 Task: Send an email with the signature Mara Rodriguez with the subject Request for feedback on a demographic survey and the message Could you please provide me with the agenda for the upcoming meeting? from softage.3@softage.net to softage.8@softage.net with an attached audio file Audio_drama.mp3 and move the email from Sent Items to the folder Non-disclosure agreements
Action: Mouse moved to (104, 123)
Screenshot: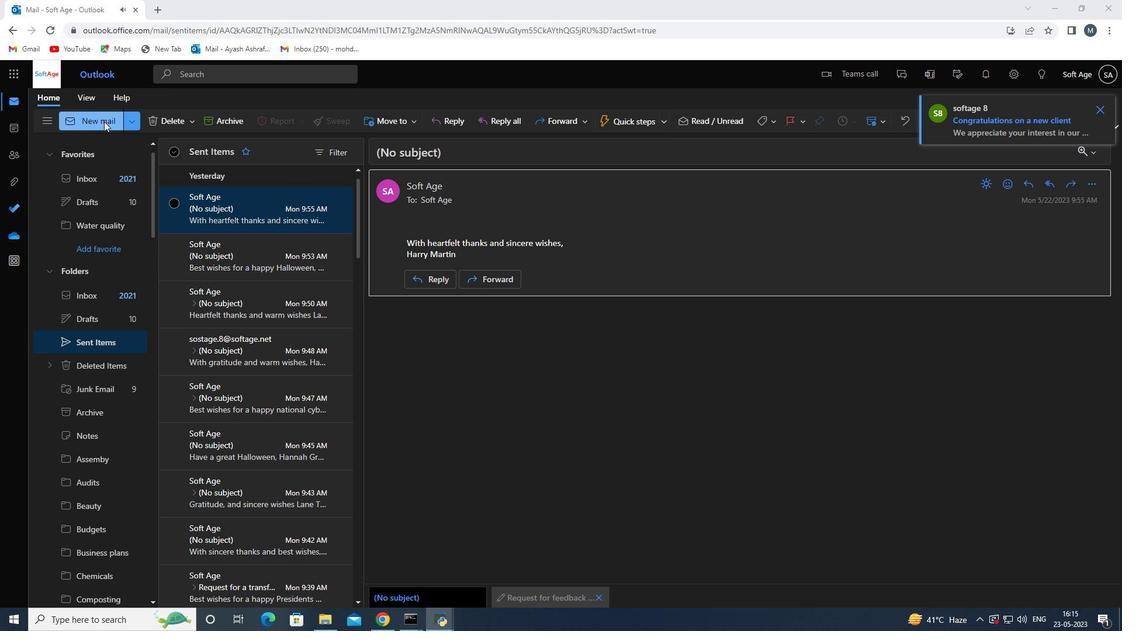 
Action: Mouse pressed left at (104, 123)
Screenshot: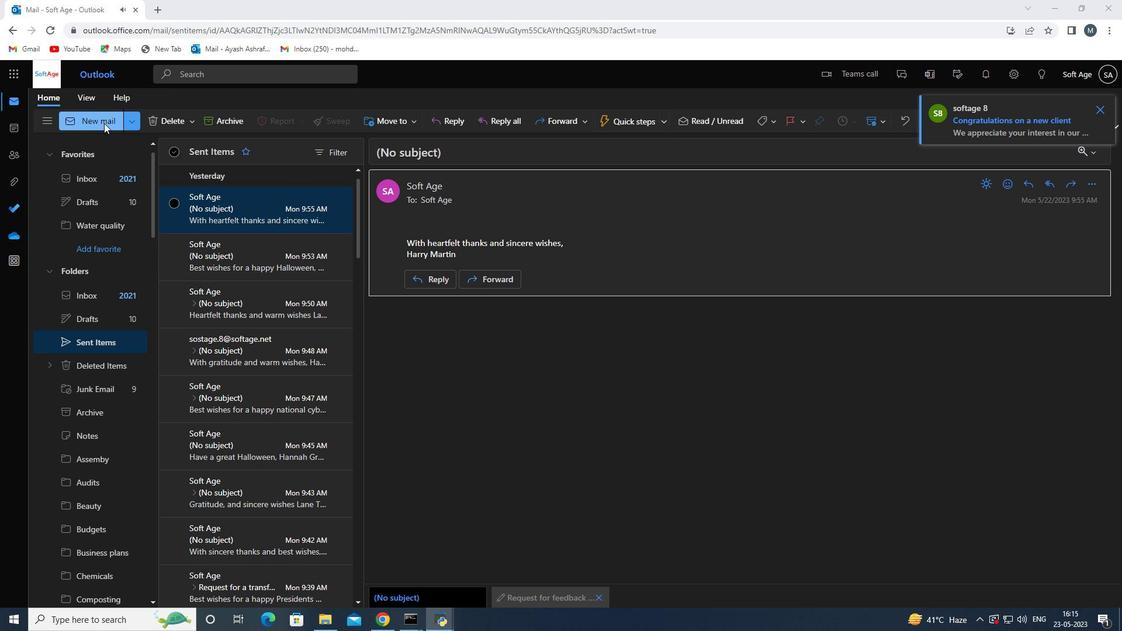 
Action: Mouse moved to (792, 124)
Screenshot: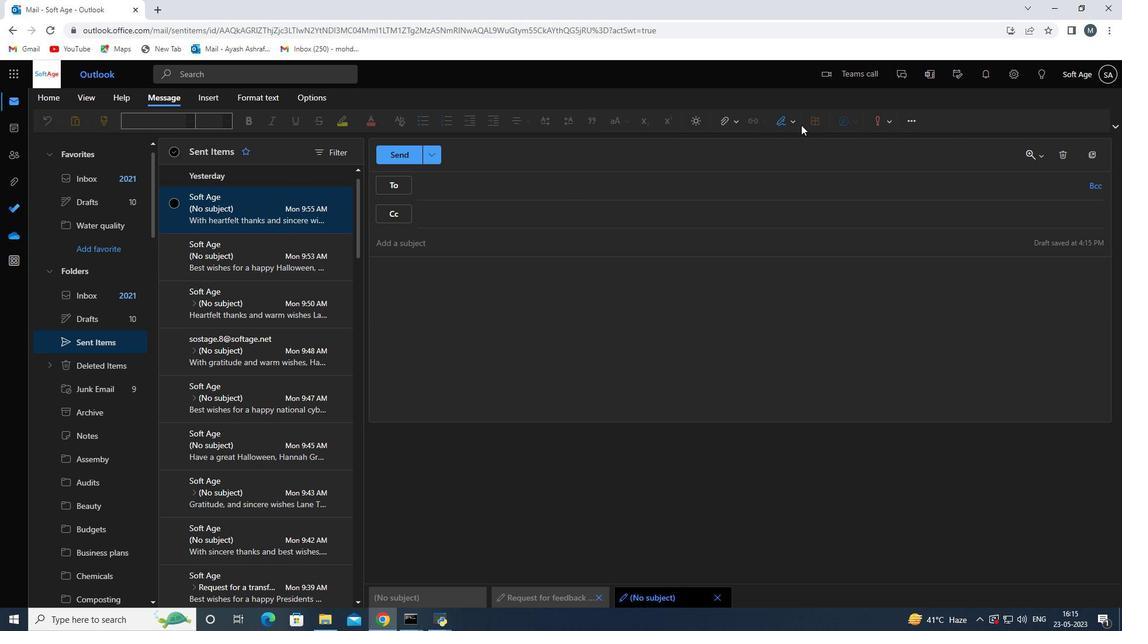 
Action: Mouse pressed left at (792, 124)
Screenshot: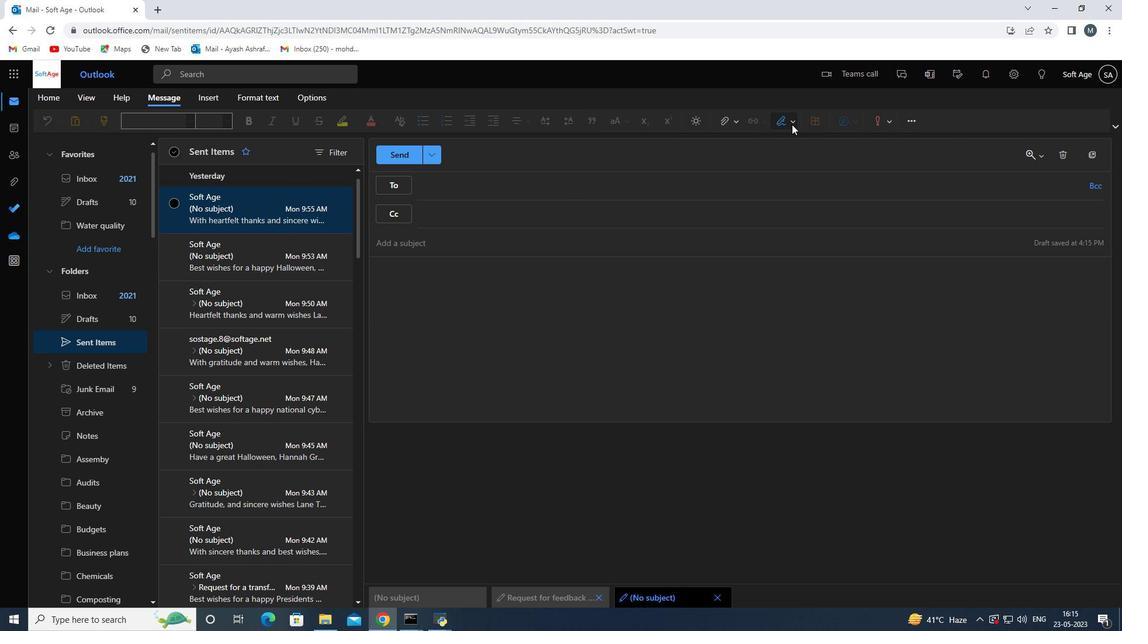 
Action: Mouse moved to (768, 166)
Screenshot: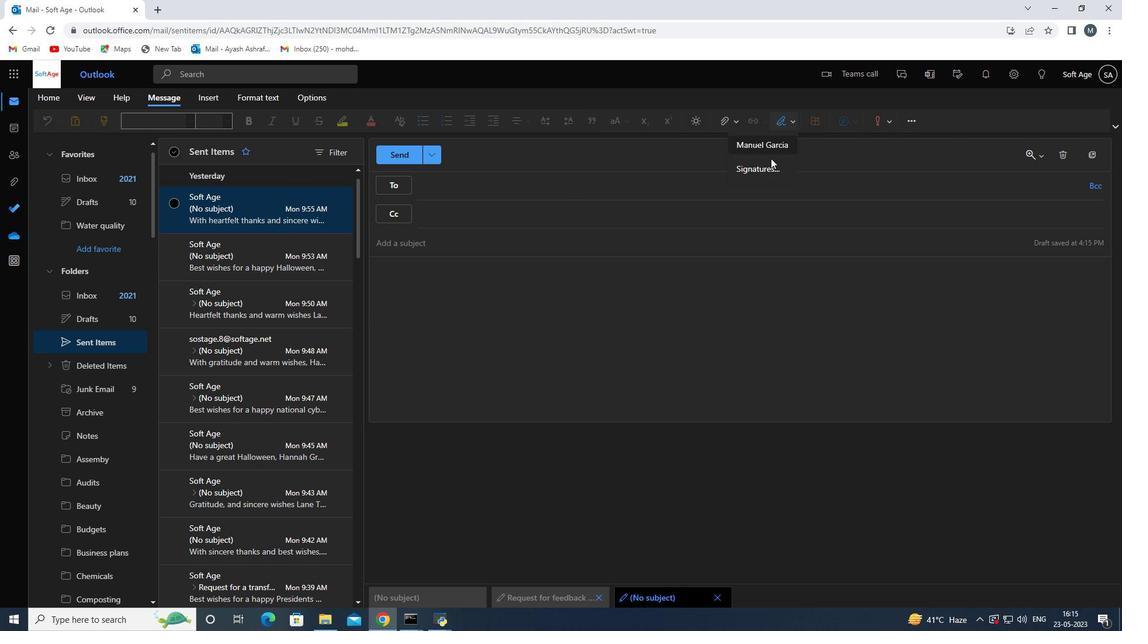 
Action: Mouse pressed left at (768, 166)
Screenshot: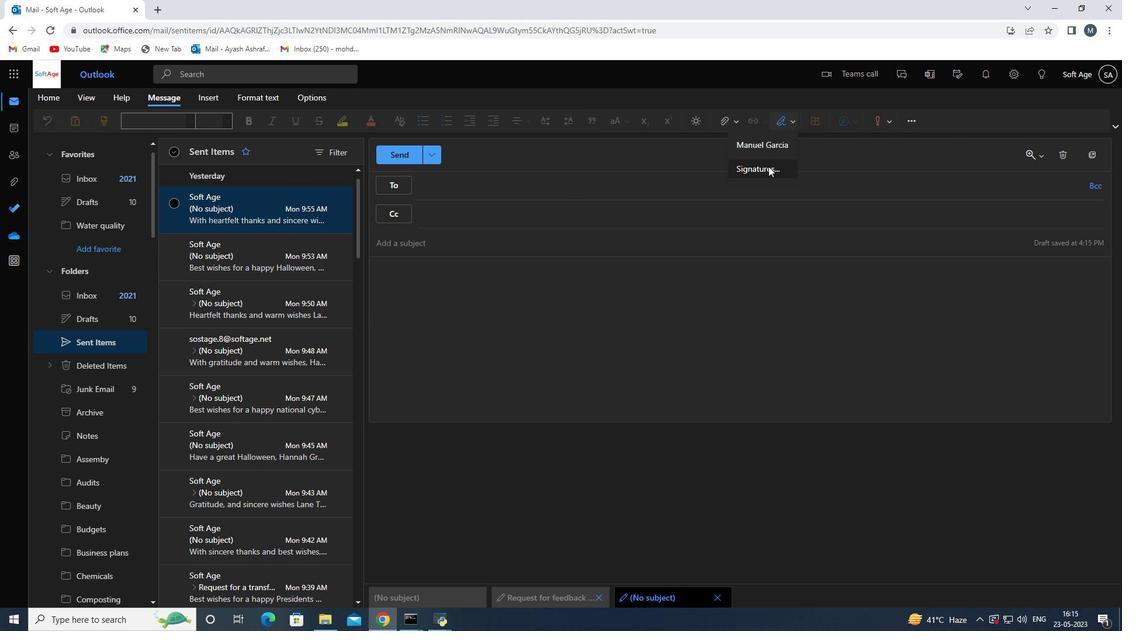 
Action: Mouse moved to (783, 212)
Screenshot: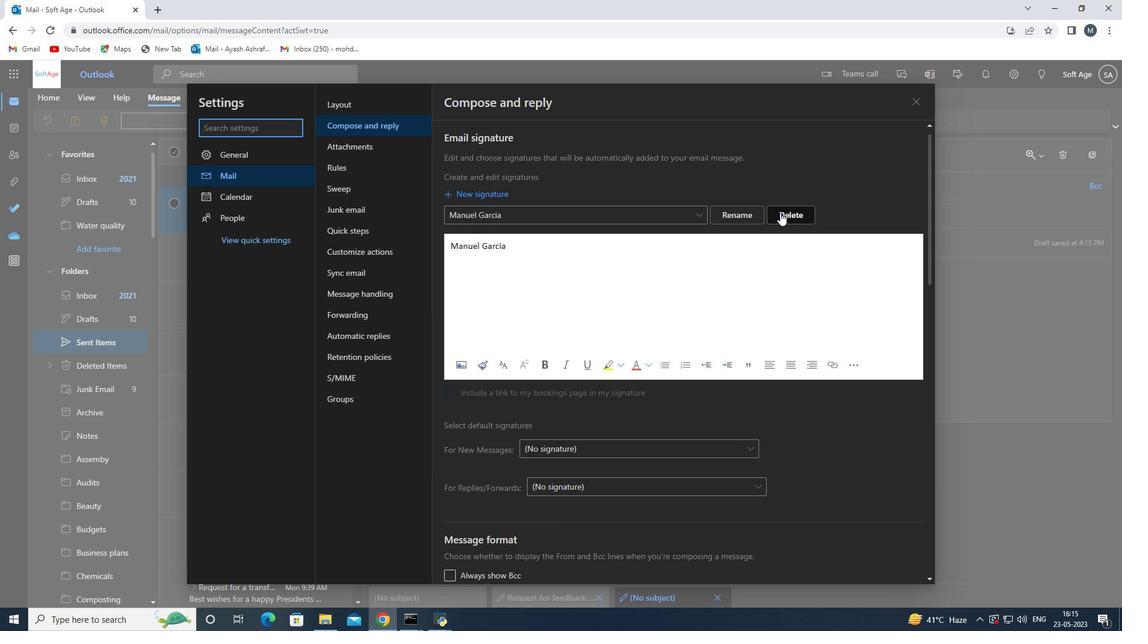 
Action: Mouse pressed left at (783, 212)
Screenshot: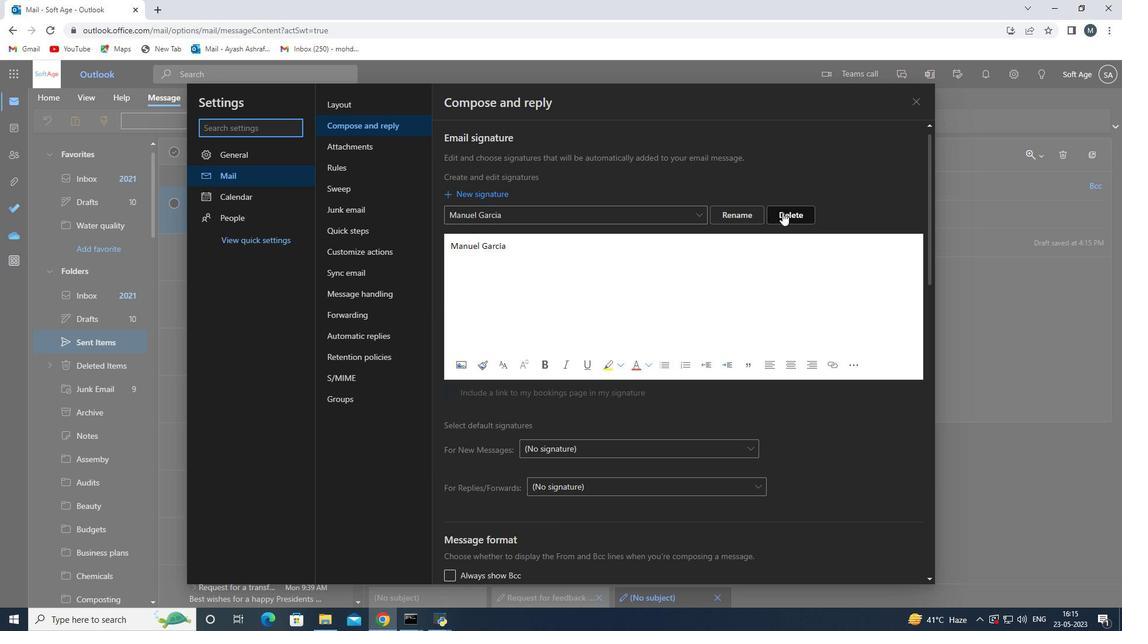 
Action: Mouse moved to (521, 217)
Screenshot: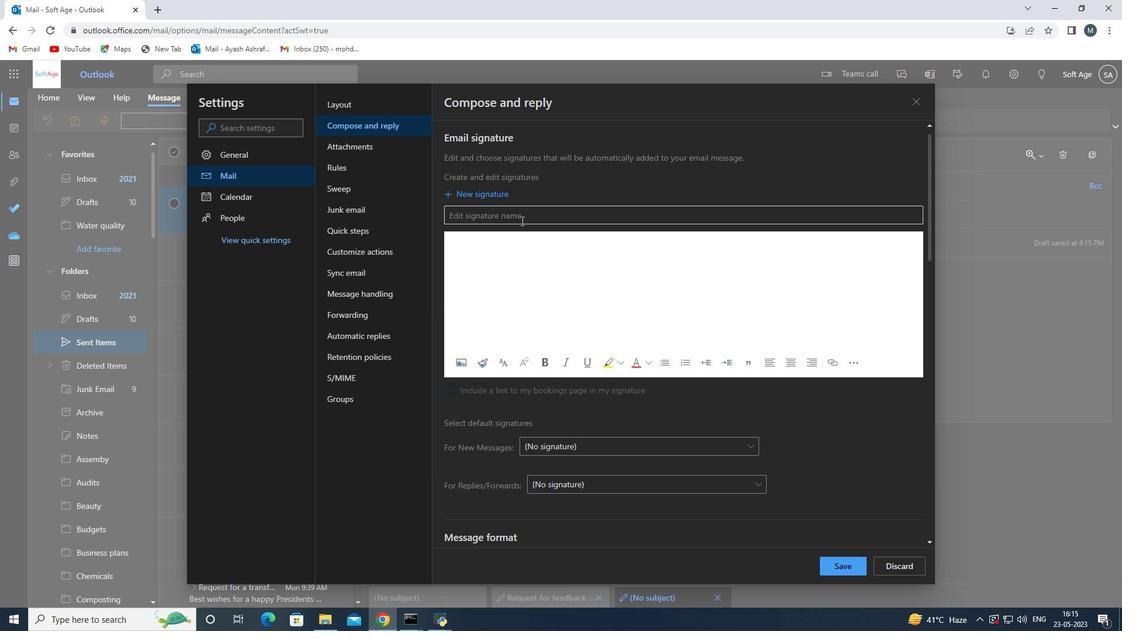 
Action: Mouse pressed left at (521, 217)
Screenshot: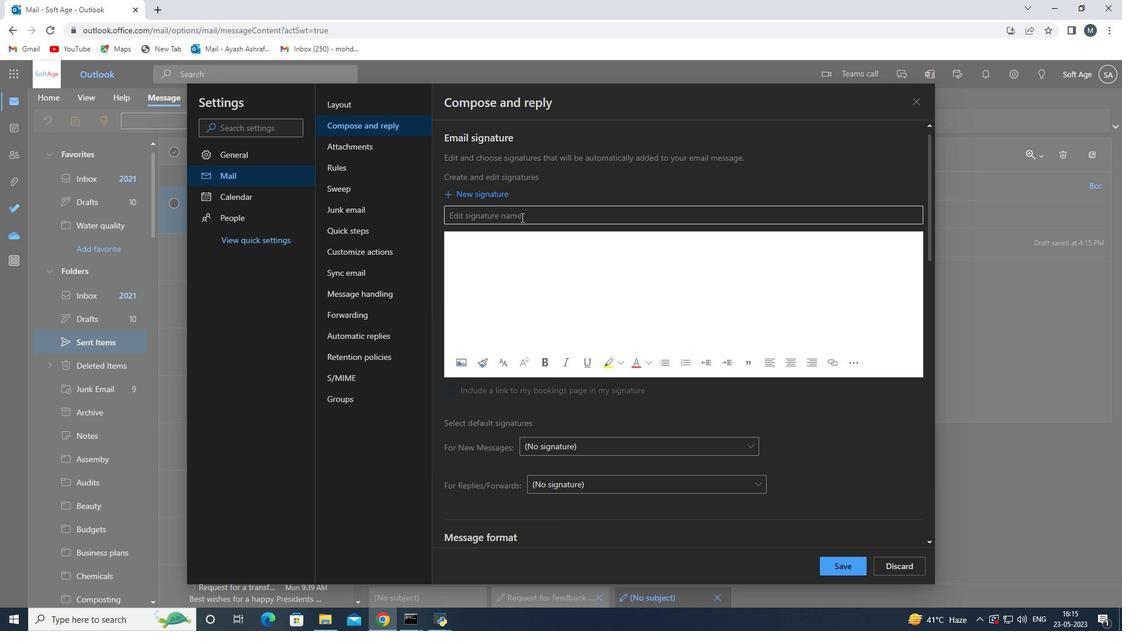 
Action: Key pressed <Key.shift>Mara<Key.space><Key.shift>rodriguez<Key.space>
Screenshot: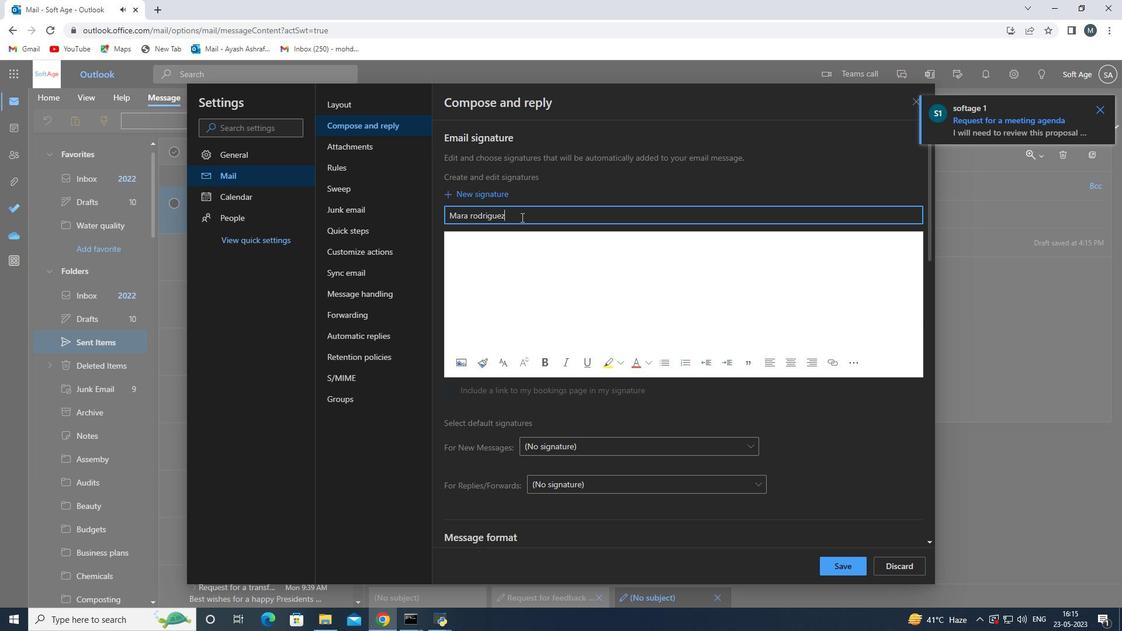 
Action: Mouse moved to (474, 216)
Screenshot: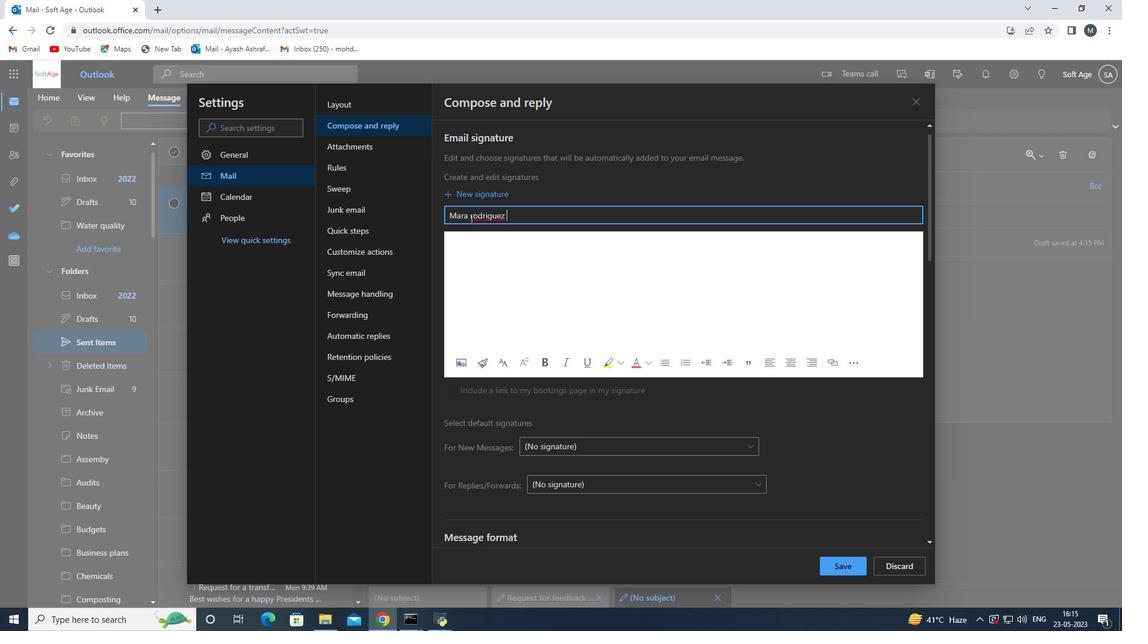 
Action: Mouse pressed left at (474, 216)
Screenshot: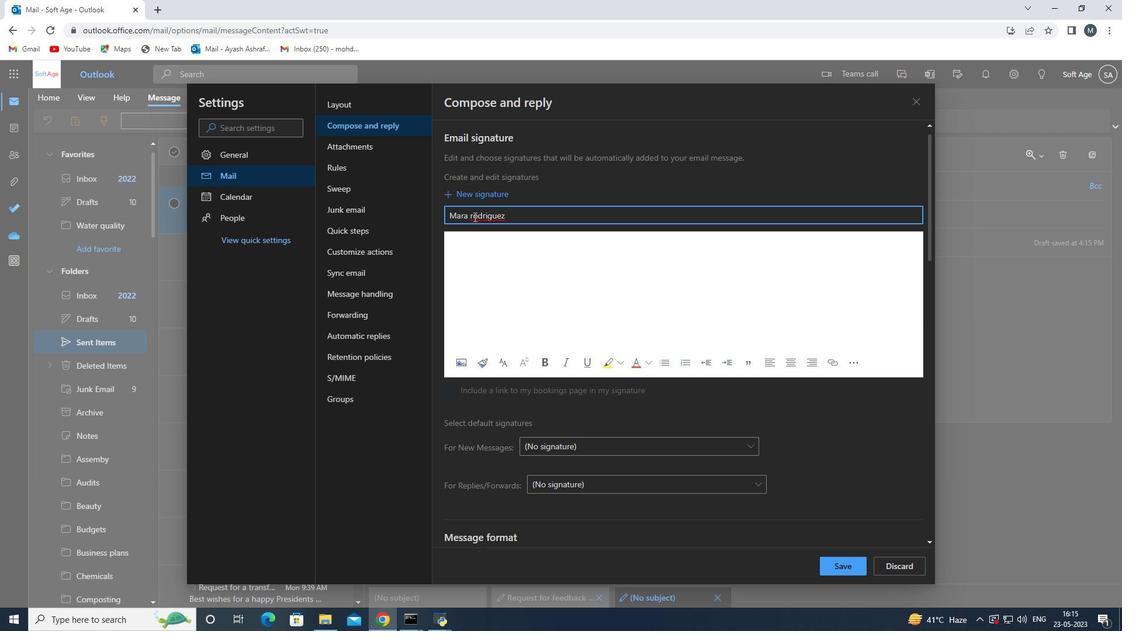 
Action: Mouse moved to (485, 220)
Screenshot: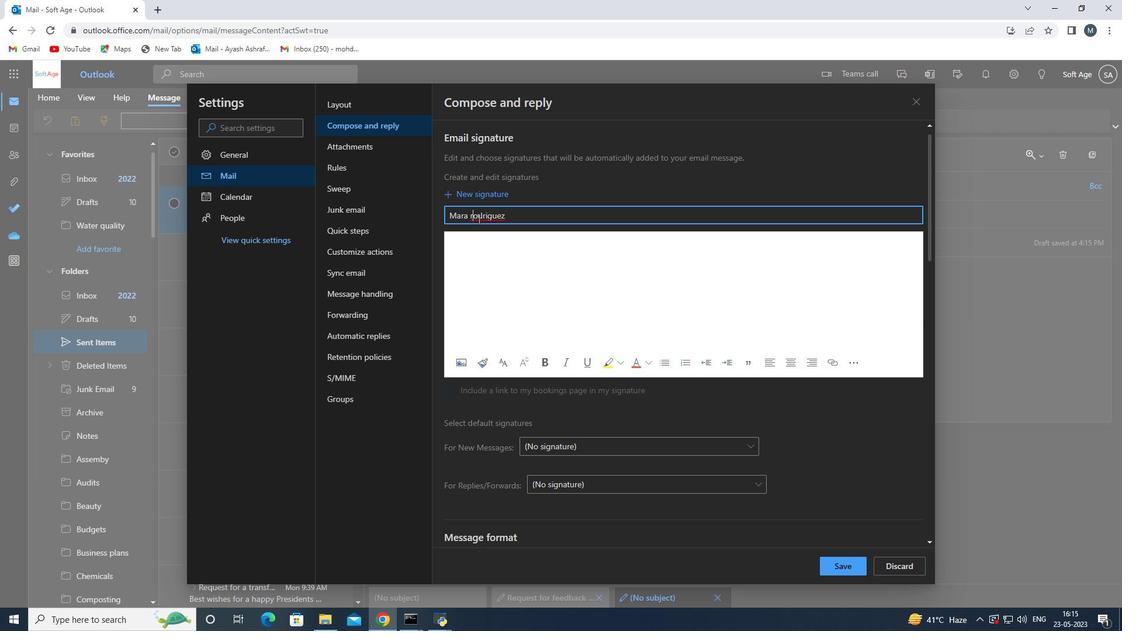 
Action: Key pressed <Key.backspace><Key.shift>R
Screenshot: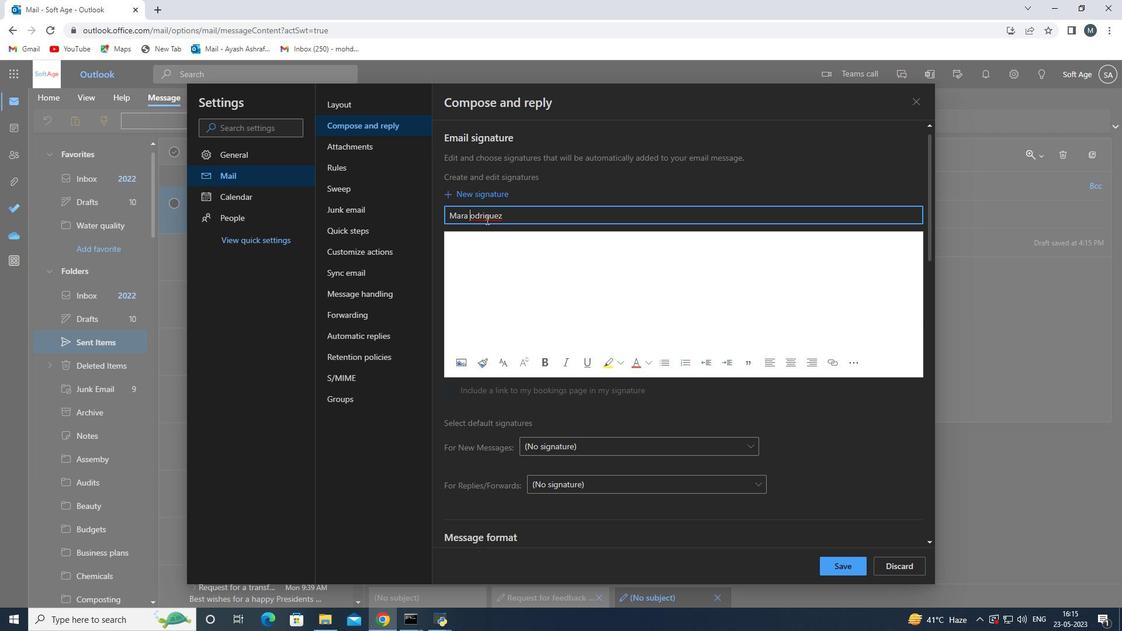 
Action: Mouse moved to (502, 247)
Screenshot: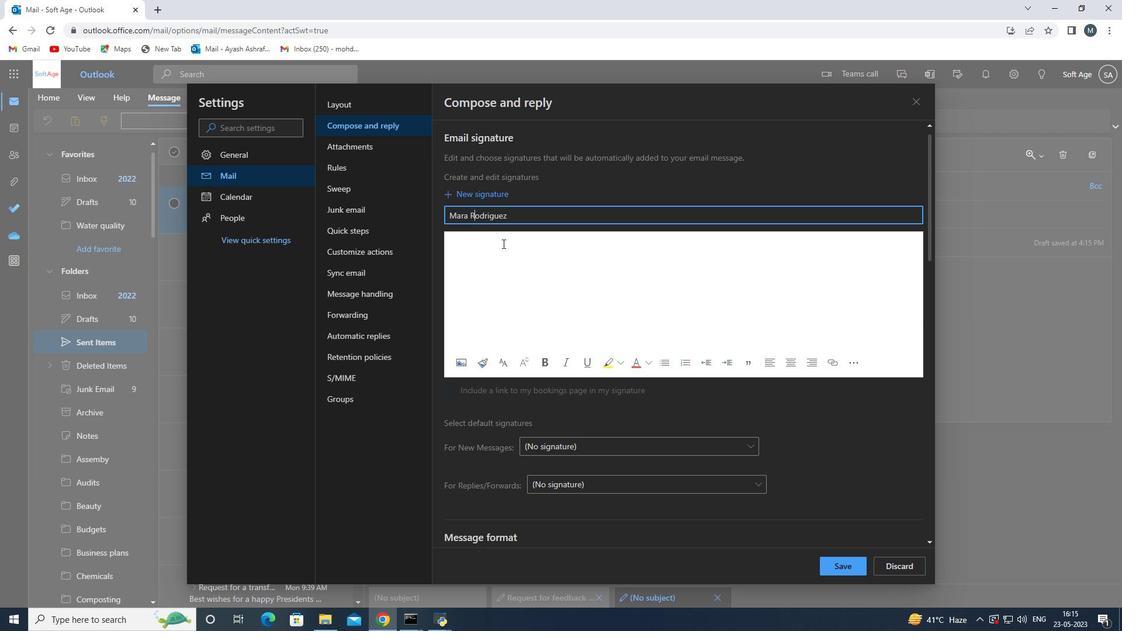 
Action: Mouse pressed left at (502, 247)
Screenshot: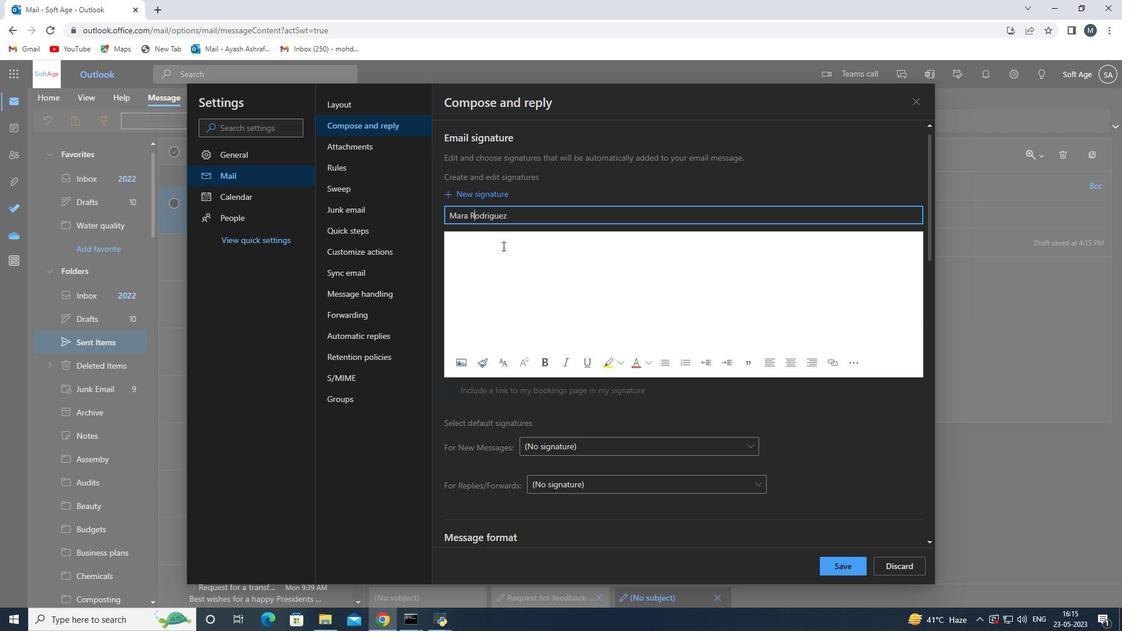 
Action: Mouse moved to (503, 247)
Screenshot: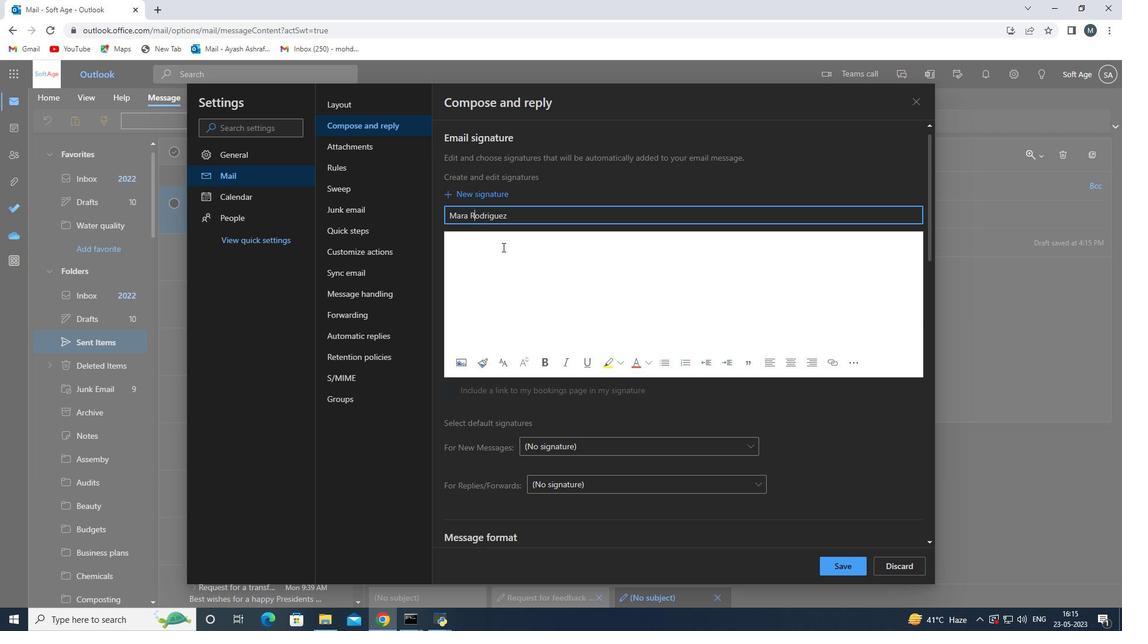 
Action: Key pressed <Key.shift>Mara<Key.space><Key.shift><Key.shift><Key.shift><Key.shift><Key.shift>Rodriguez<Key.space>
Screenshot: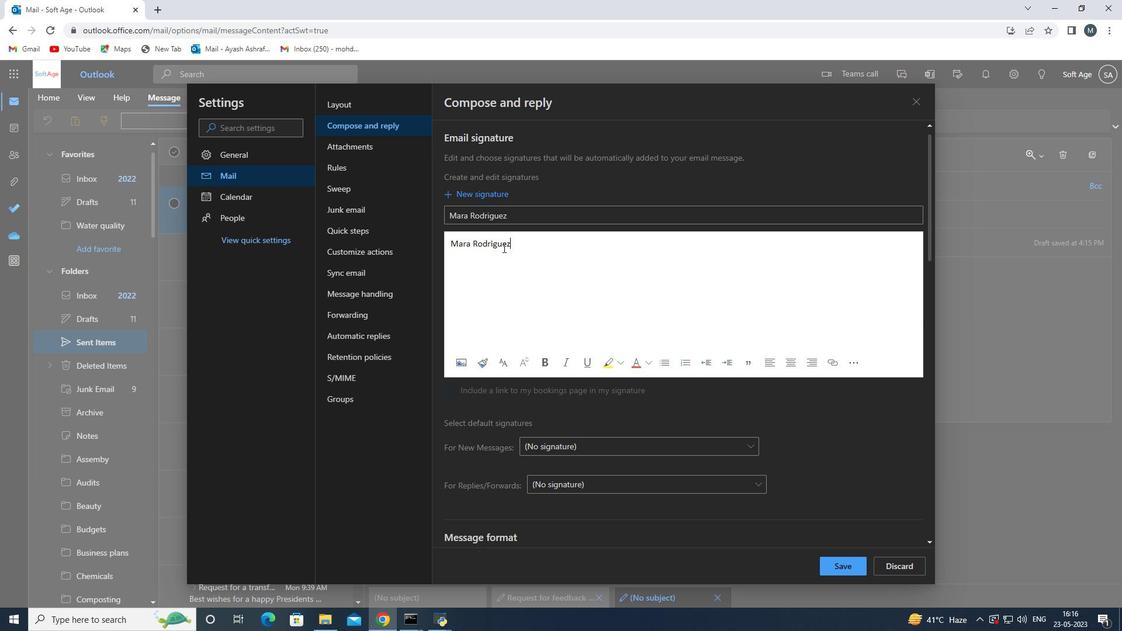 
Action: Mouse moved to (821, 561)
Screenshot: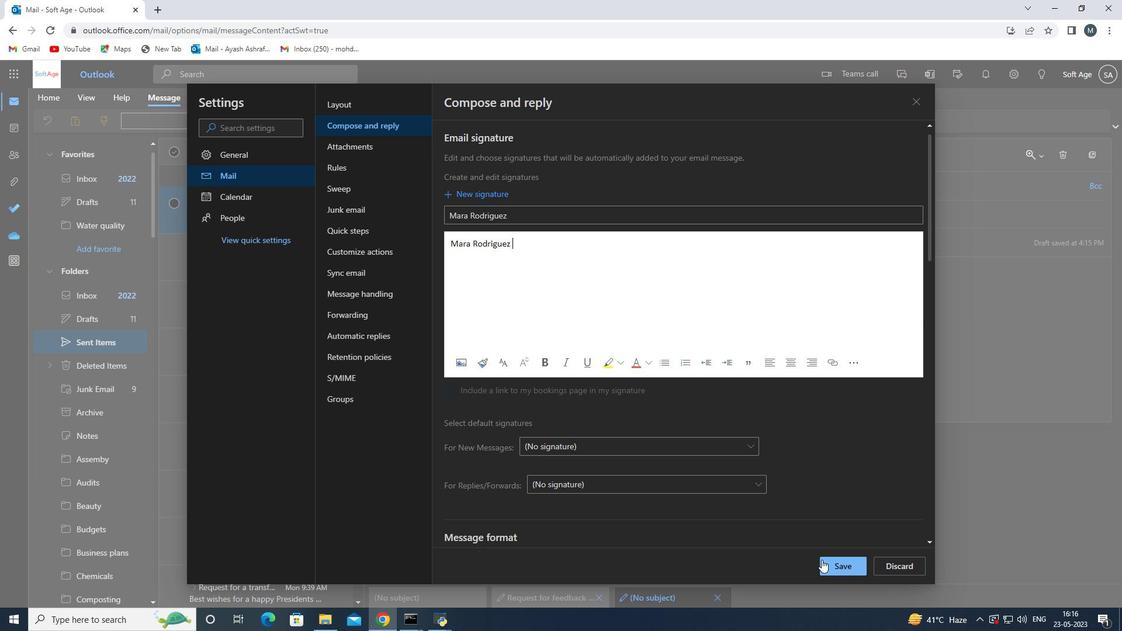 
Action: Mouse pressed left at (821, 561)
Screenshot: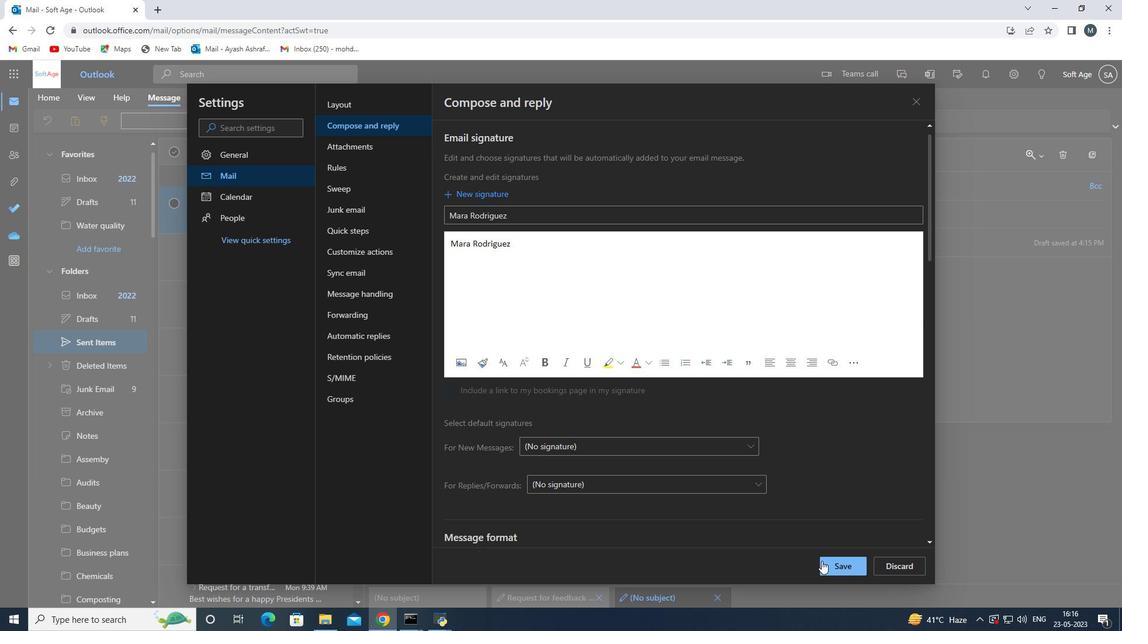 
Action: Mouse moved to (925, 101)
Screenshot: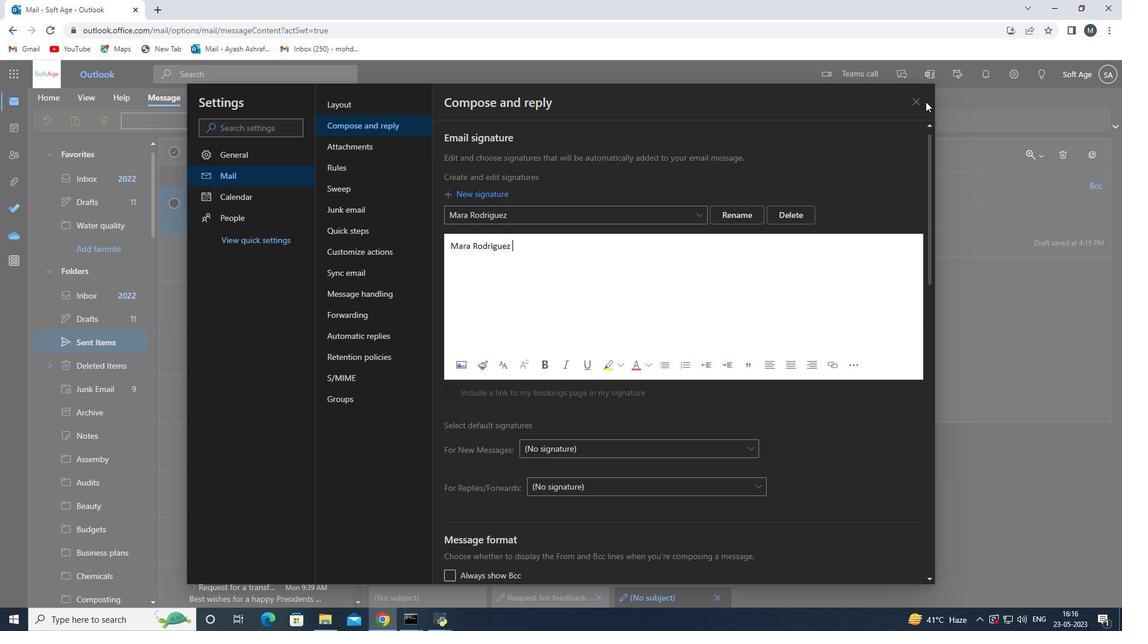 
Action: Mouse pressed left at (925, 101)
Screenshot: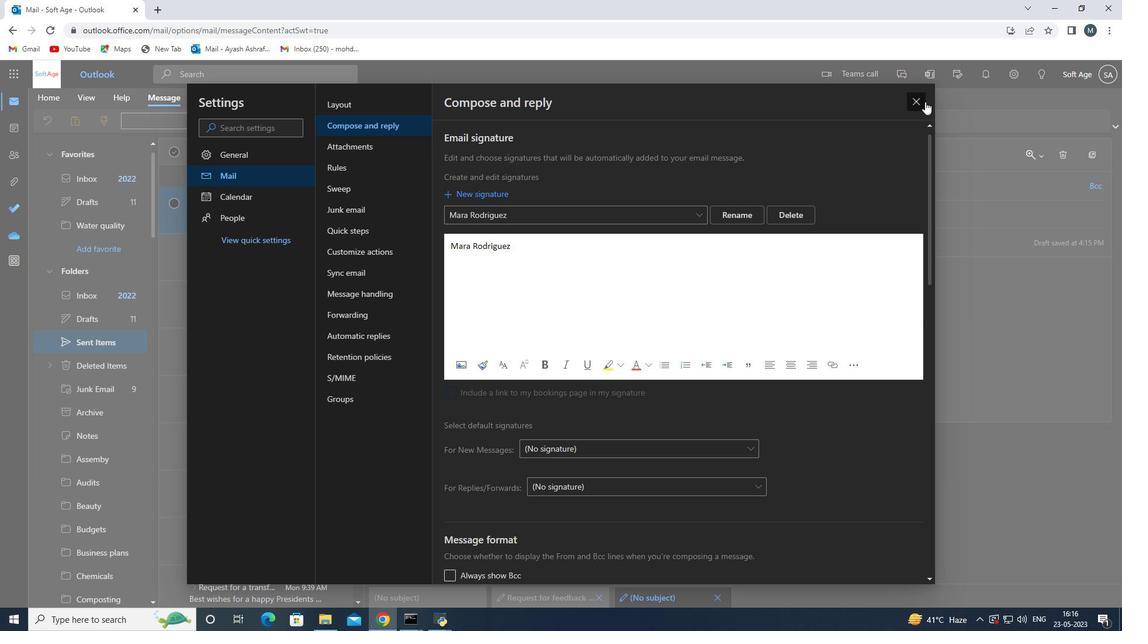 
Action: Mouse moved to (467, 244)
Screenshot: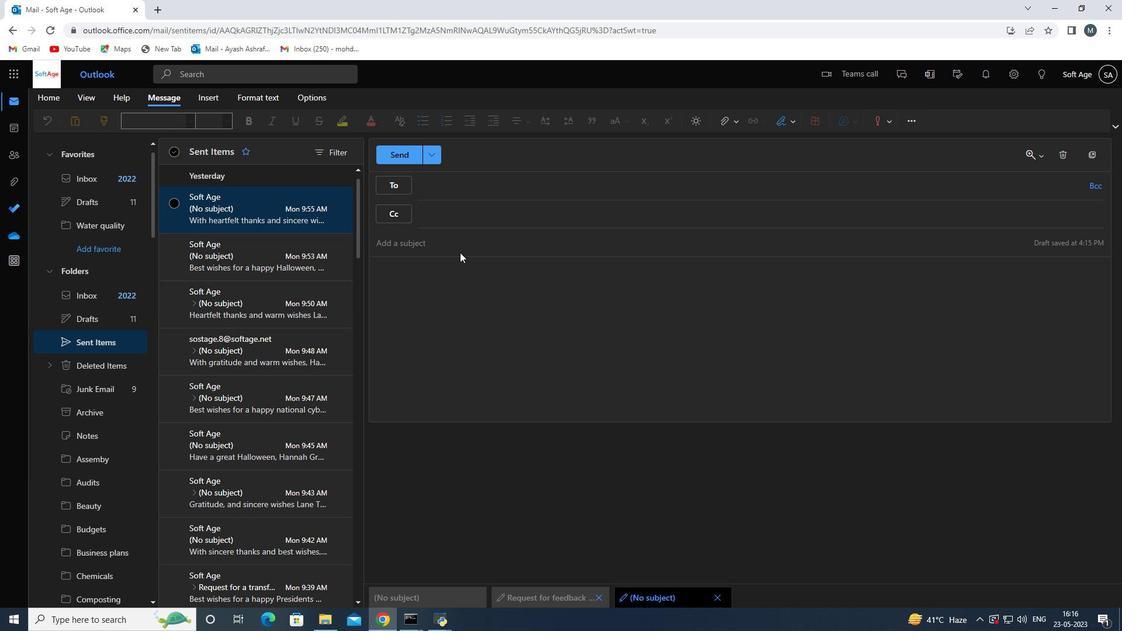 
Action: Mouse pressed left at (467, 244)
Screenshot: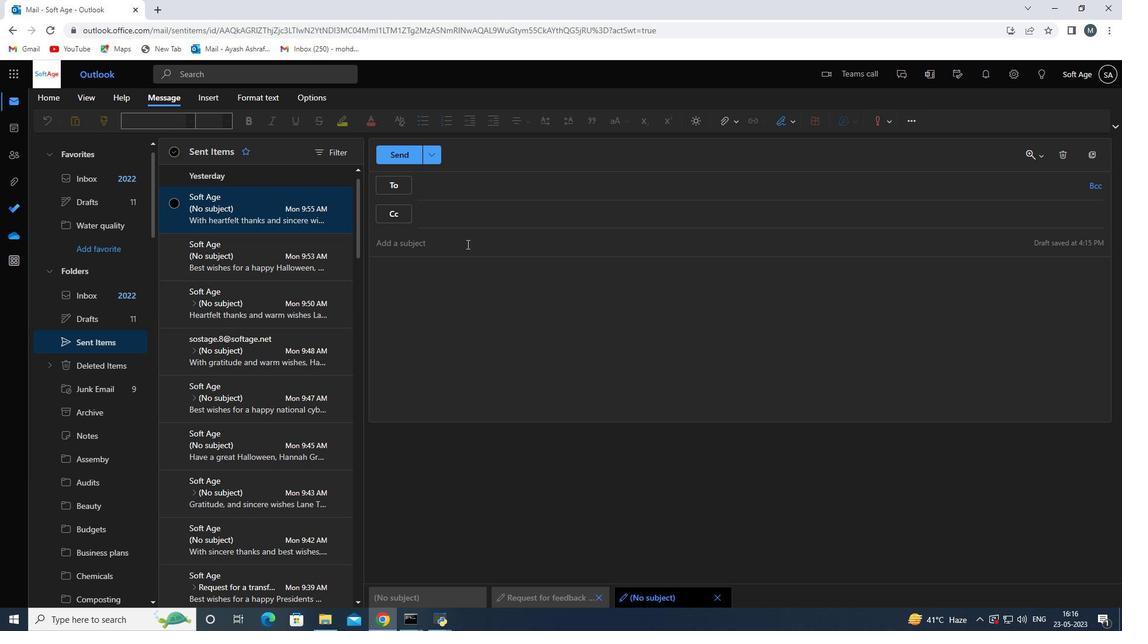 
Action: Key pressed <Key.shift>Request<Key.space>for<Key.space>feedback<Key.space>on<Key.space>a<Key.space>demographic<Key.space>survey<Key.space>and<Key.space>t<Key.backspace><Key.backspace><Key.backspace><Key.backspace><Key.backspace>
Screenshot: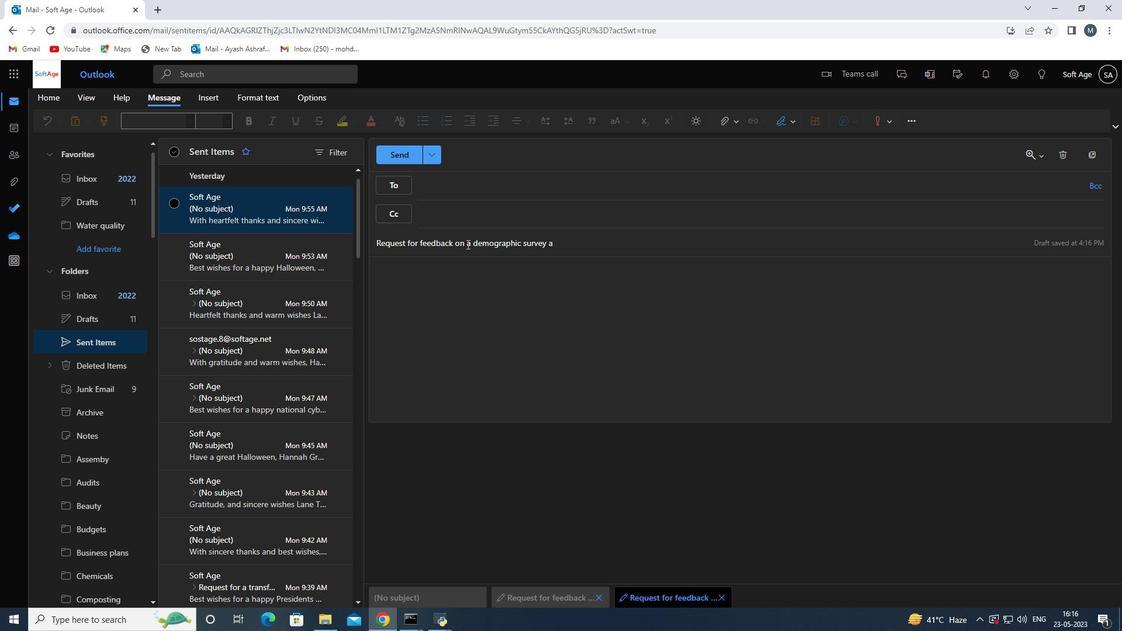 
Action: Mouse moved to (467, 275)
Screenshot: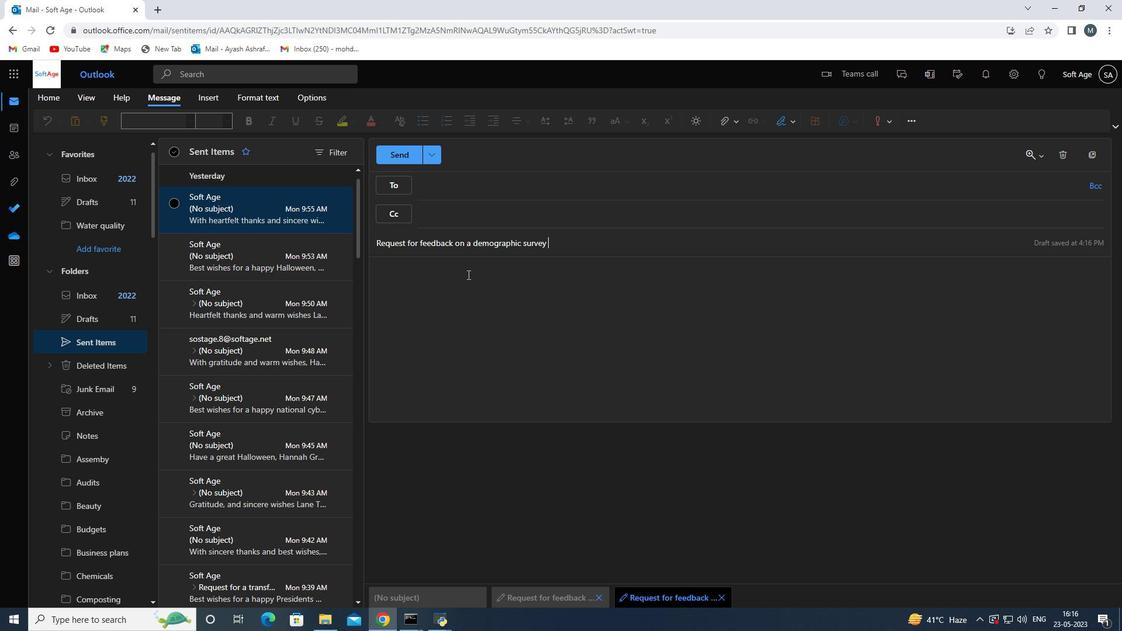 
Action: Mouse pressed left at (467, 275)
Screenshot: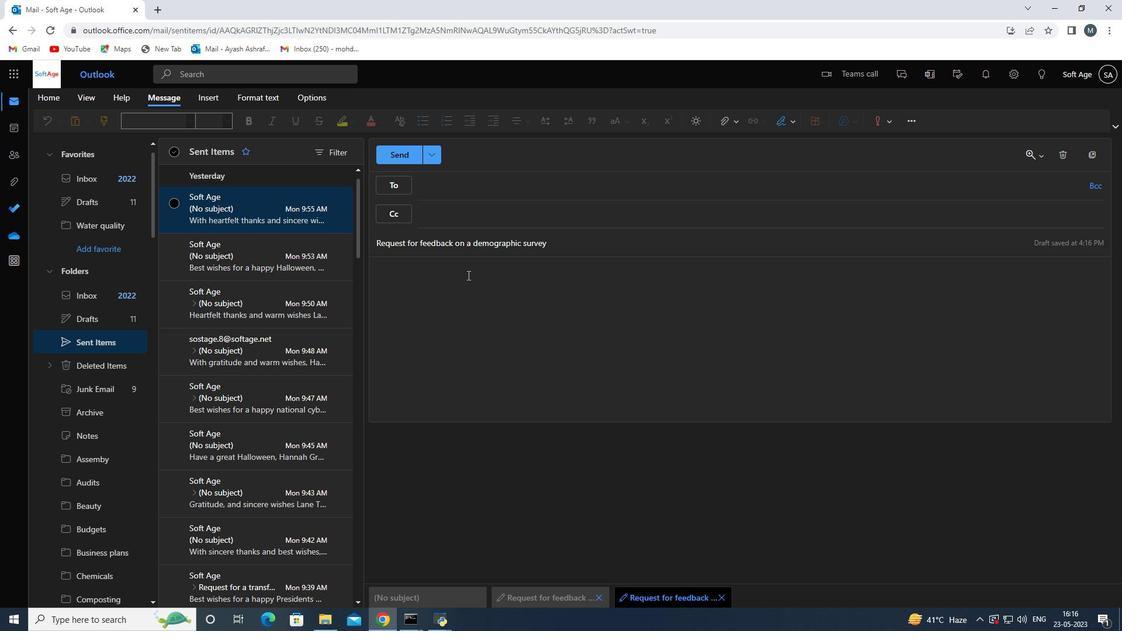 
Action: Mouse moved to (468, 275)
Screenshot: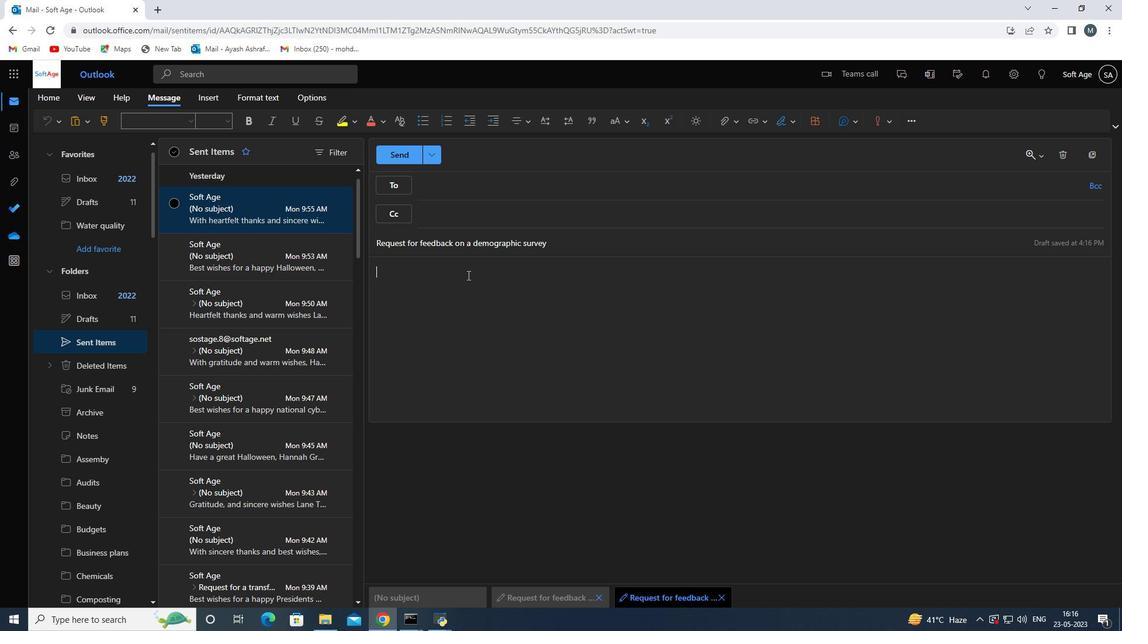 
Action: Key pressed <Key.shift><Key.shift><Key.shift><Key.shift><Key.shift><Key.shift><Key.shift><Key.shift><Key.shift><Key.shift>c<Key.backspace><Key.shift>Could<Key.space>you<Key.space>please<Key.space>provide<Key.space>me<Key.space>with<Key.space>the<Key.space>agenda<Key.space>for<Key.space>the<Key.space>upcoming<Key.space>meeting<Key.space>
Screenshot: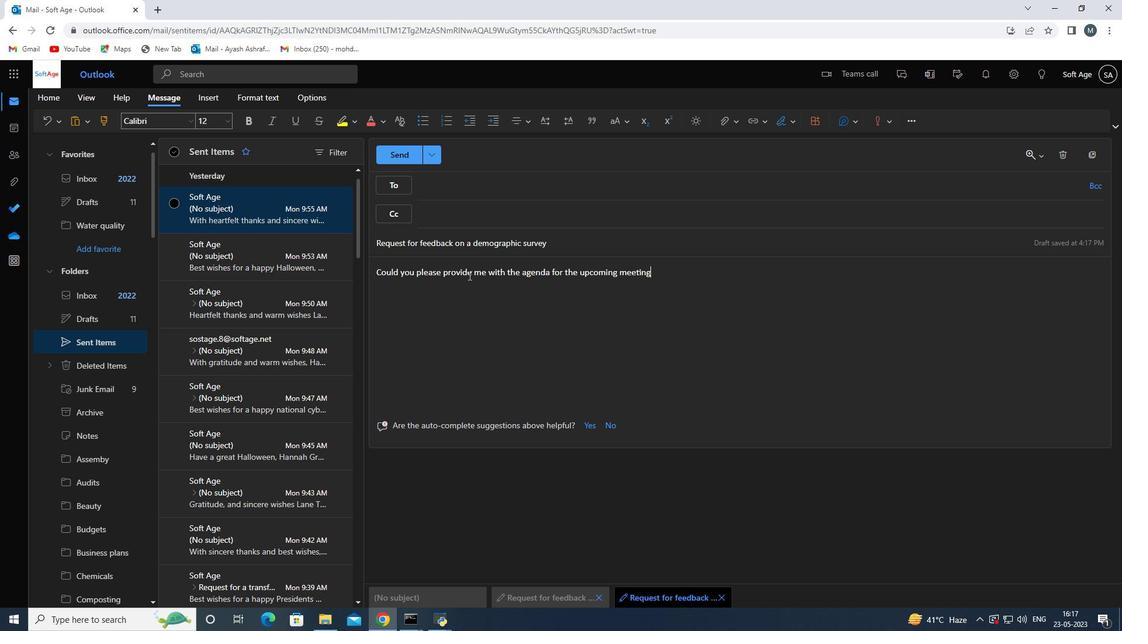 
Action: Mouse moved to (792, 121)
Screenshot: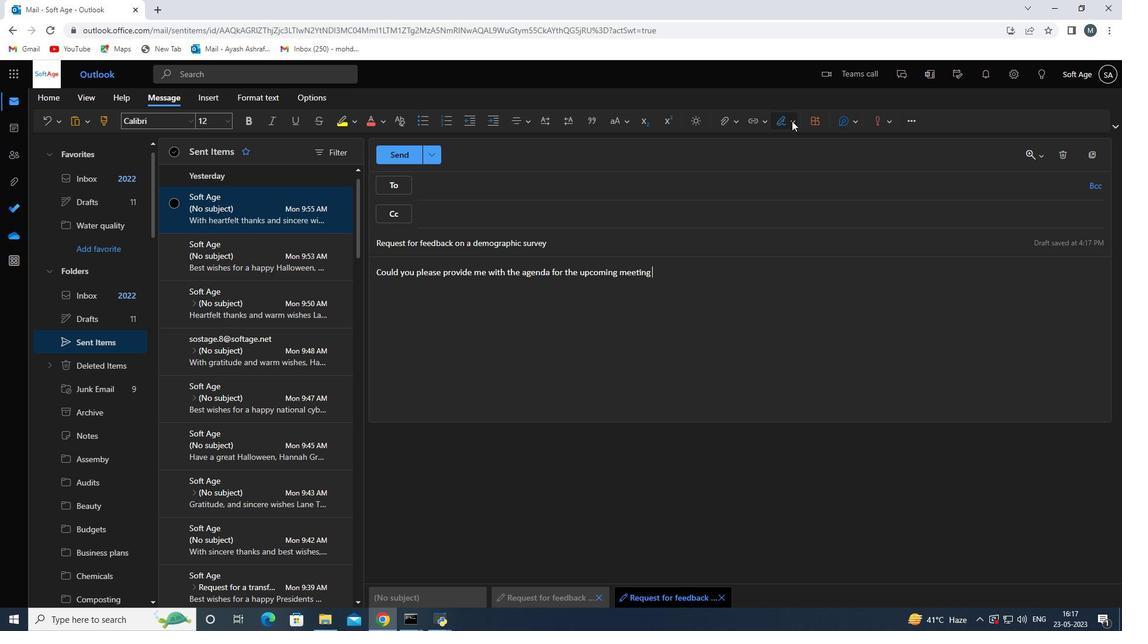 
Action: Mouse pressed left at (792, 121)
Screenshot: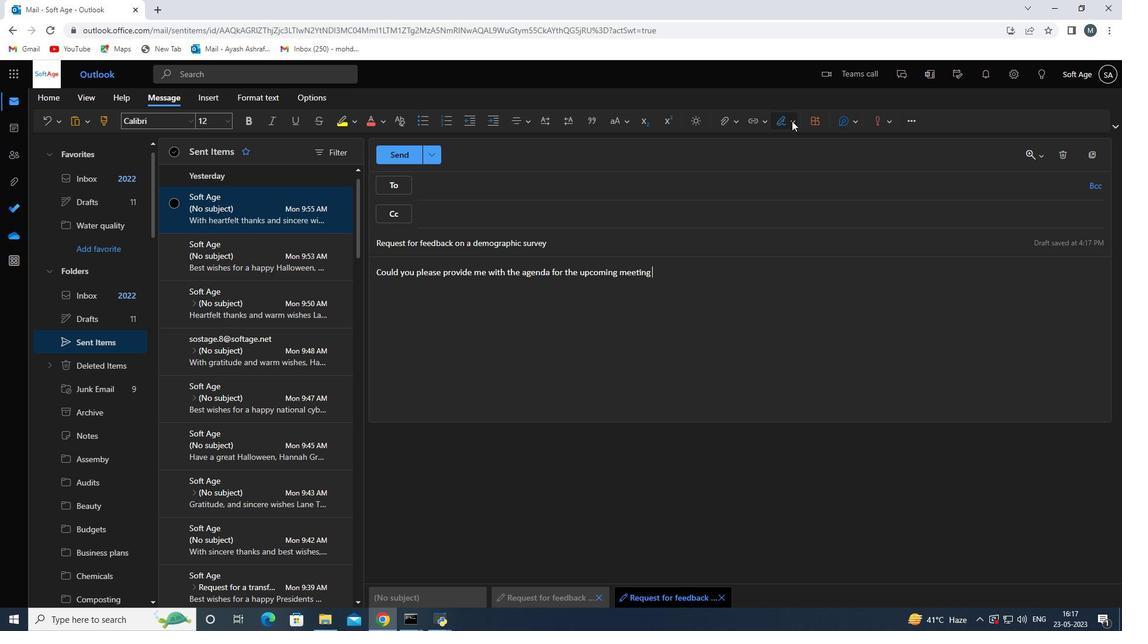 
Action: Mouse moved to (759, 147)
Screenshot: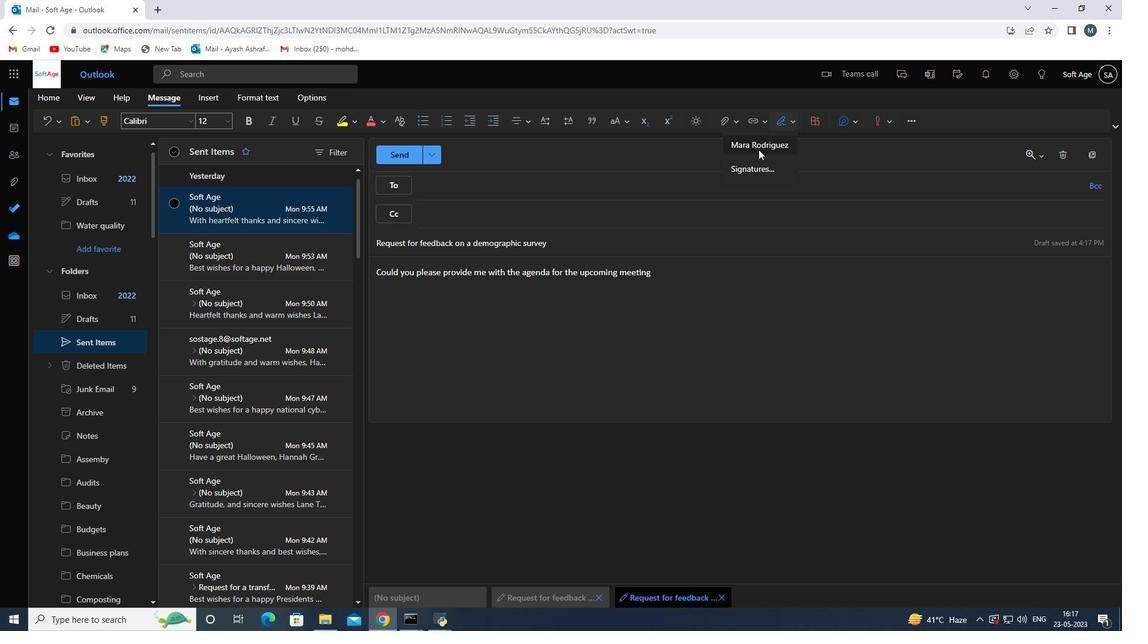 
Action: Mouse pressed left at (759, 147)
Screenshot: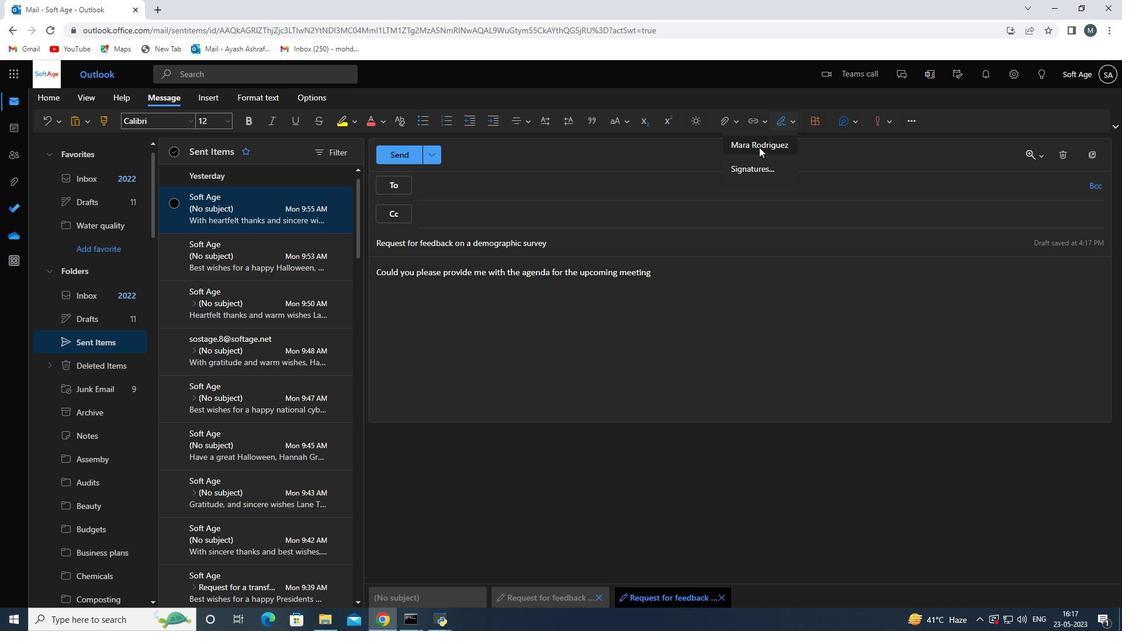 
Action: Mouse moved to (464, 182)
Screenshot: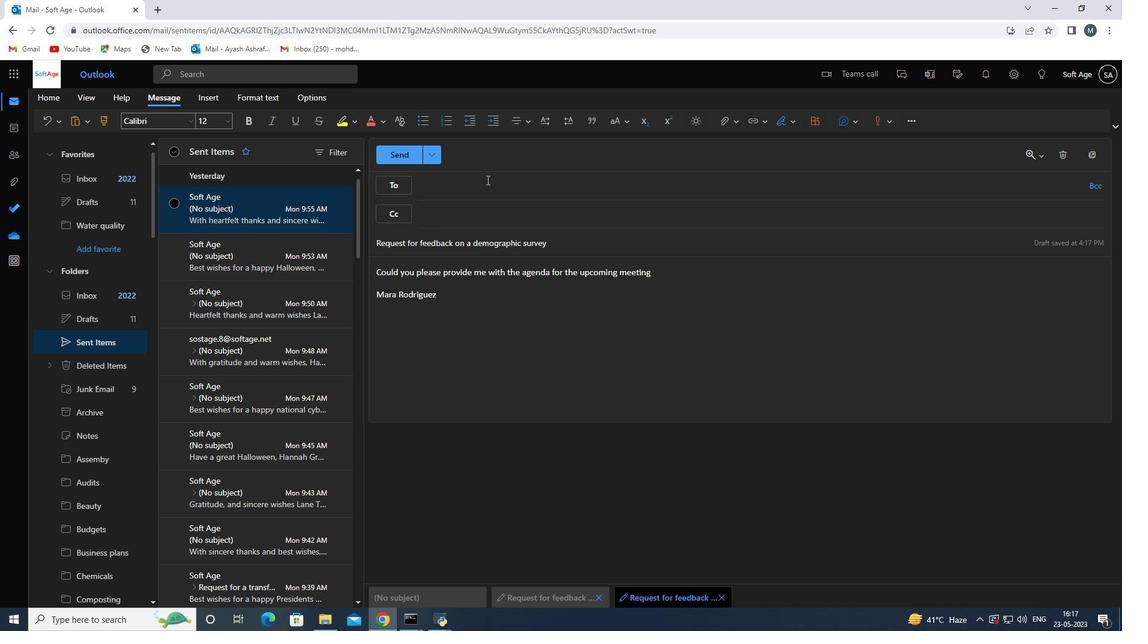 
Action: Mouse pressed left at (464, 182)
Screenshot: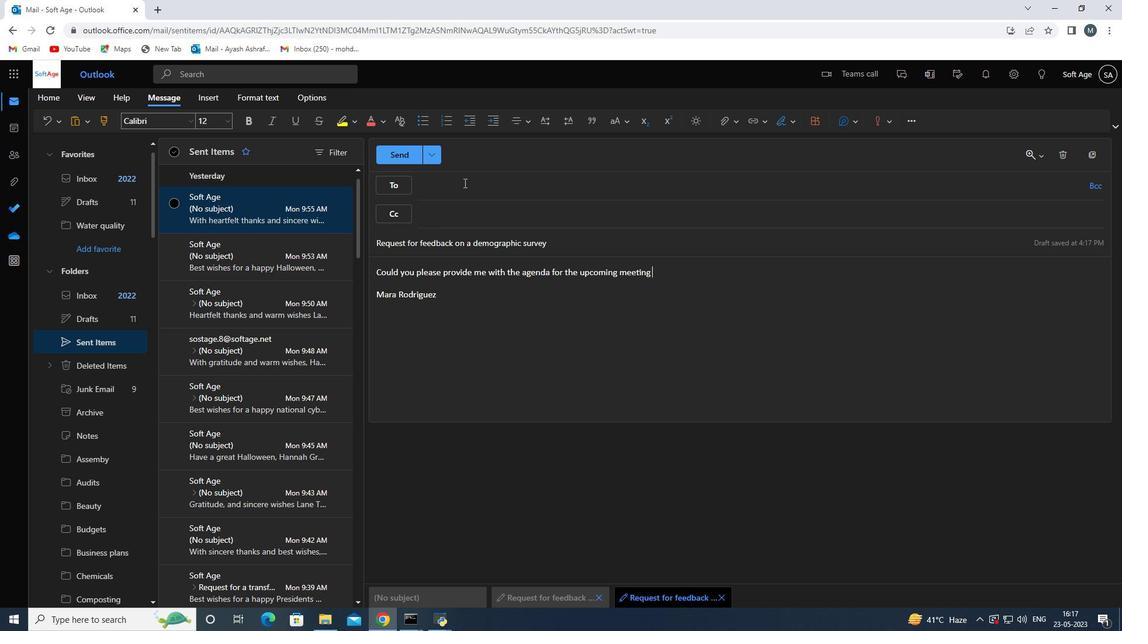 
Action: Key pressed softage.8<Key.shift>@softage.net
Screenshot: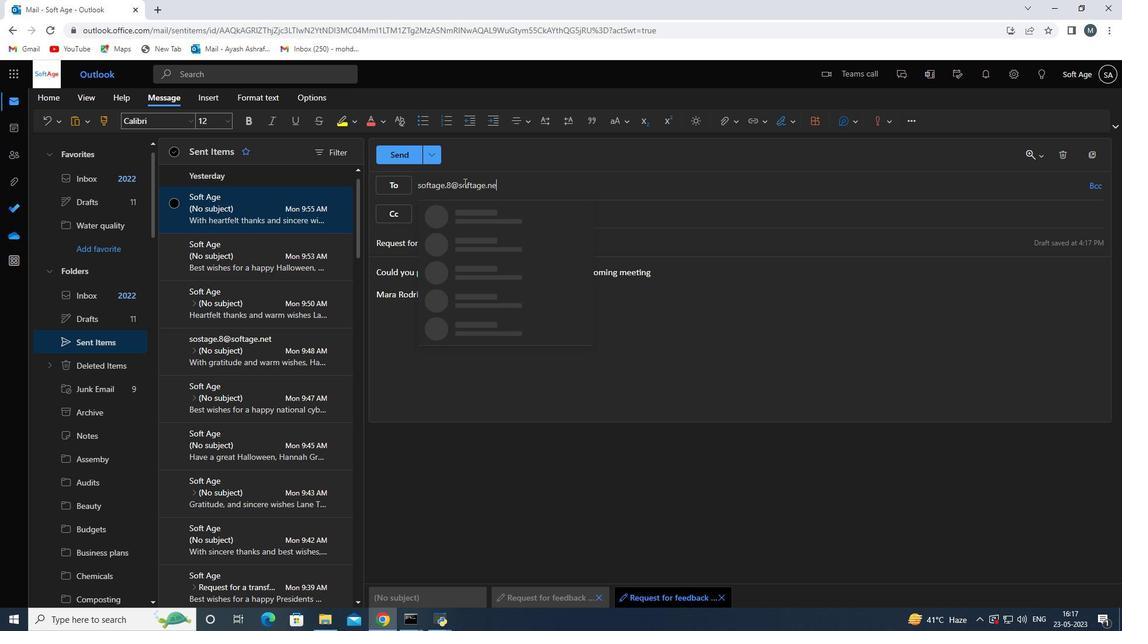
Action: Mouse moved to (481, 213)
Screenshot: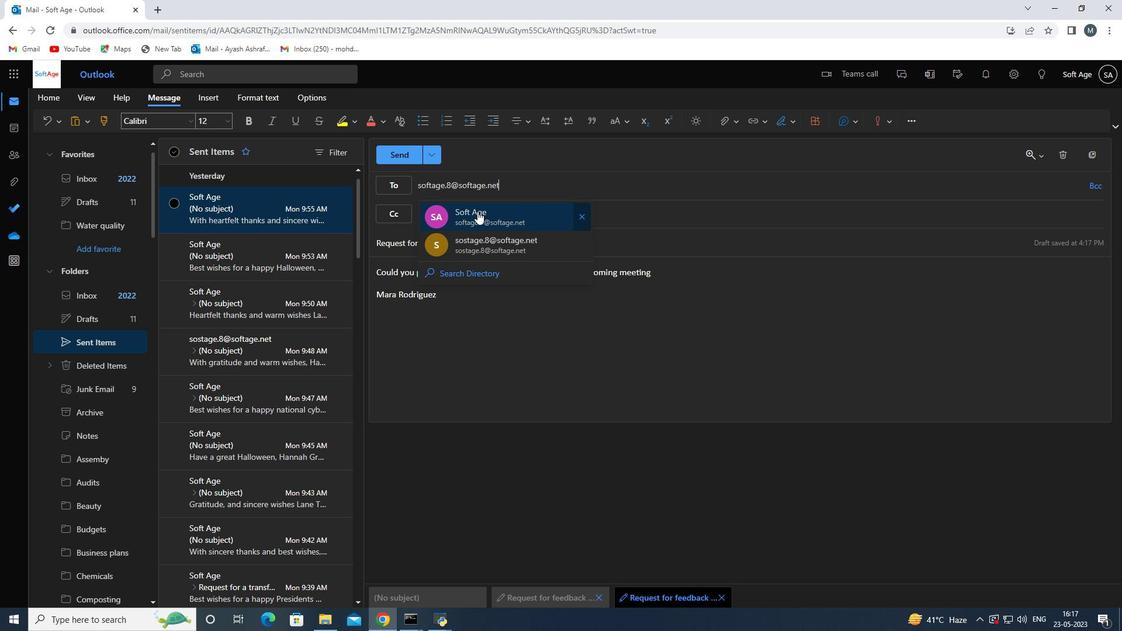 
Action: Mouse pressed left at (481, 213)
Screenshot: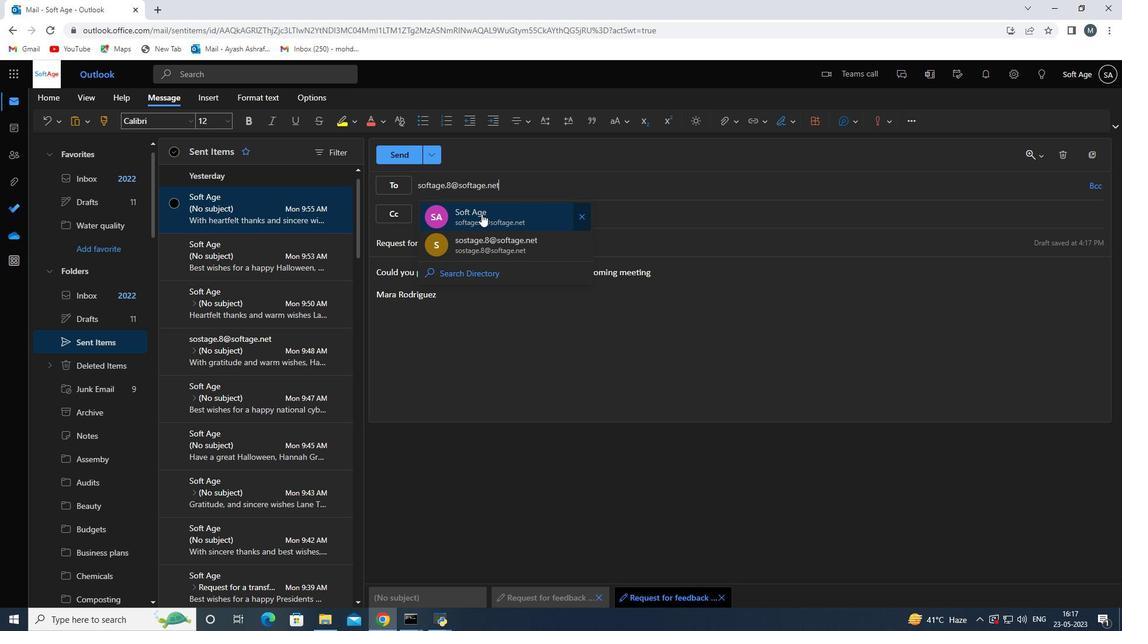 
Action: Mouse moved to (737, 123)
Screenshot: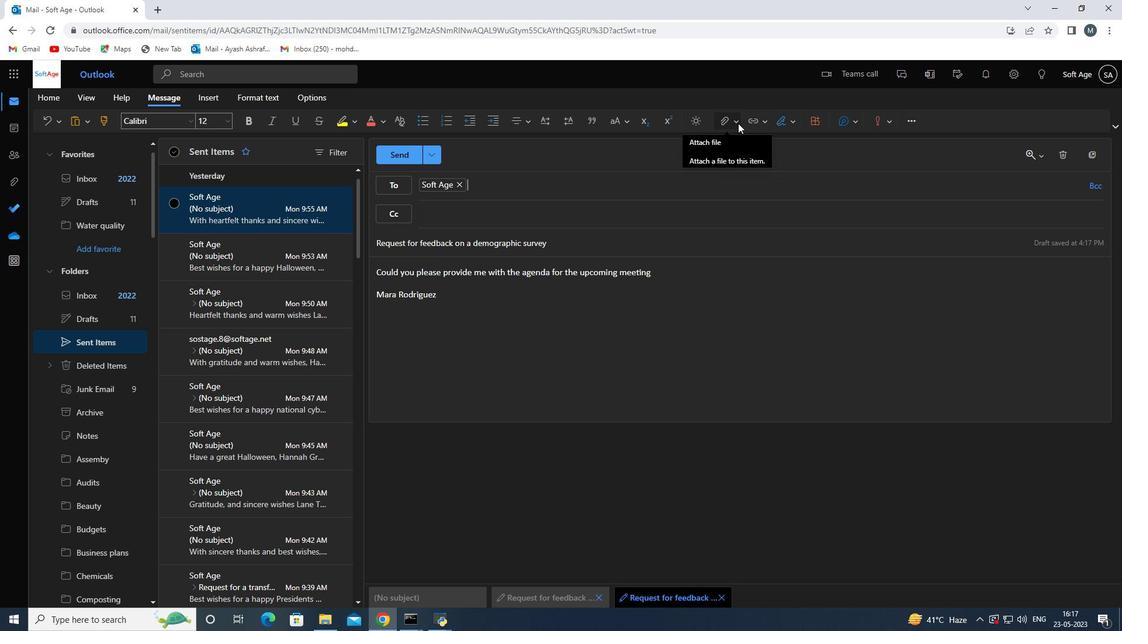 
Action: Mouse pressed left at (737, 123)
Screenshot: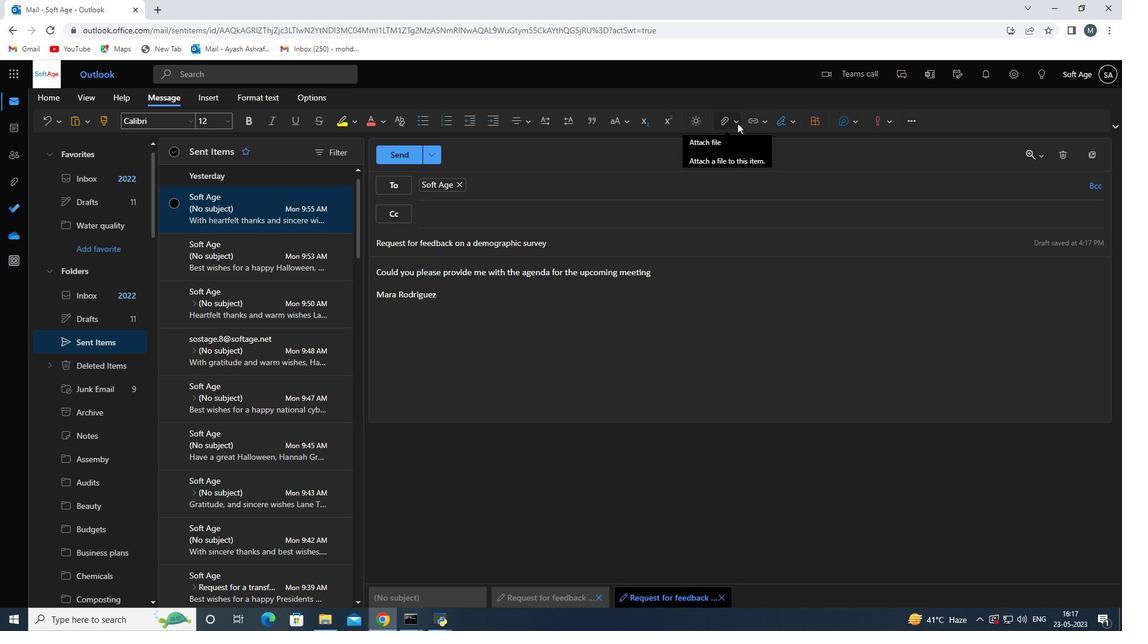 
Action: Mouse moved to (674, 147)
Screenshot: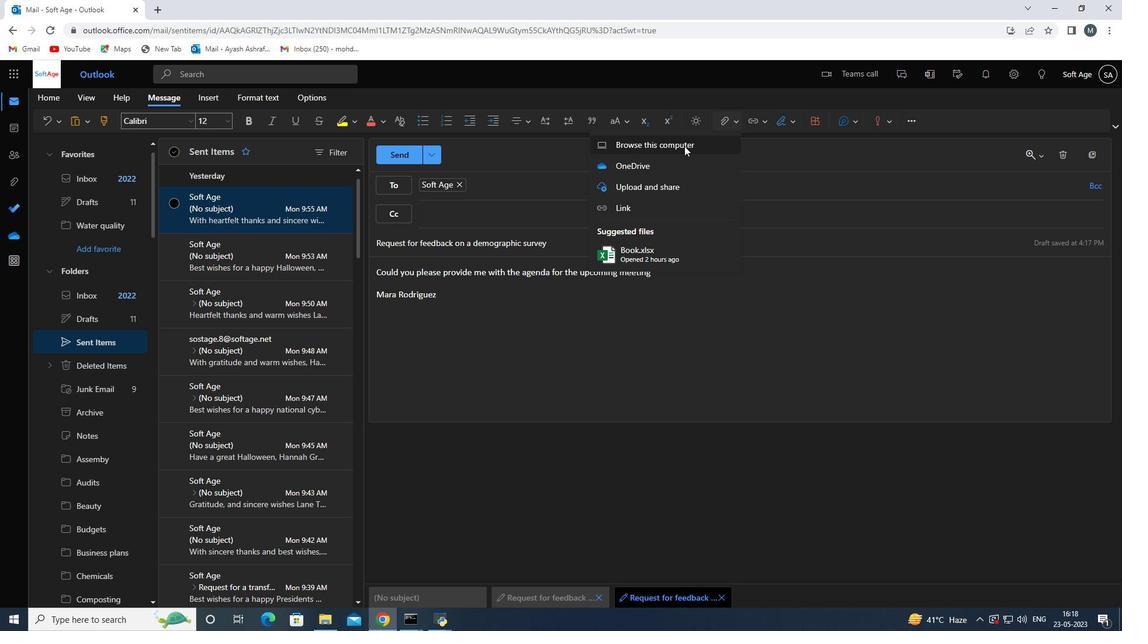 
Action: Mouse pressed left at (674, 147)
Screenshot: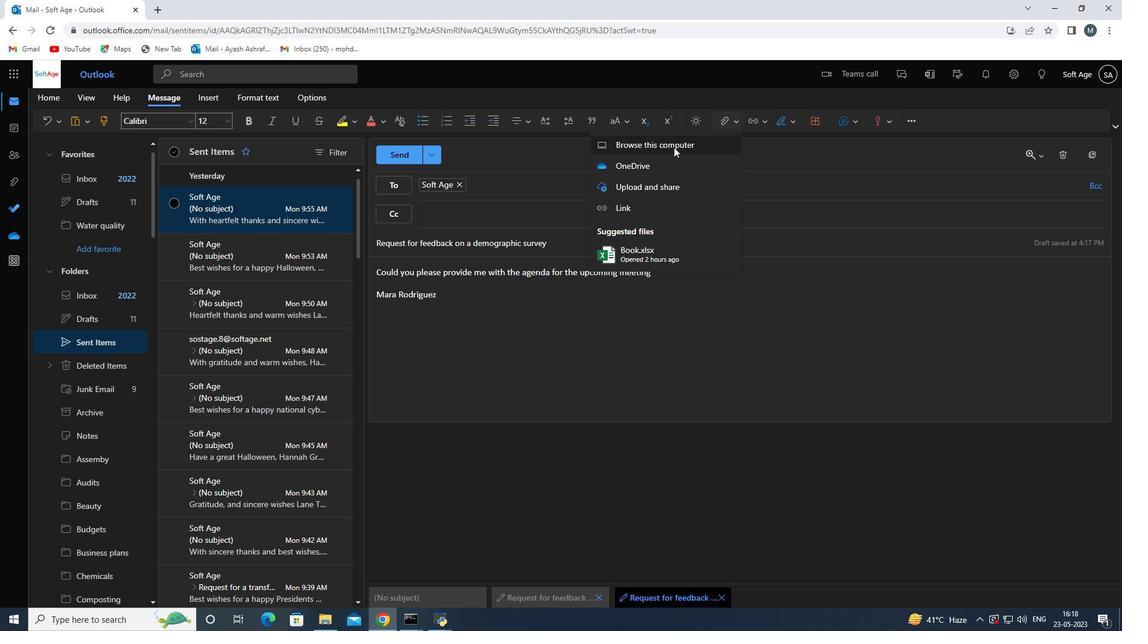 
Action: Mouse moved to (251, 211)
Screenshot: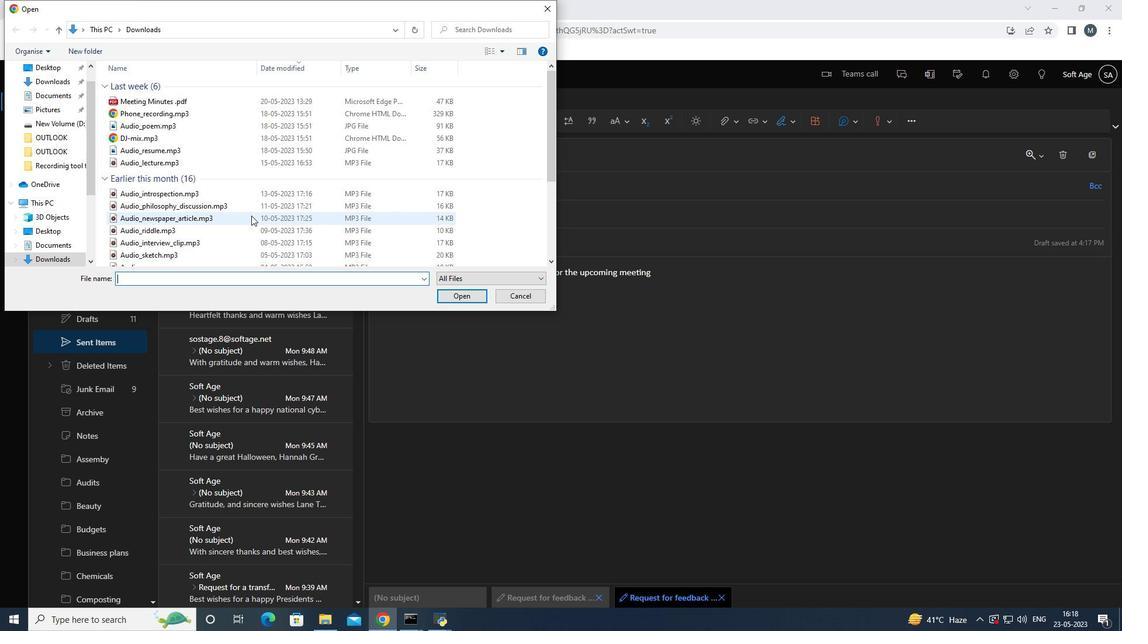 
Action: Mouse pressed left at (251, 211)
Screenshot: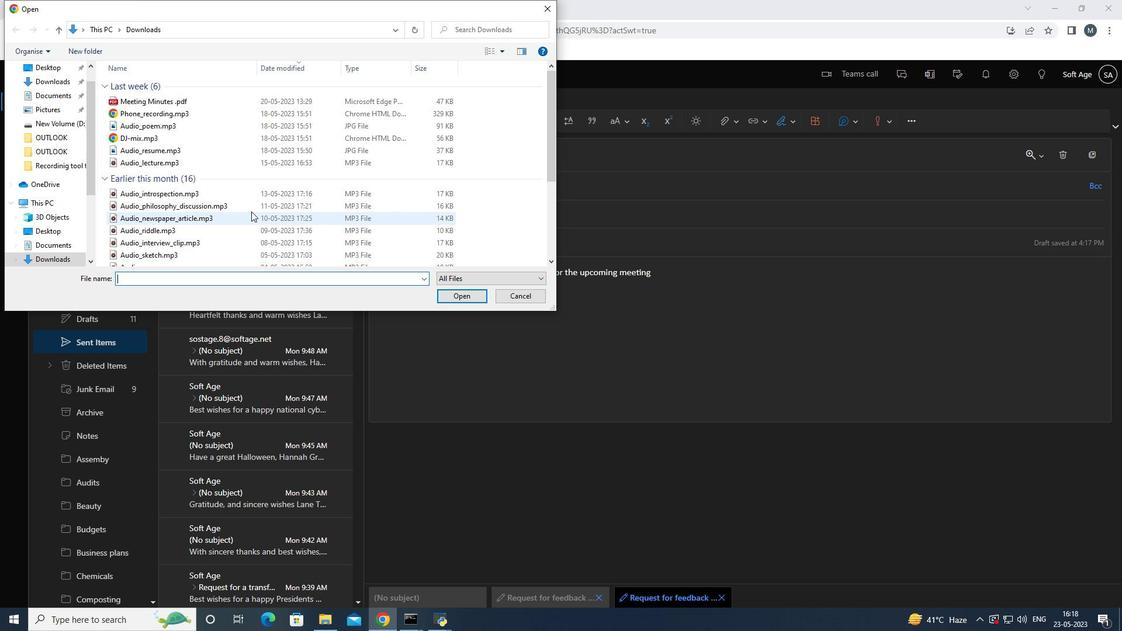 
Action: Mouse moved to (251, 211)
Screenshot: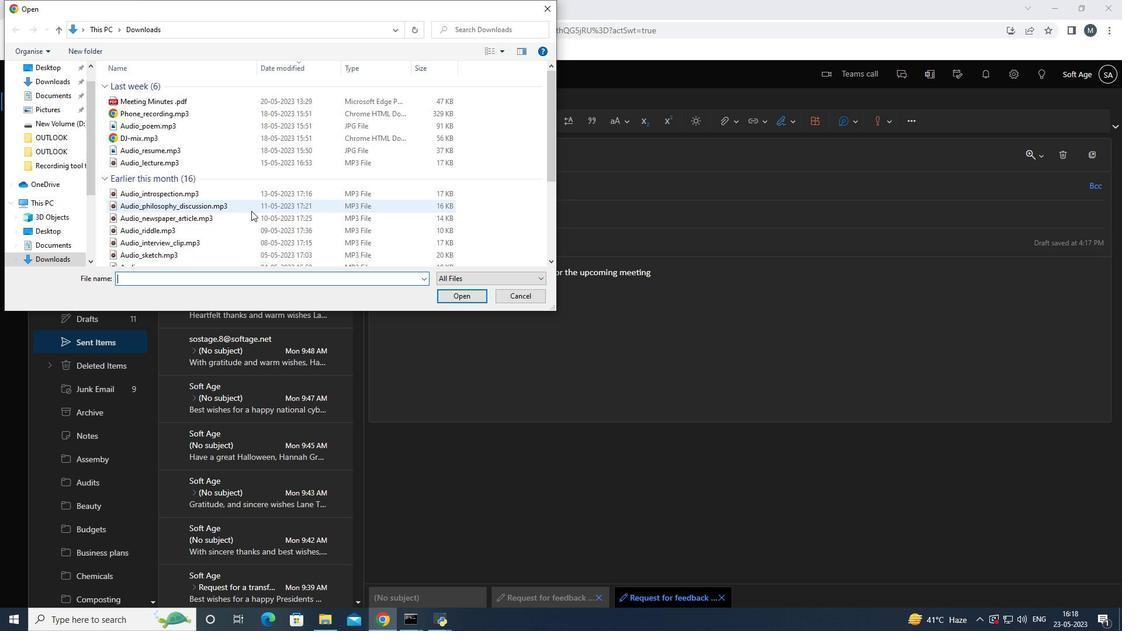 
Action: Mouse pressed right at (251, 211)
Screenshot: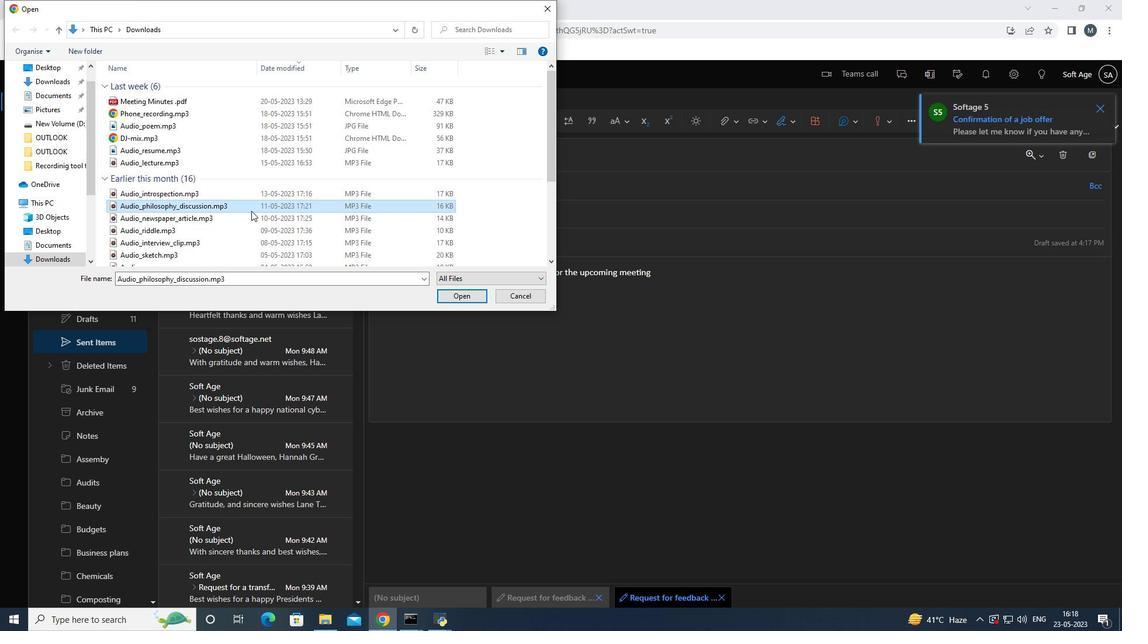 
Action: Mouse moved to (303, 481)
Screenshot: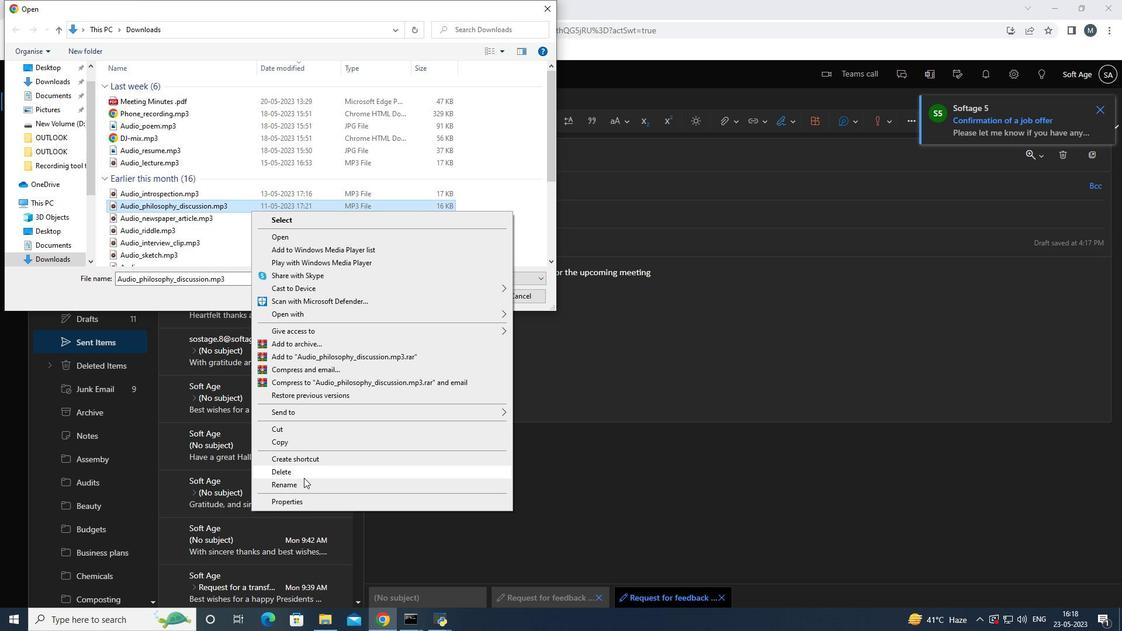 
Action: Mouse pressed left at (303, 481)
Screenshot: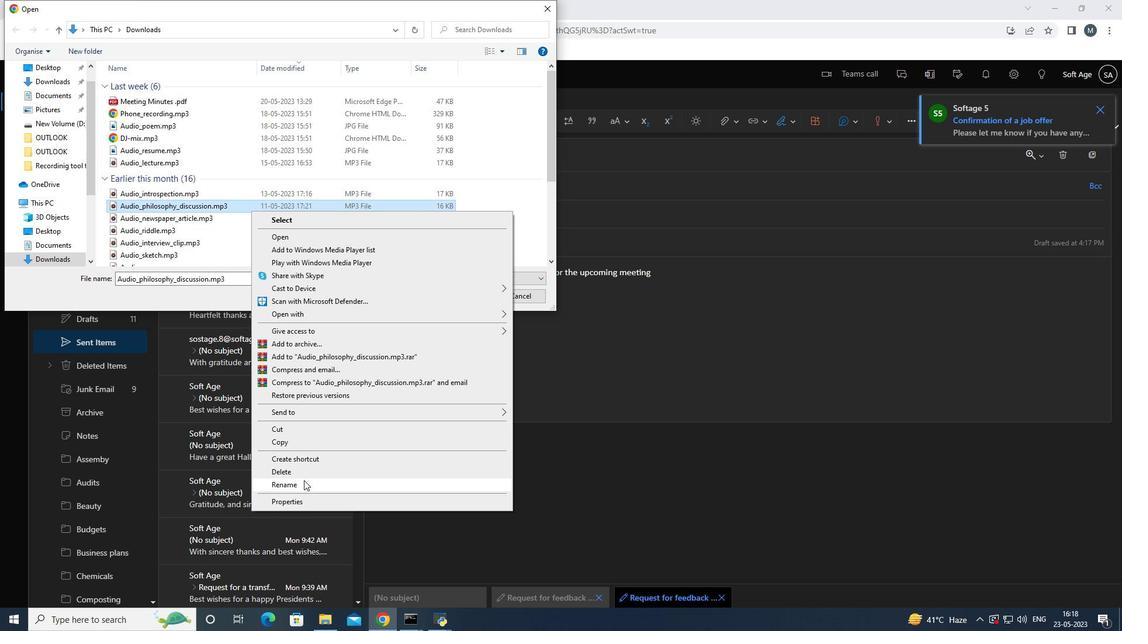 
Action: Mouse moved to (303, 479)
Screenshot: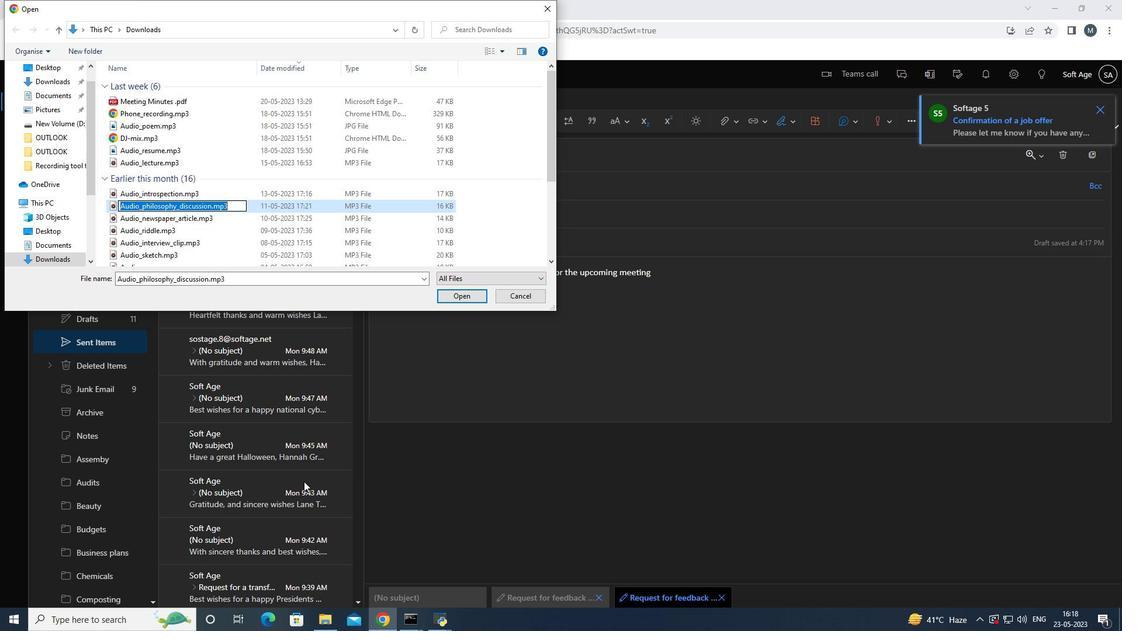 
Action: Key pressed <Key.shift>Audio<Key.shift>_drama<Key.space><Key.backspace>.mp3
Screenshot: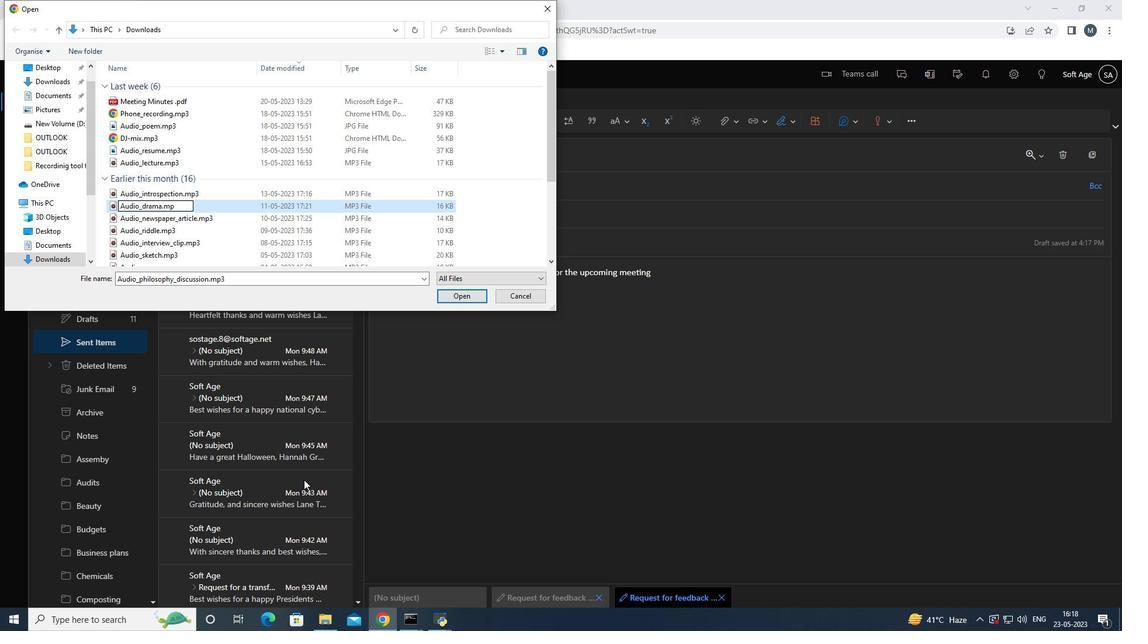
Action: Mouse moved to (232, 220)
Screenshot: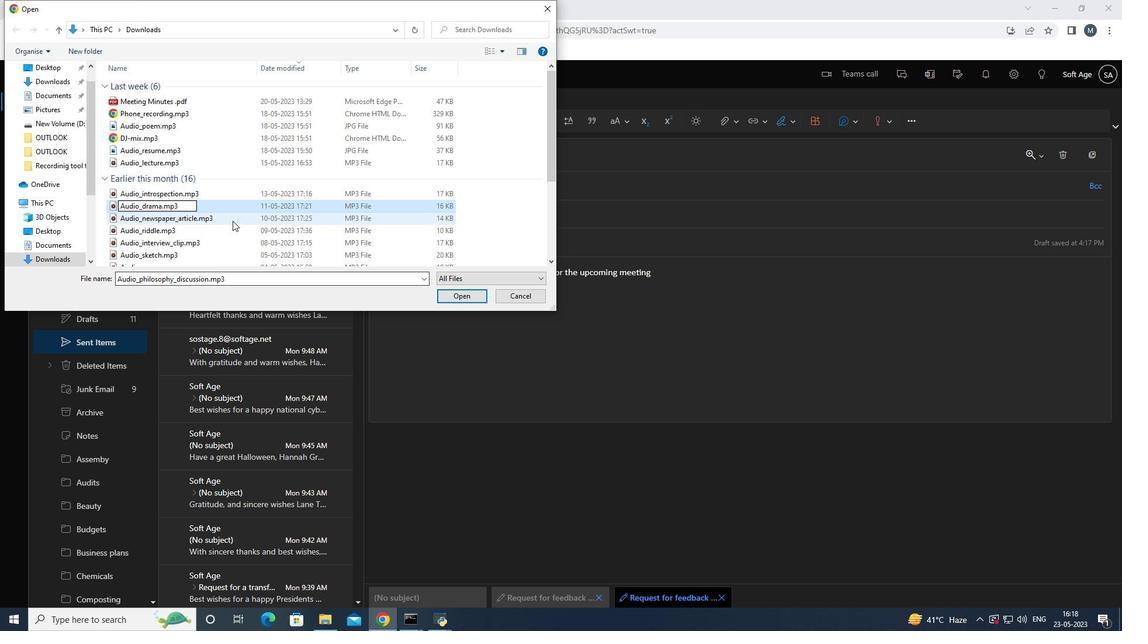 
Action: Mouse pressed left at (232, 220)
Screenshot: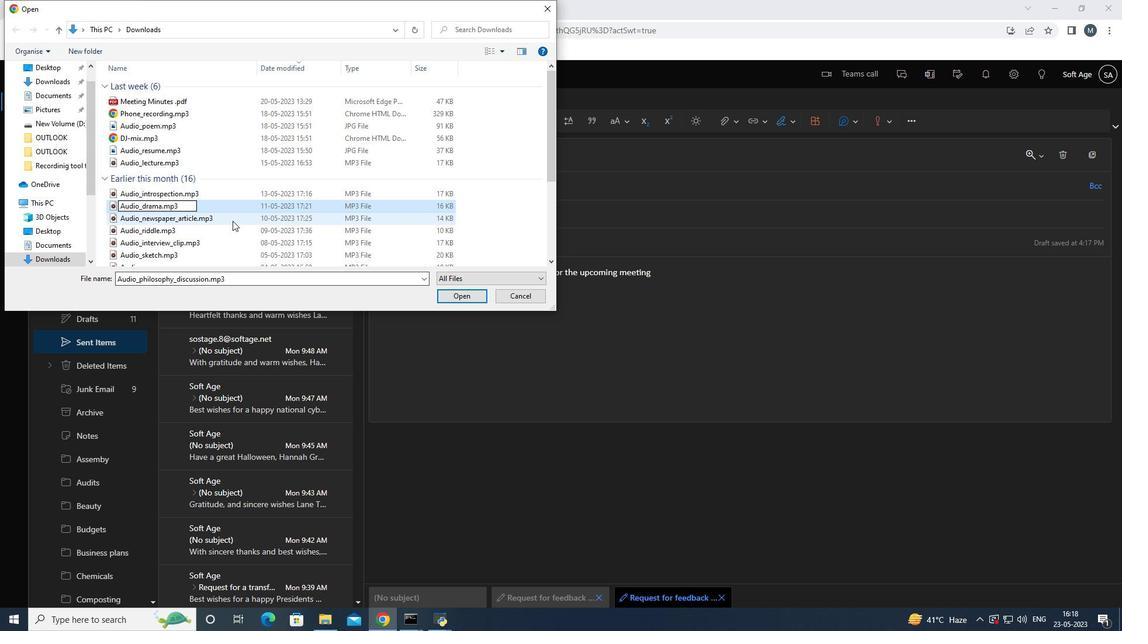 
Action: Mouse moved to (242, 208)
Screenshot: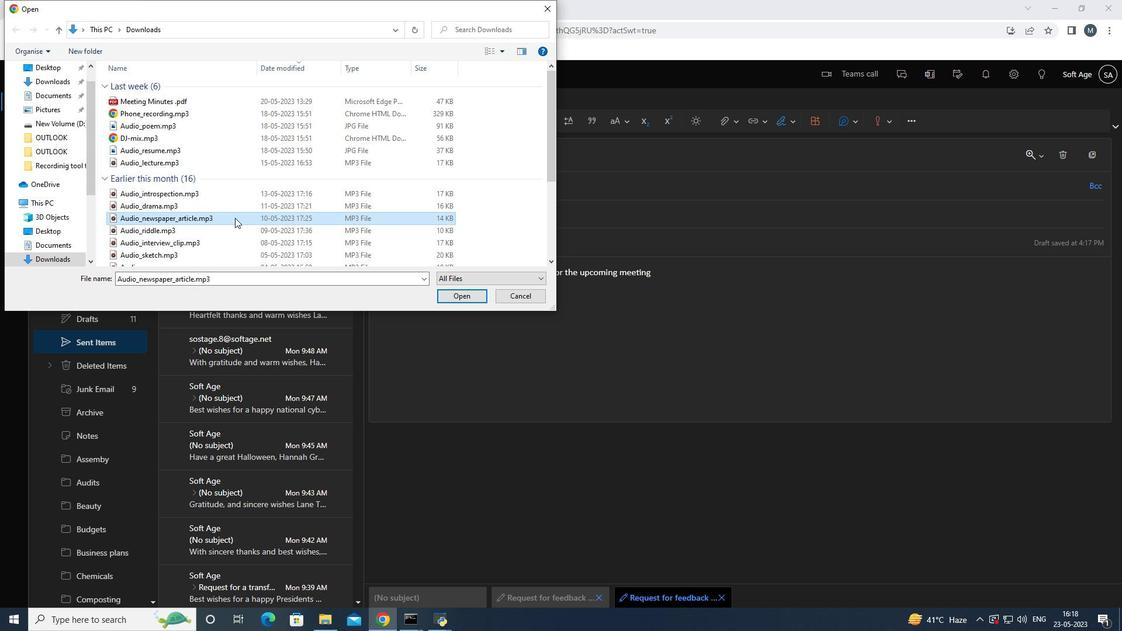 
Action: Mouse pressed left at (242, 208)
Screenshot: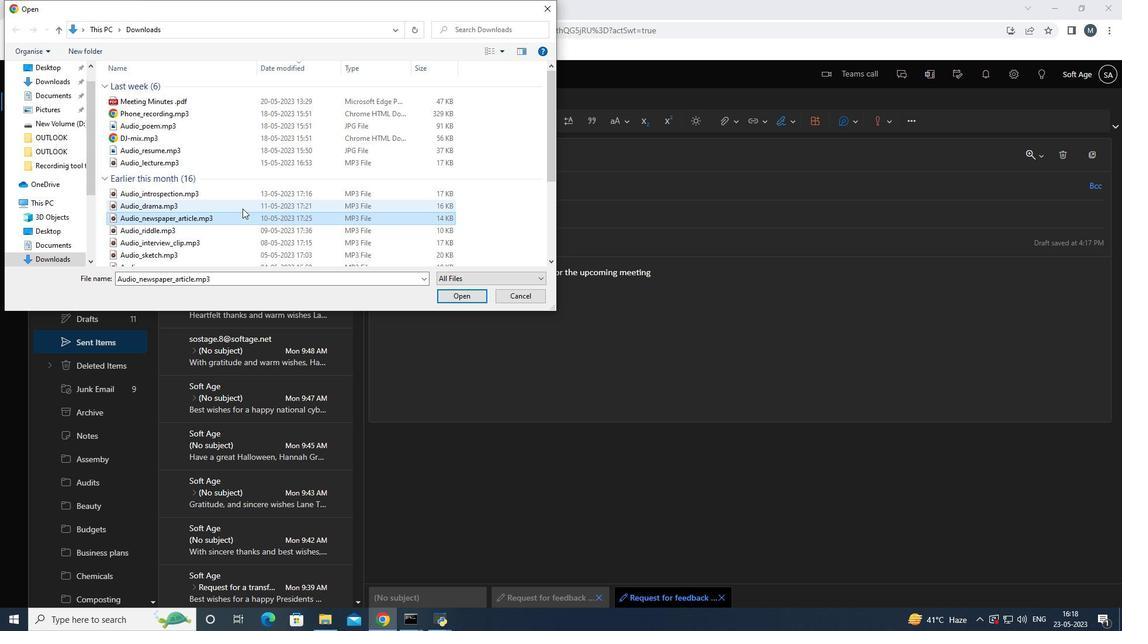 
Action: Mouse moved to (446, 296)
Screenshot: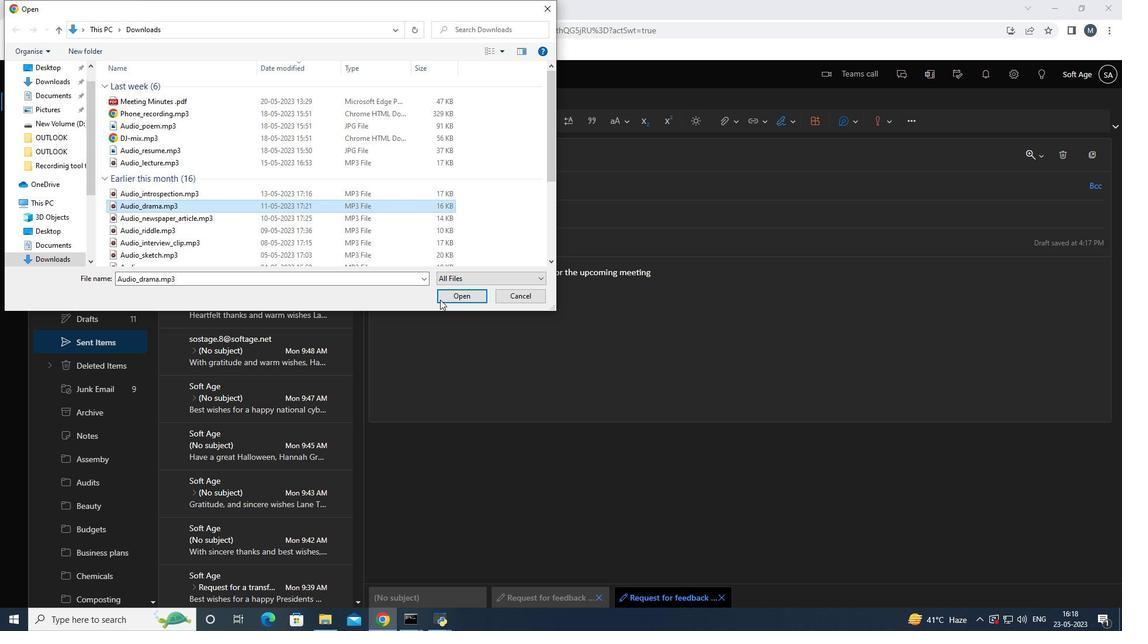
Action: Mouse pressed left at (446, 296)
Screenshot: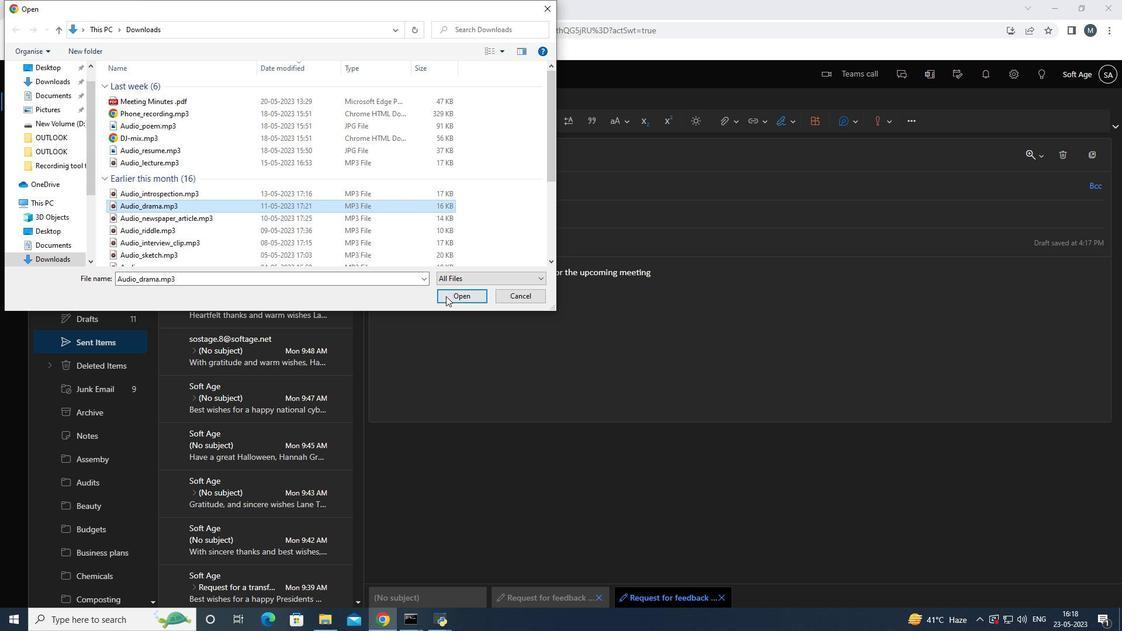 
Action: Mouse moved to (393, 153)
Screenshot: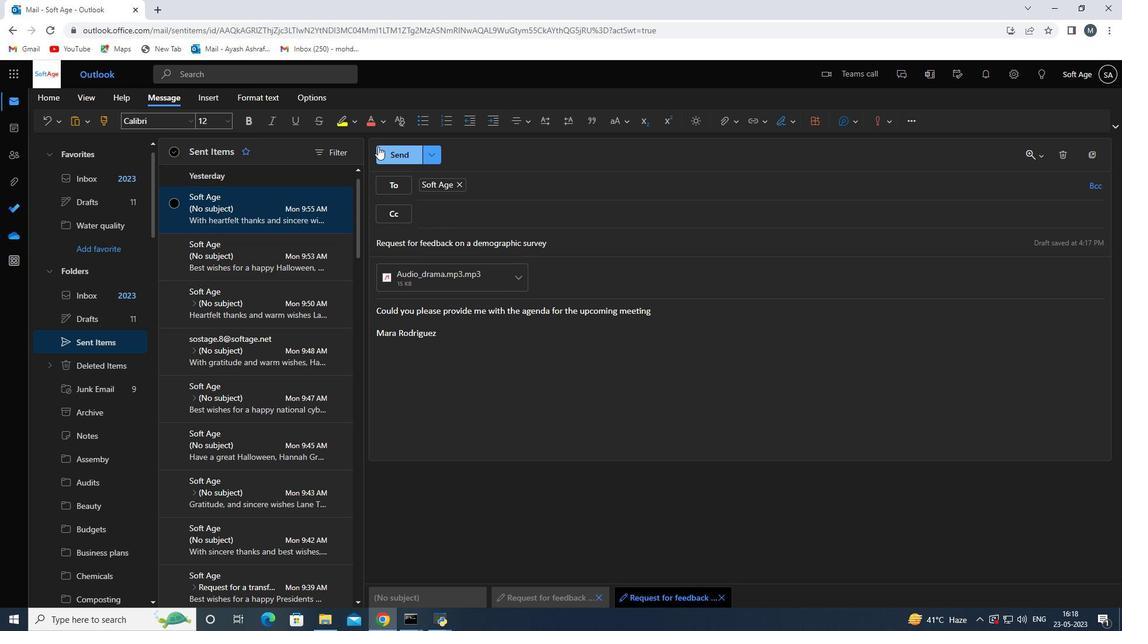 
Action: Mouse pressed left at (393, 153)
Screenshot: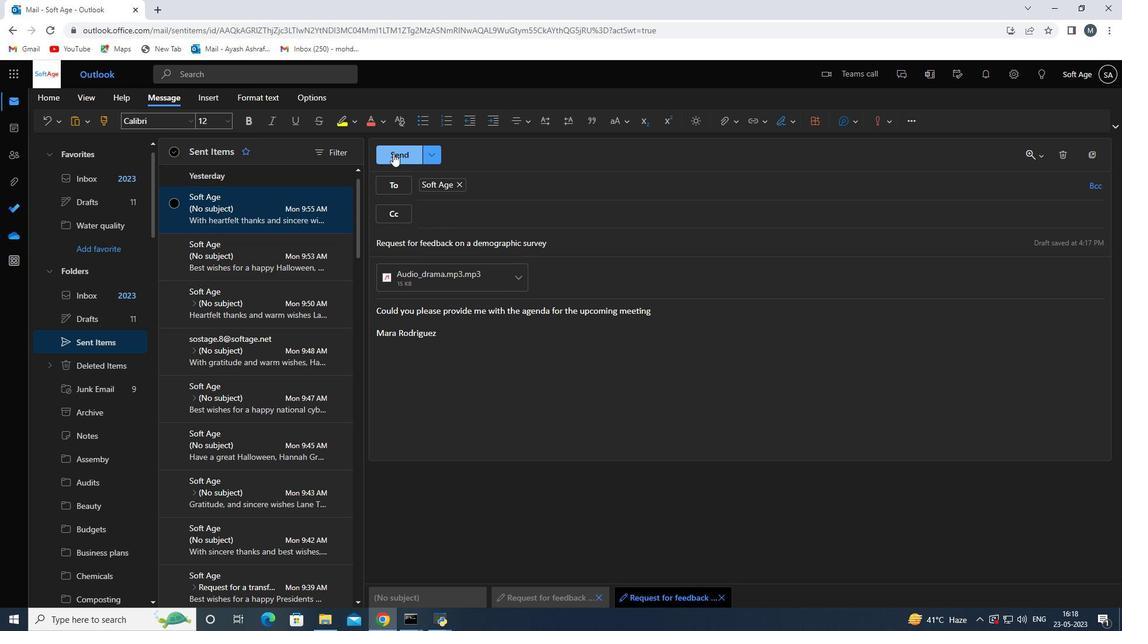 
Action: Mouse moved to (103, 341)
Screenshot: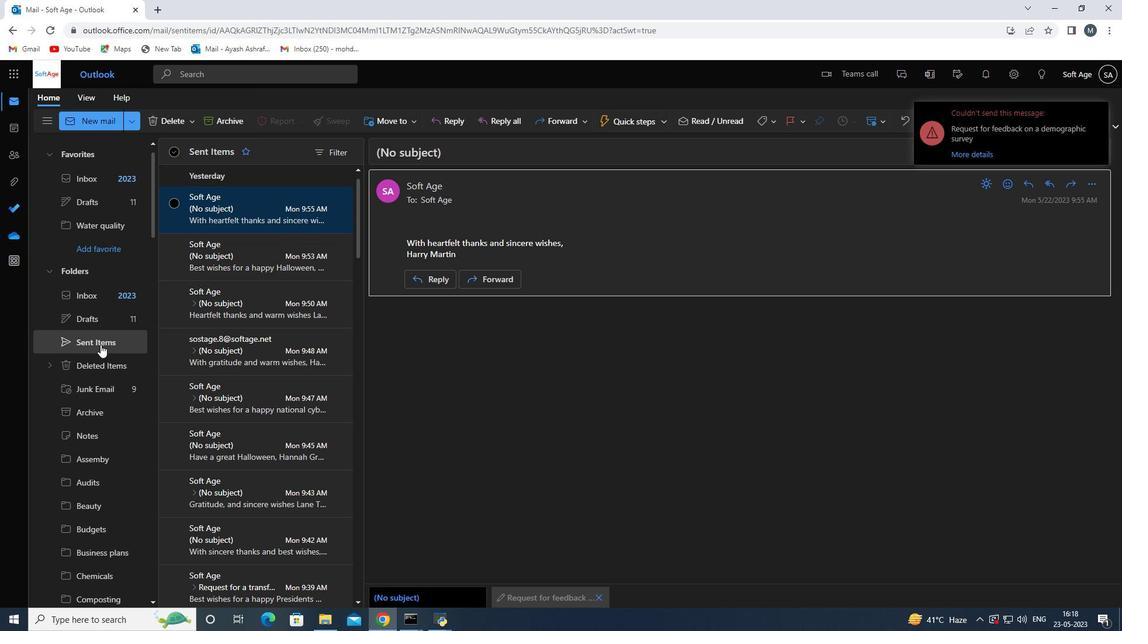 
Action: Mouse pressed left at (103, 341)
Screenshot: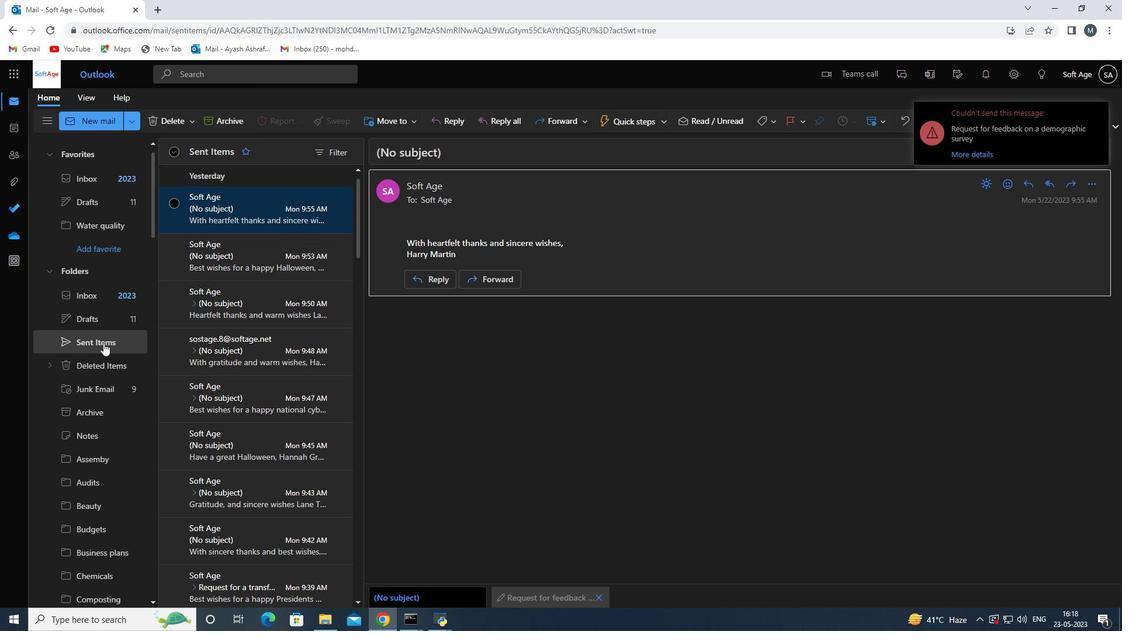 
Action: Mouse moved to (244, 334)
Screenshot: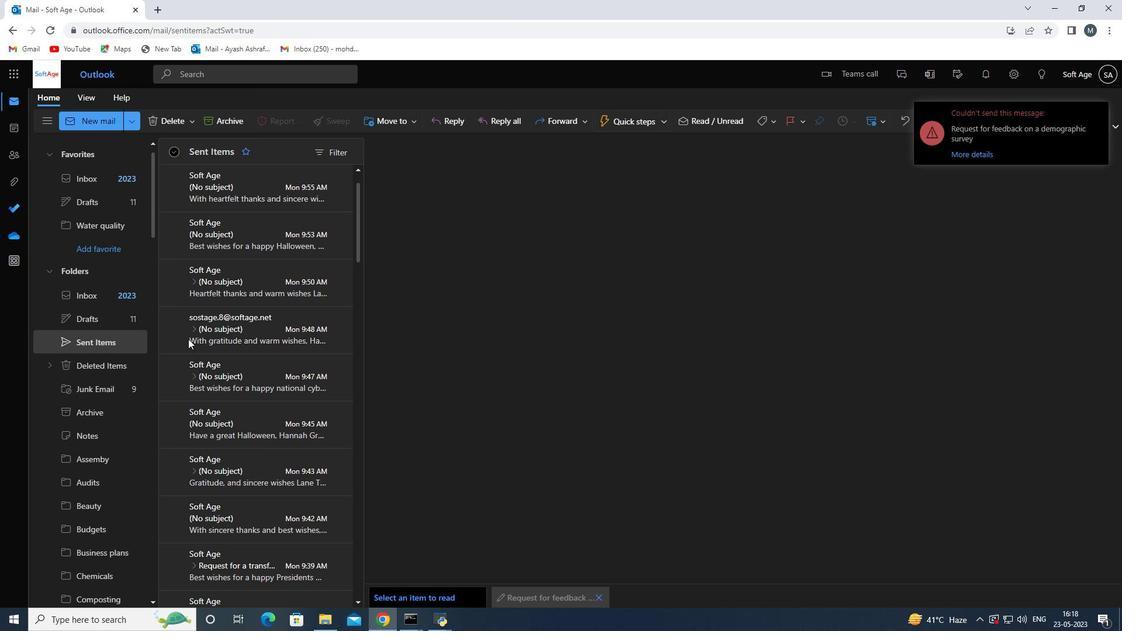 
Action: Mouse scrolled (244, 334) with delta (0, 0)
Screenshot: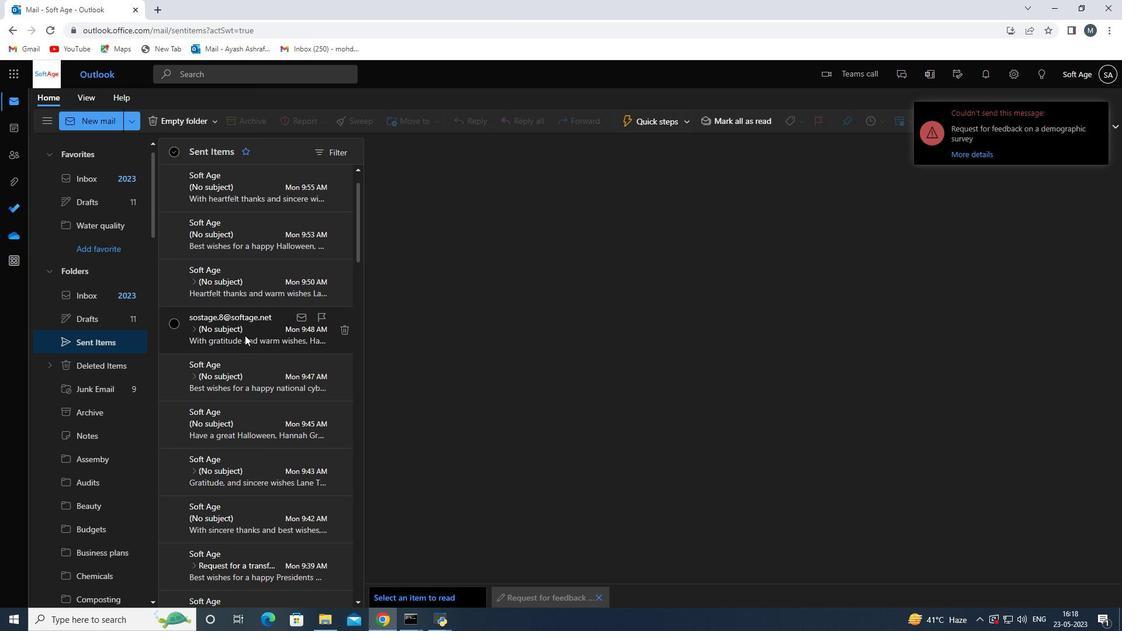 
Action: Mouse scrolled (244, 334) with delta (0, 0)
Screenshot: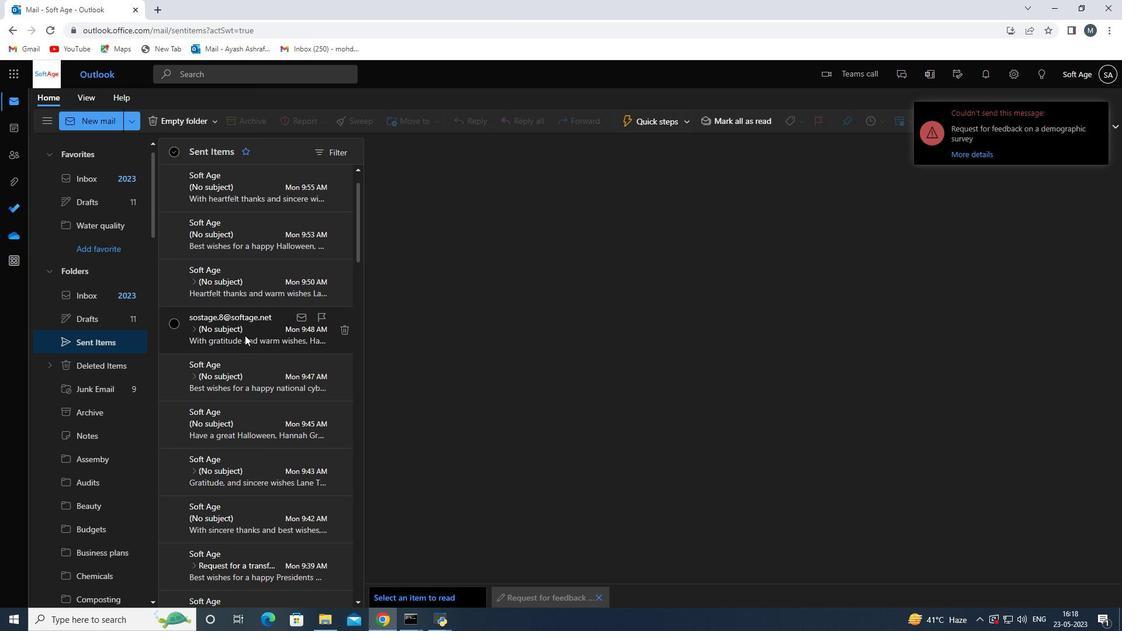 
Action: Mouse scrolled (244, 334) with delta (0, 0)
Screenshot: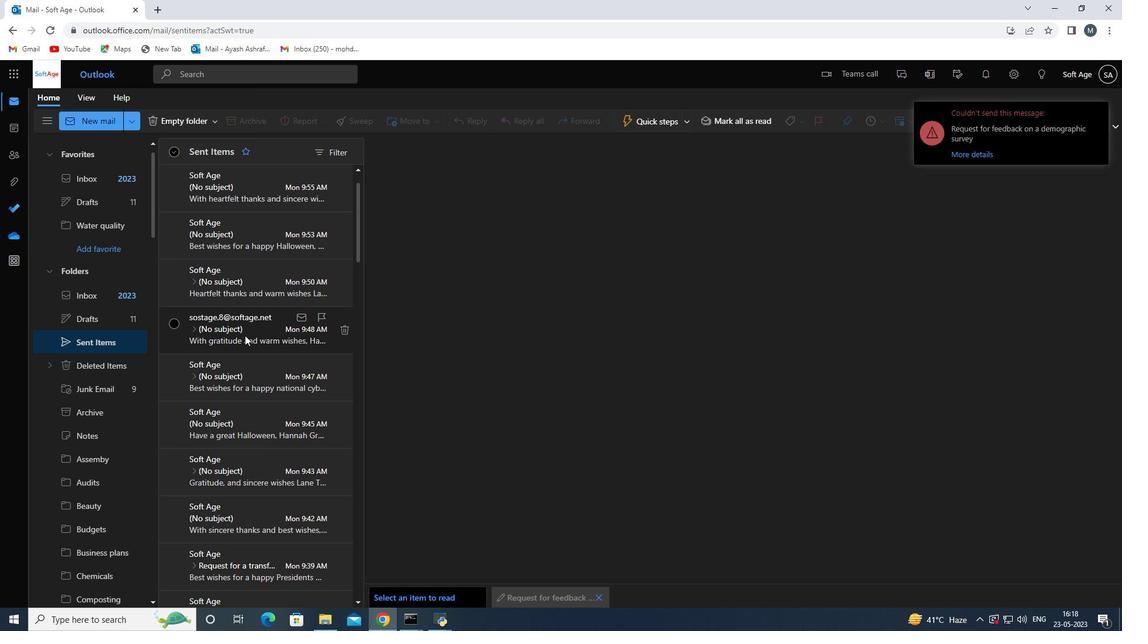
Action: Mouse scrolled (244, 334) with delta (0, 0)
Screenshot: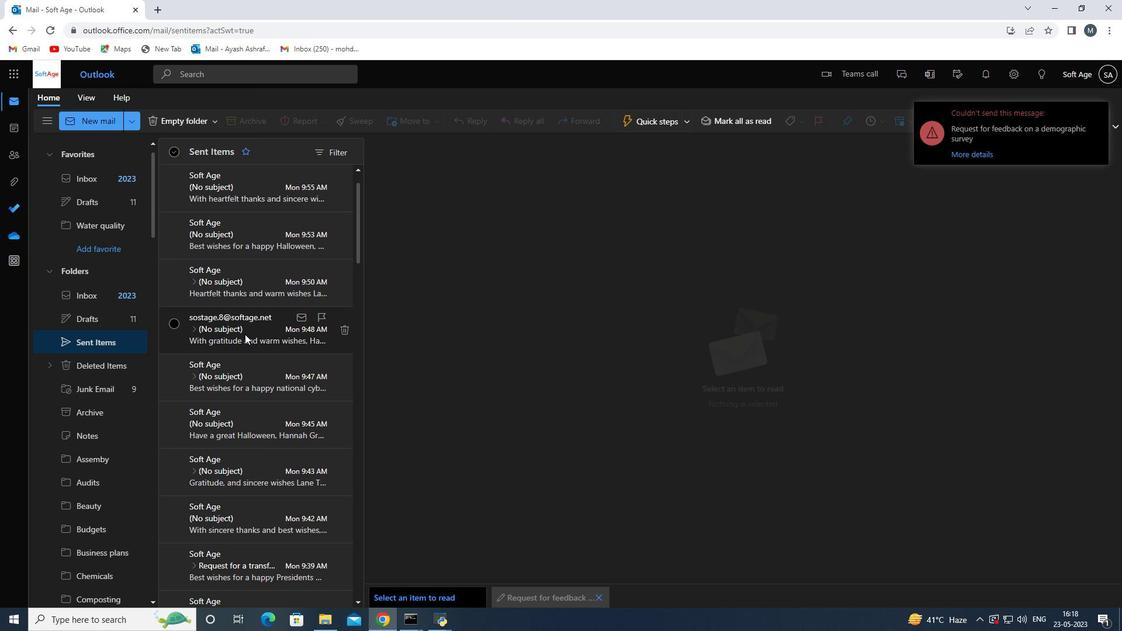 
Action: Mouse scrolled (244, 334) with delta (0, 0)
Screenshot: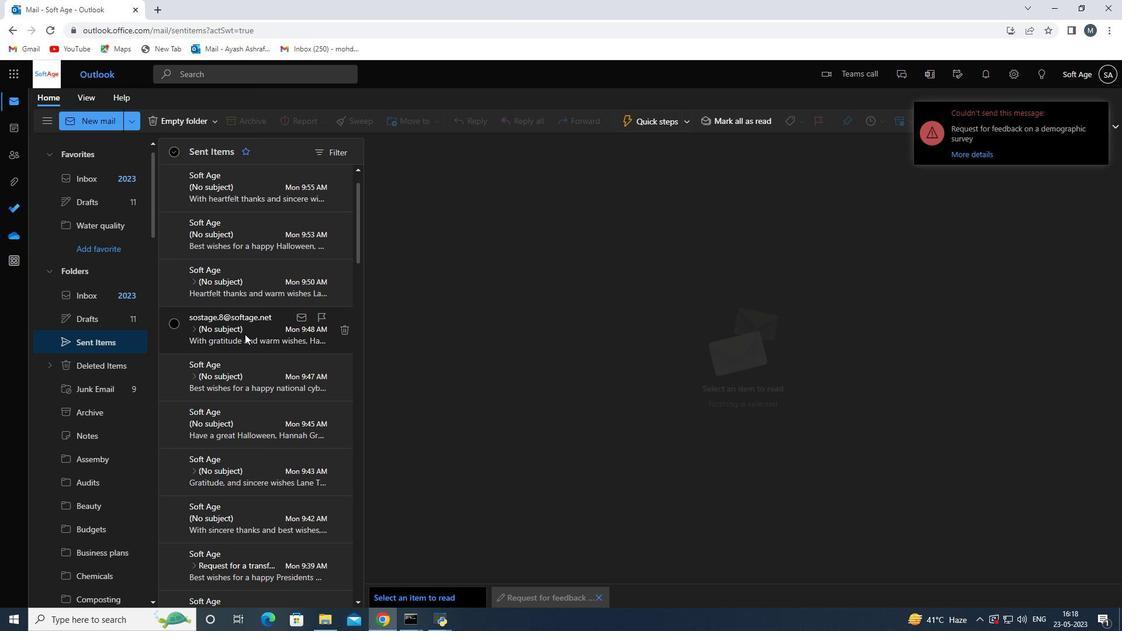 
Action: Mouse moved to (235, 218)
Screenshot: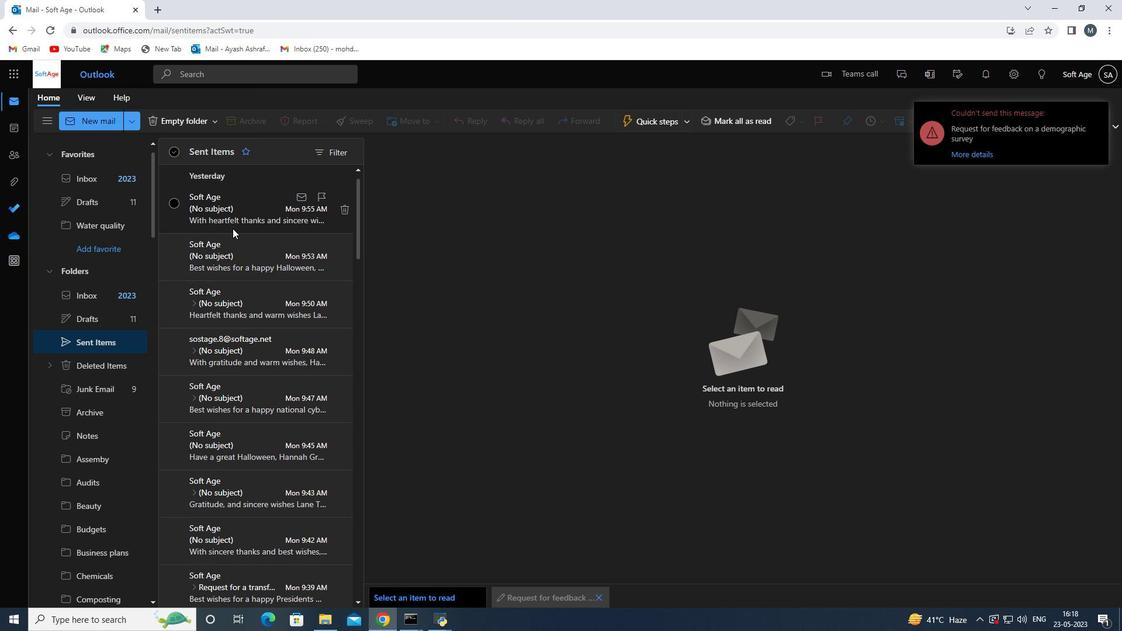 
Action: Mouse pressed left at (235, 218)
Screenshot: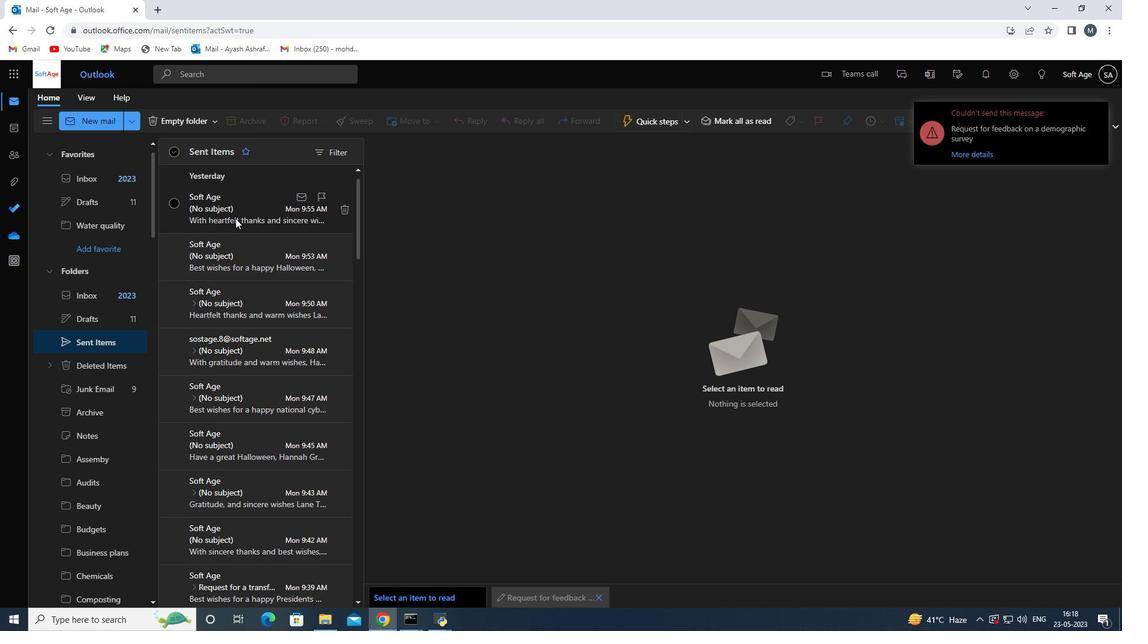
Action: Mouse moved to (320, 236)
Screenshot: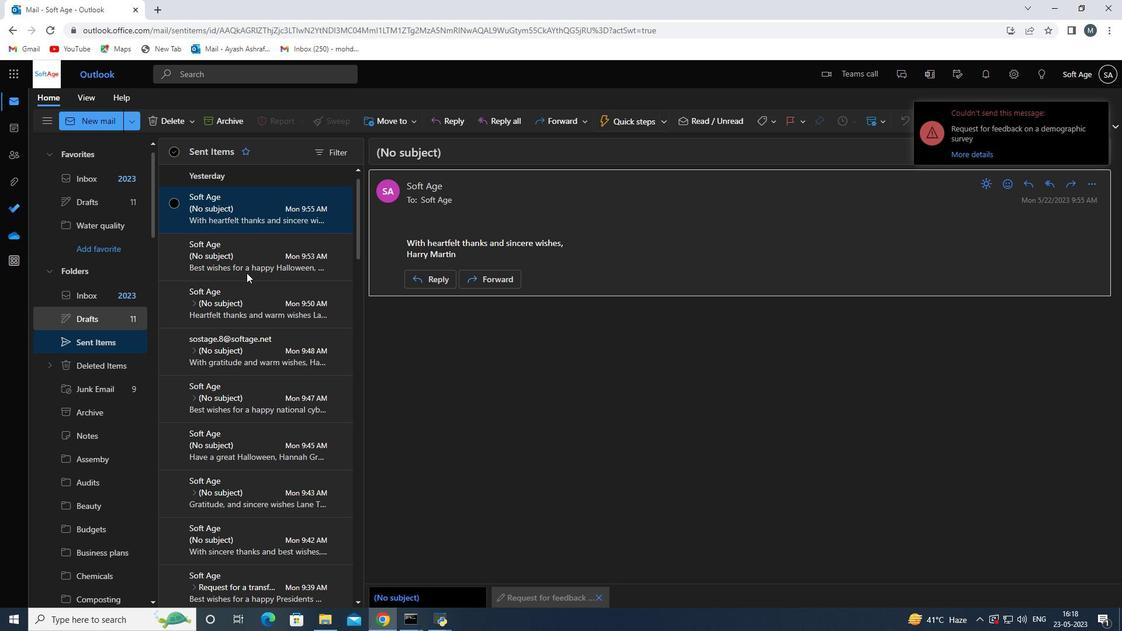 
Action: Mouse scrolled (320, 237) with delta (0, 0)
Screenshot: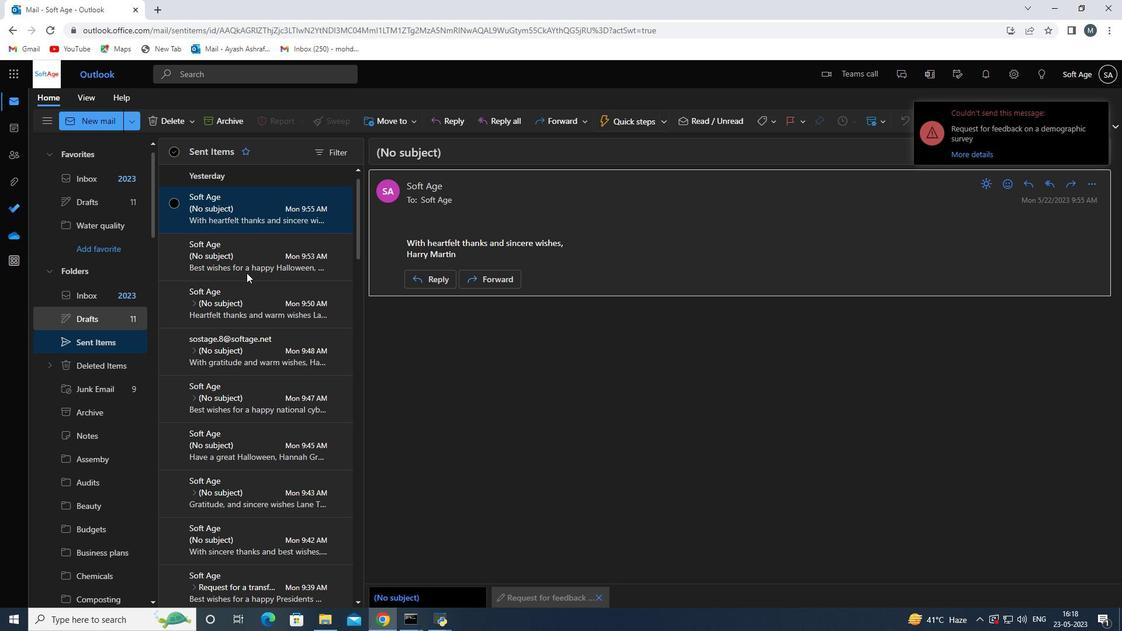 
Action: Mouse moved to (321, 236)
Screenshot: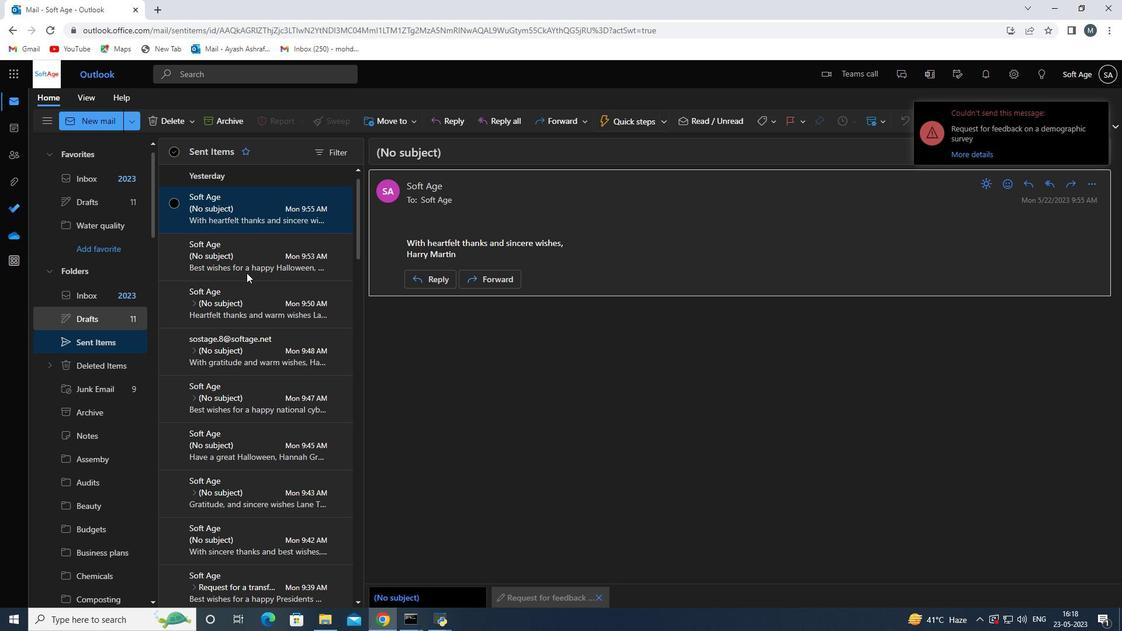 
Action: Mouse scrolled (321, 236) with delta (0, 0)
Screenshot: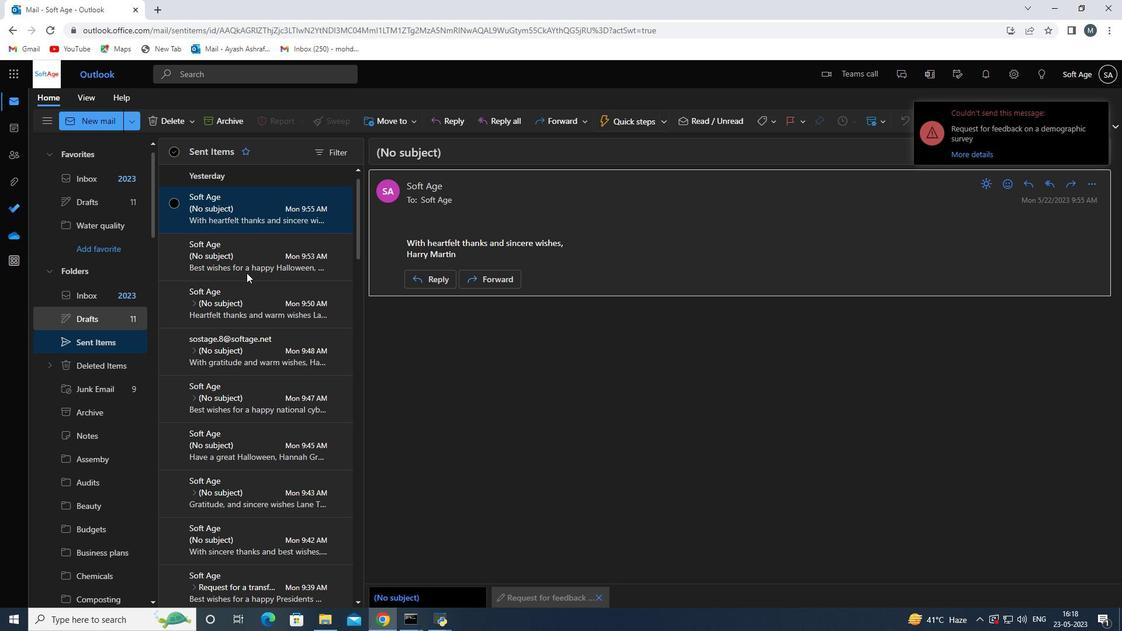 
Action: Mouse scrolled (321, 236) with delta (0, 0)
Screenshot: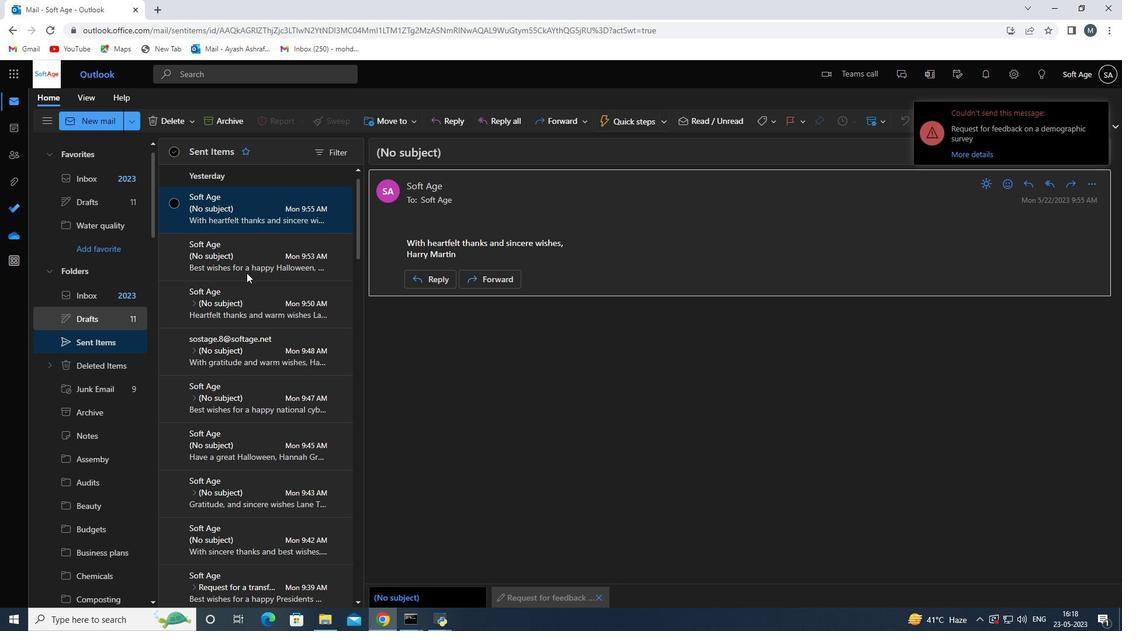 
Action: Mouse scrolled (321, 236) with delta (0, 0)
Screenshot: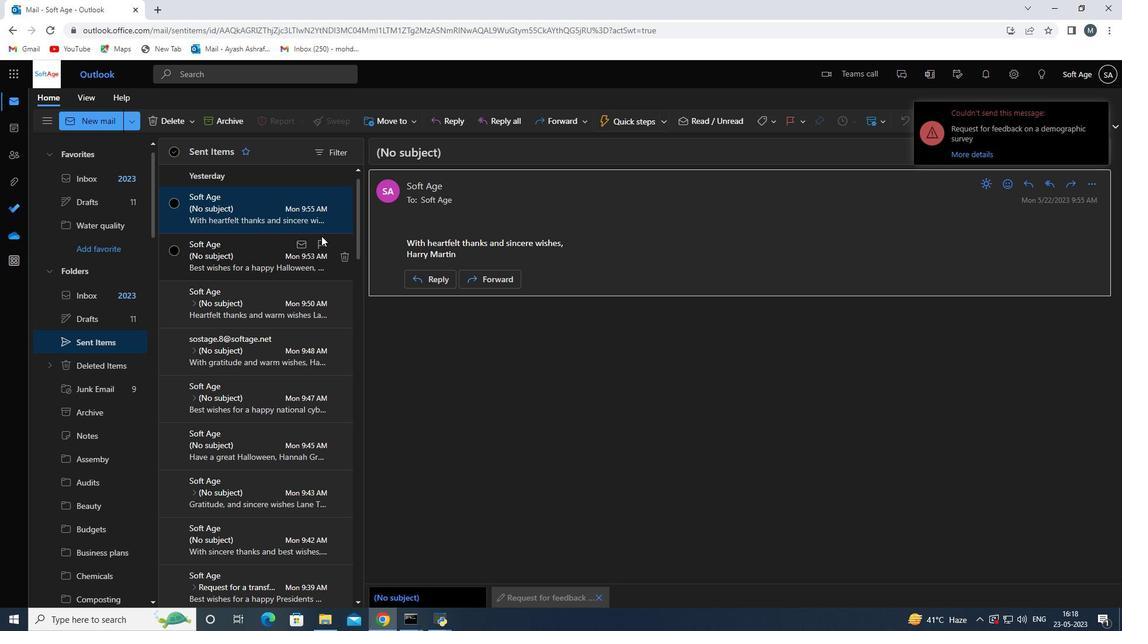 
Action: Mouse moved to (232, 296)
Screenshot: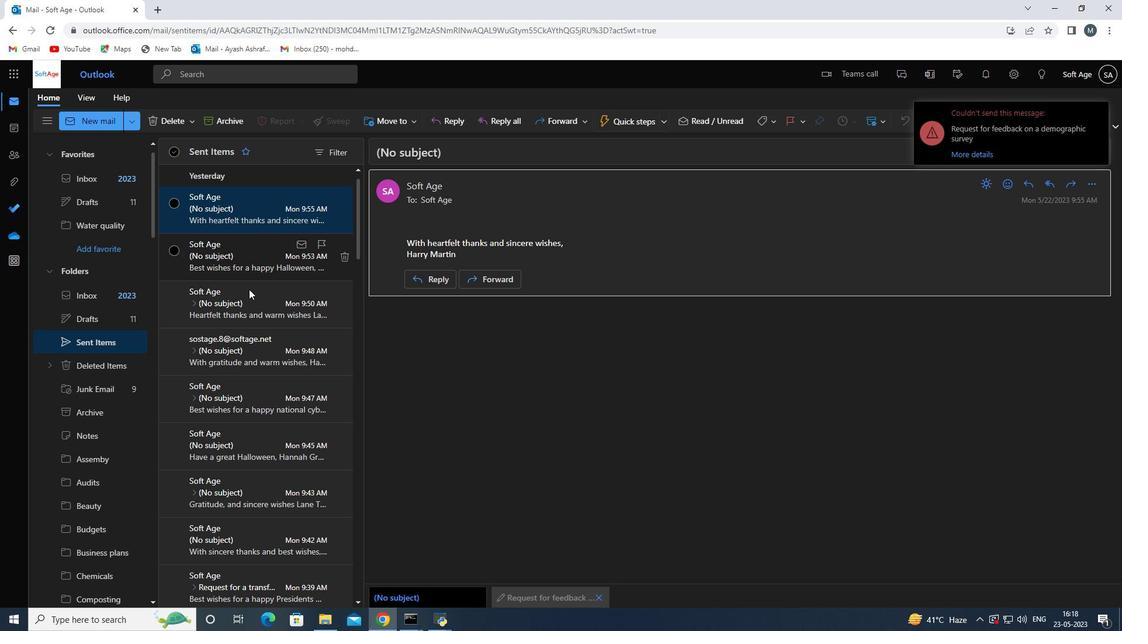 
Action: Mouse scrolled (232, 297) with delta (0, 0)
Screenshot: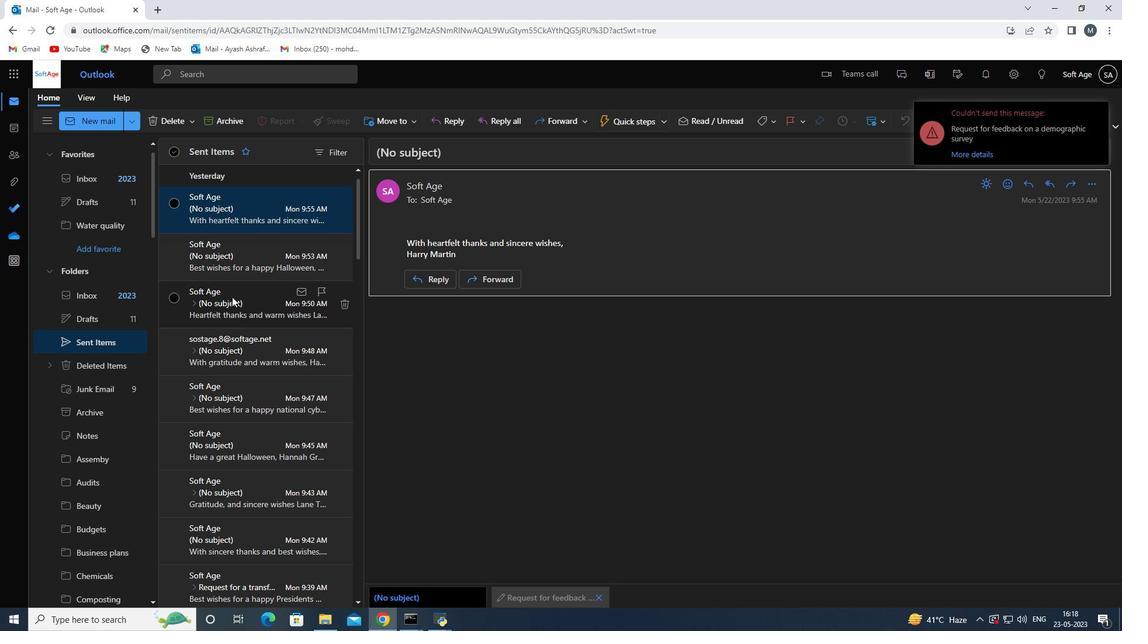 
Action: Mouse moved to (96, 285)
Screenshot: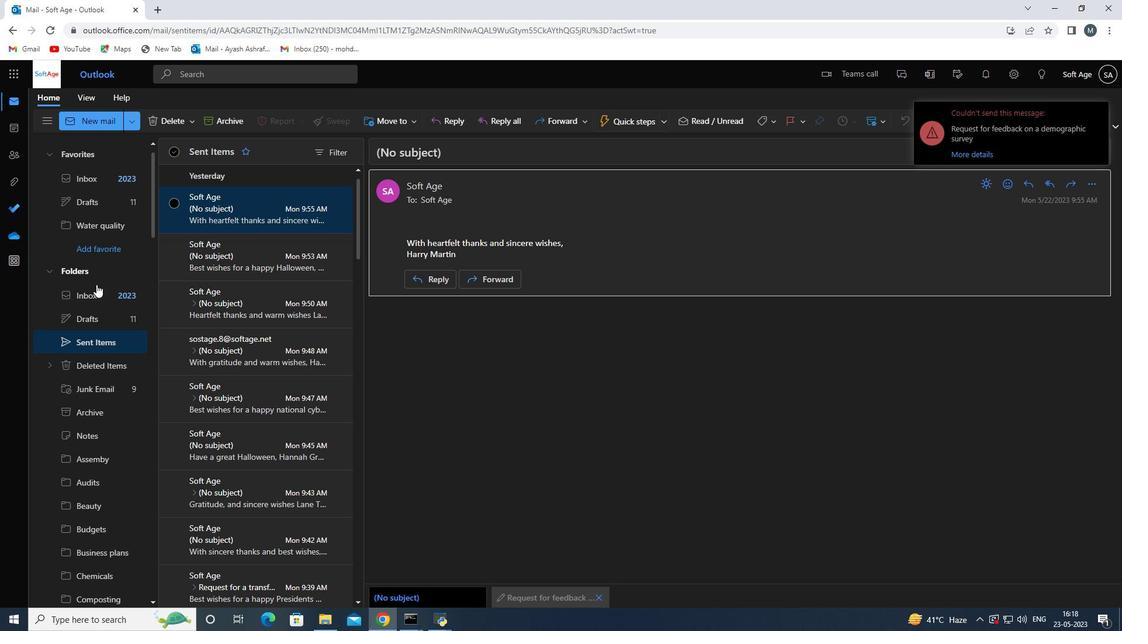 
Action: Mouse scrolled (96, 285) with delta (0, 0)
Screenshot: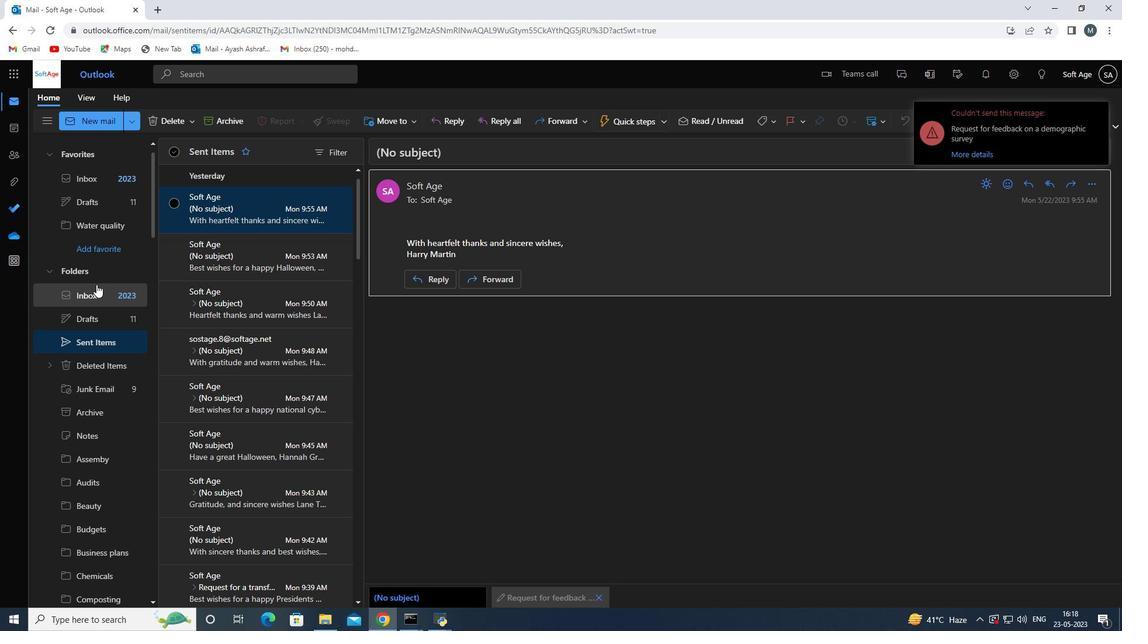
Action: Mouse moved to (97, 286)
Screenshot: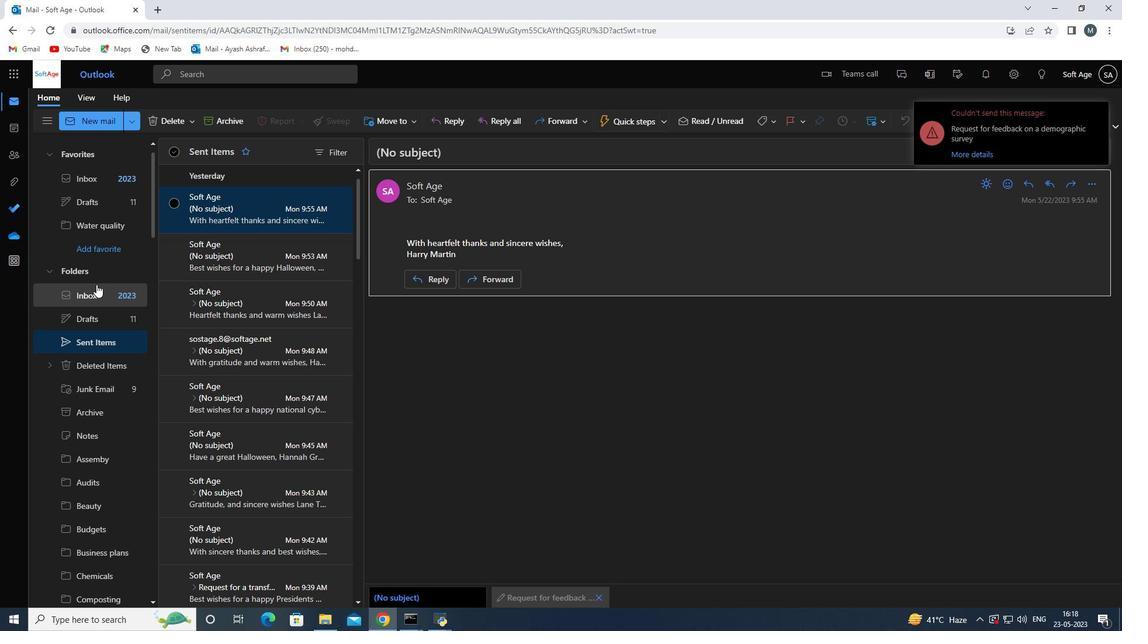 
Action: Mouse scrolled (97, 285) with delta (0, 0)
Screenshot: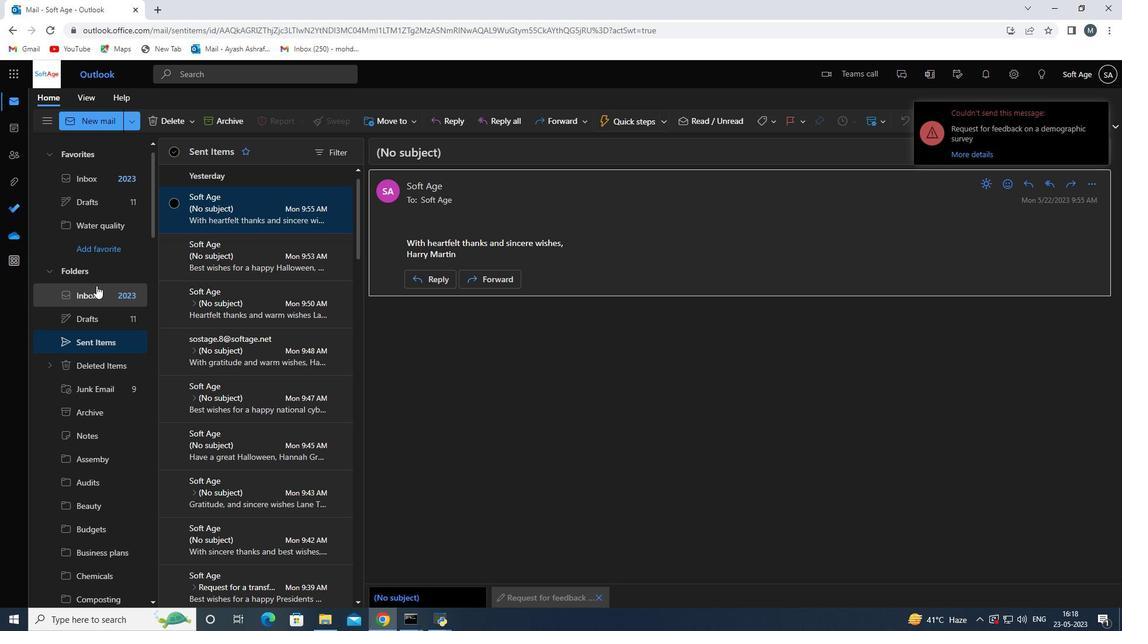 
Action: Mouse moved to (97, 288)
Screenshot: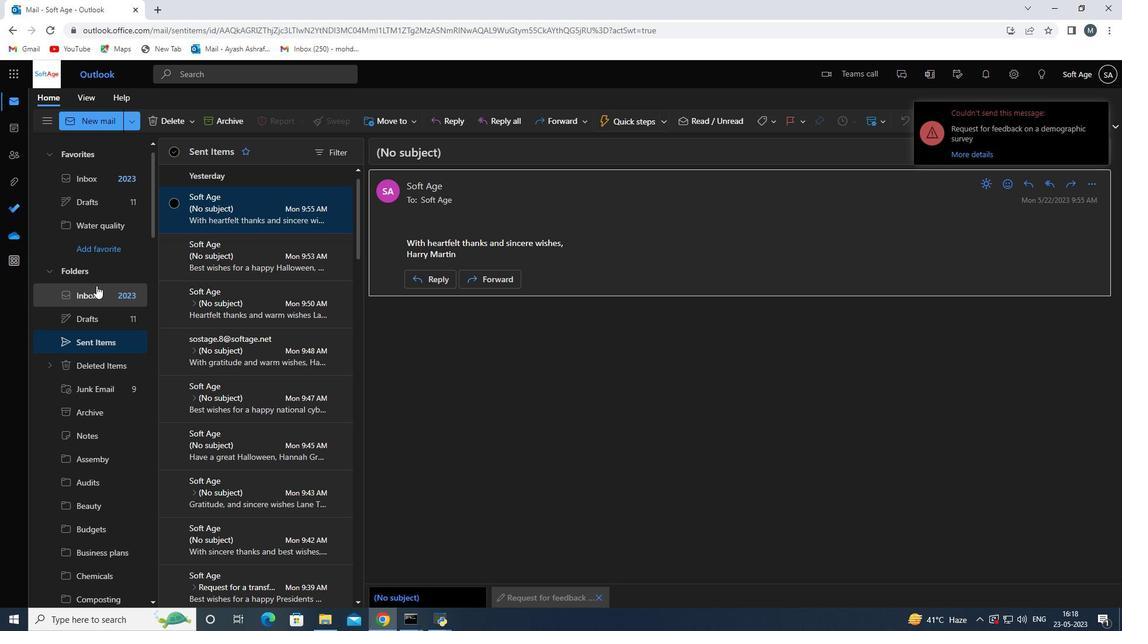 
Action: Mouse scrolled (97, 287) with delta (0, 0)
Screenshot: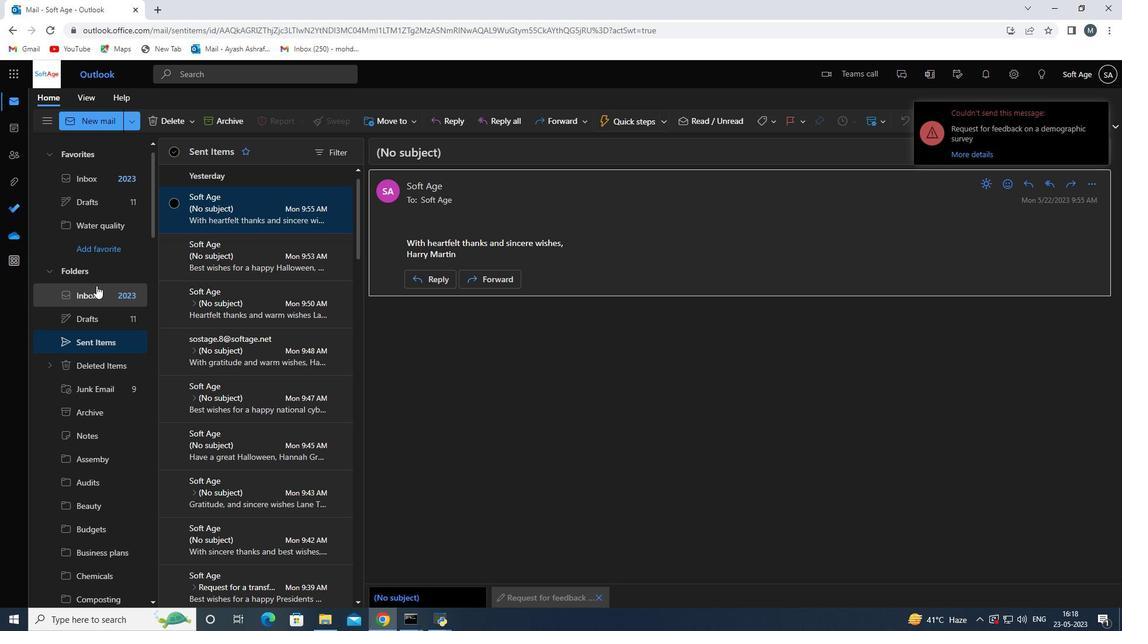 
Action: Mouse moved to (98, 322)
Screenshot: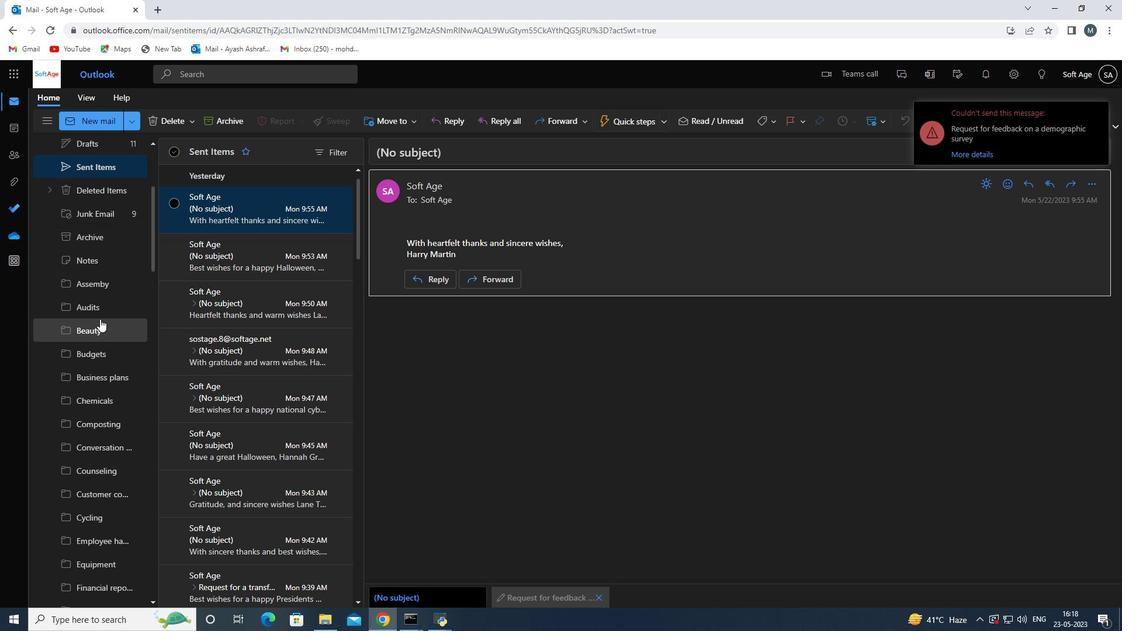 
Action: Mouse scrolled (98, 322) with delta (0, 0)
Screenshot: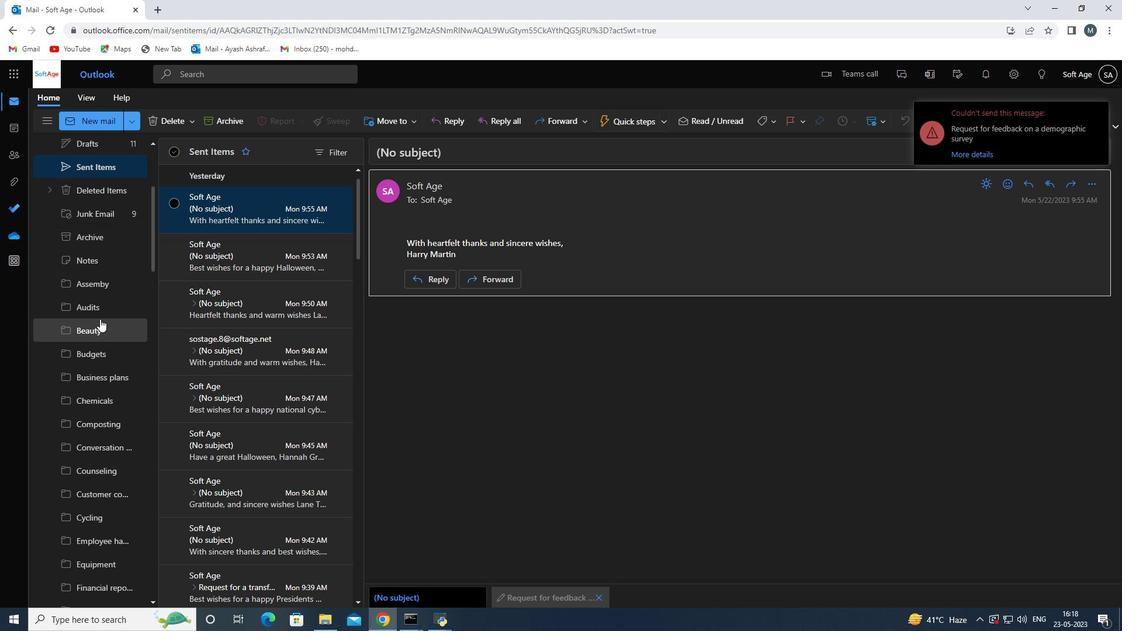 
Action: Mouse scrolled (98, 322) with delta (0, 0)
Screenshot: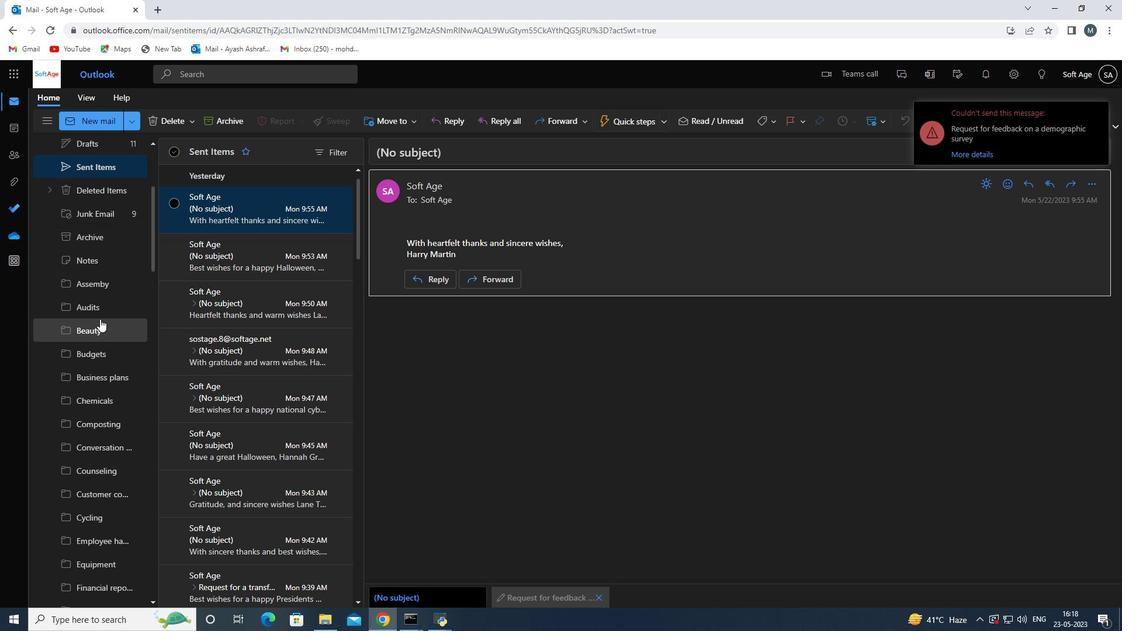 
Action: Mouse scrolled (98, 322) with delta (0, 0)
Screenshot: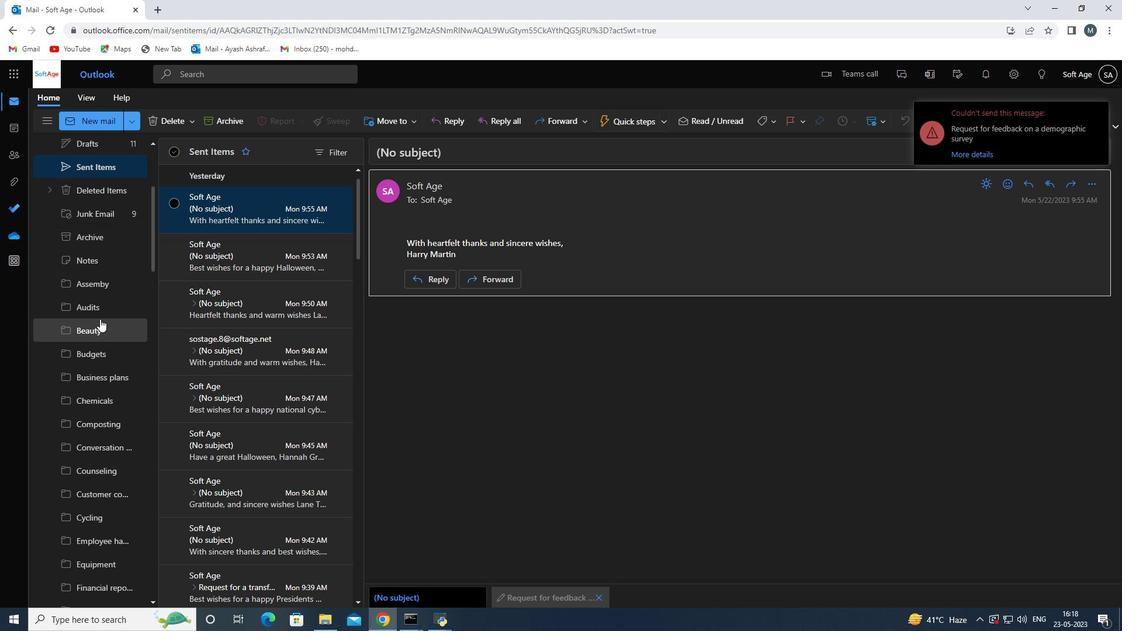 
Action: Mouse scrolled (98, 322) with delta (0, 0)
Screenshot: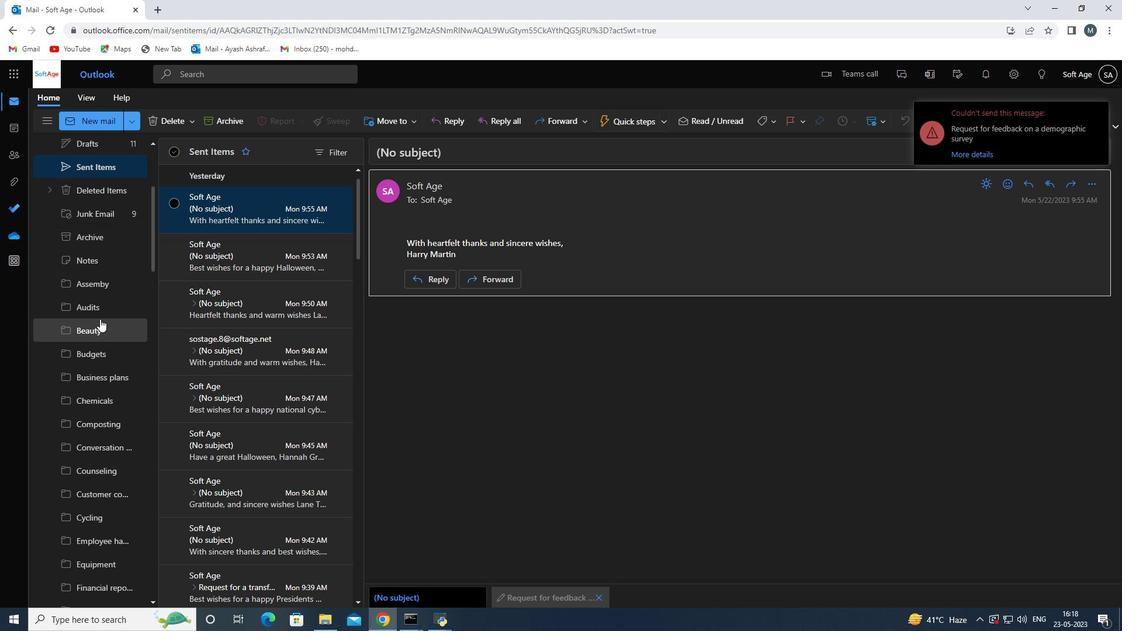 
Action: Mouse scrolled (98, 322) with delta (0, 0)
Screenshot: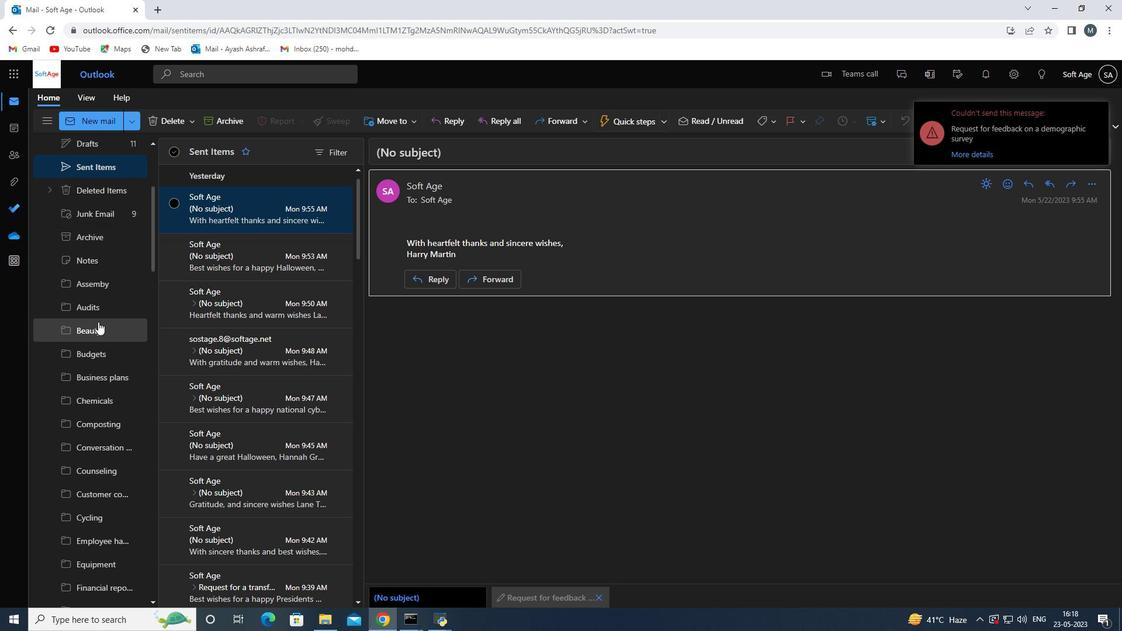 
Action: Mouse moved to (91, 345)
Screenshot: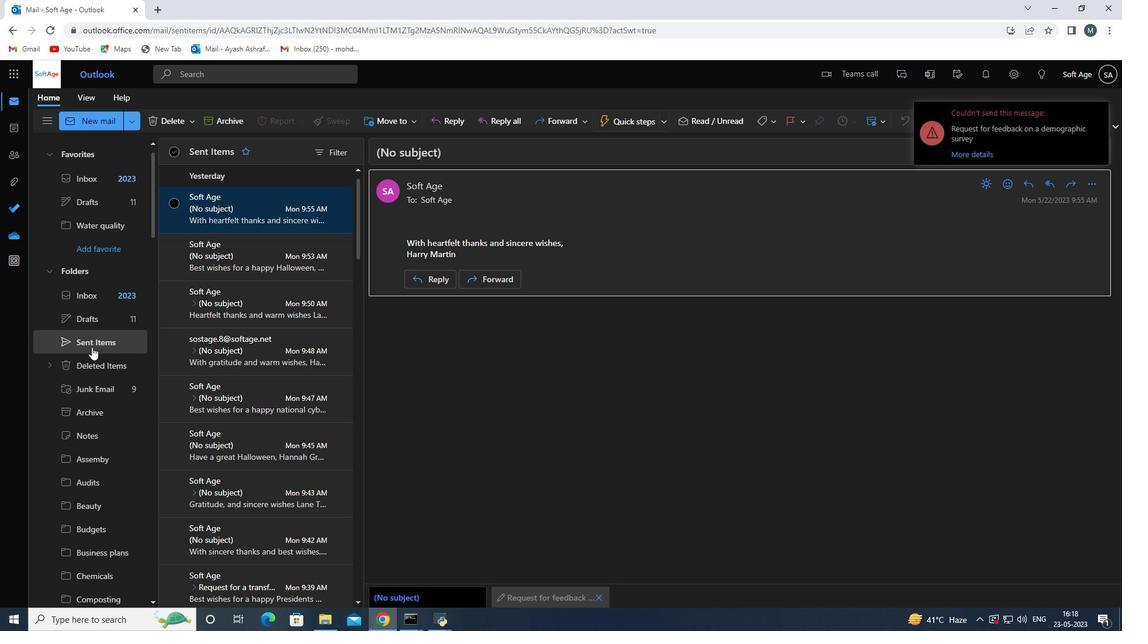 
Action: Mouse pressed left at (91, 345)
Screenshot: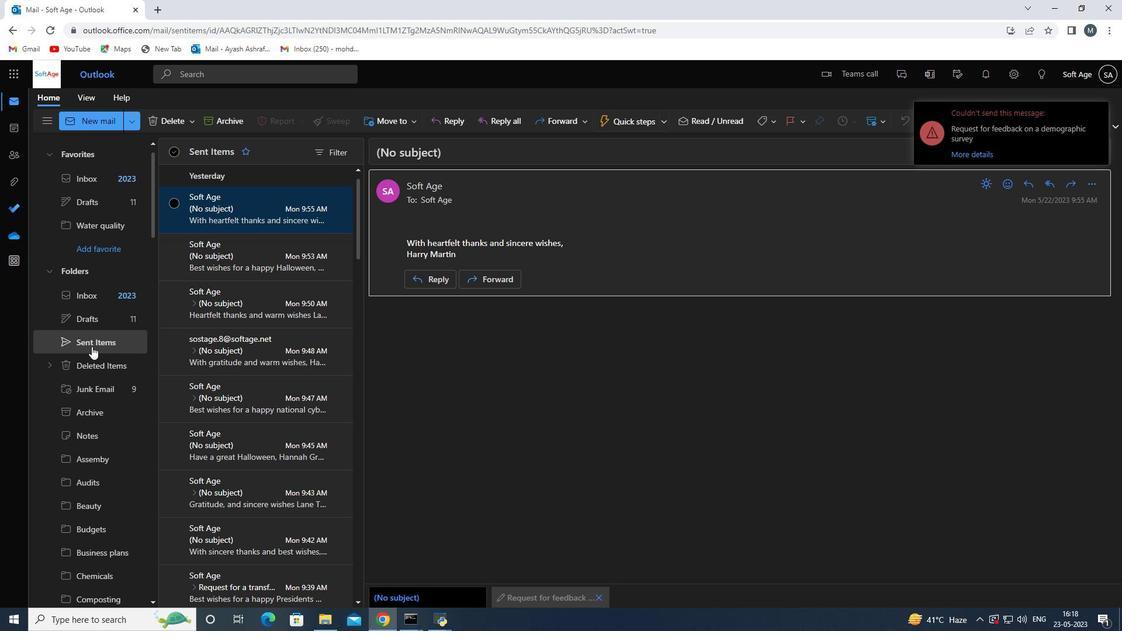 
Action: Mouse moved to (222, 201)
Screenshot: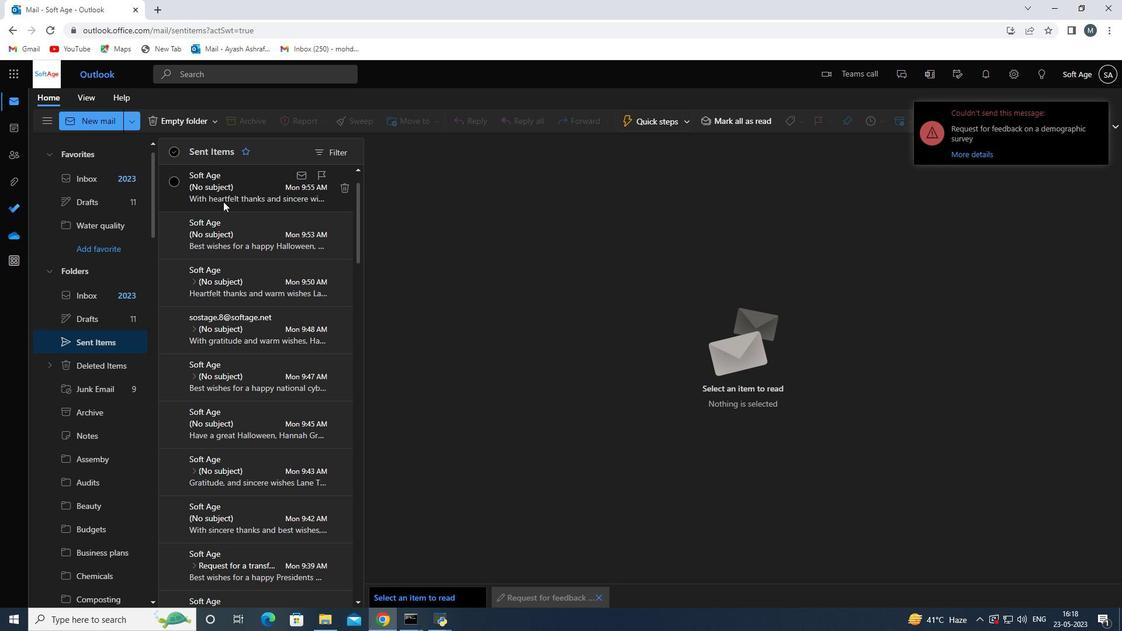 
Action: Mouse pressed left at (222, 201)
Screenshot: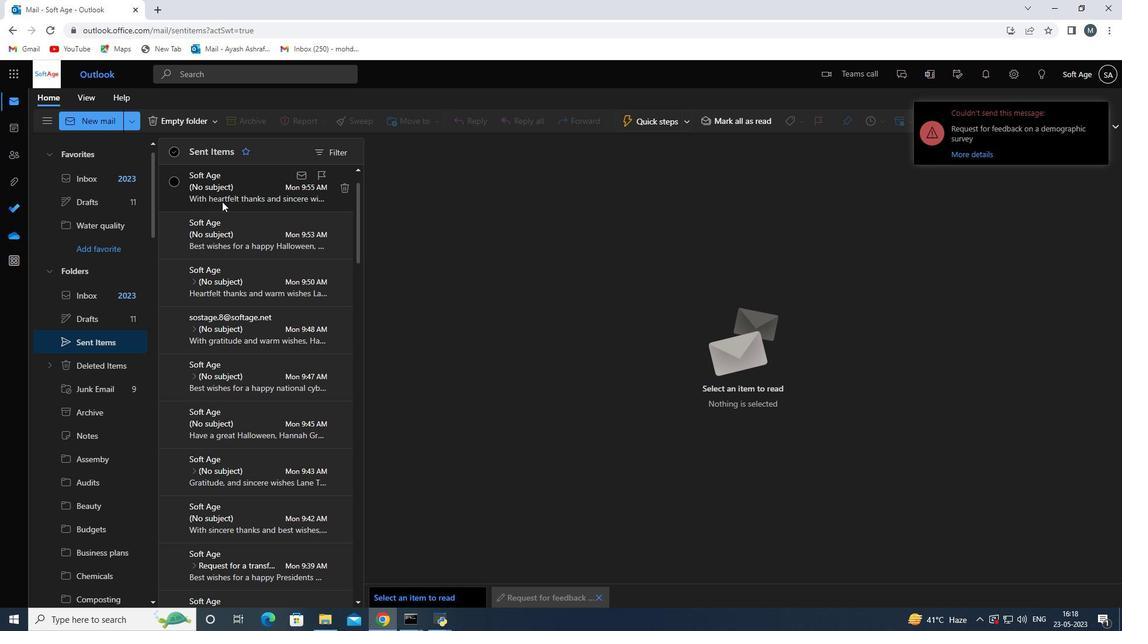 
Action: Mouse moved to (289, 276)
Screenshot: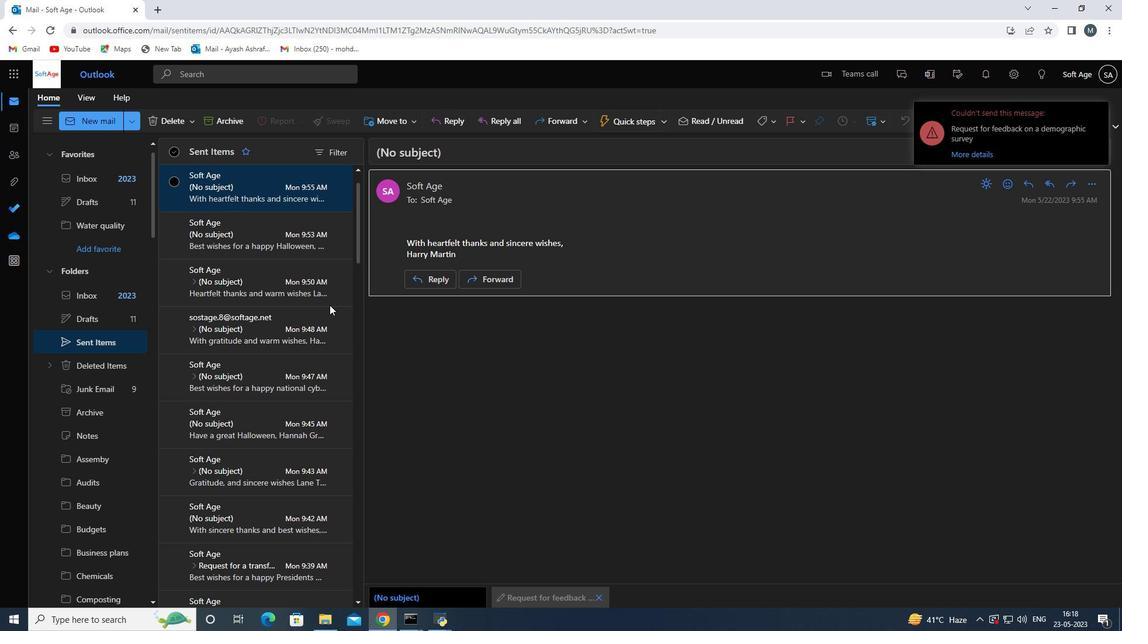 
Action: Mouse scrolled (289, 277) with delta (0, 0)
Screenshot: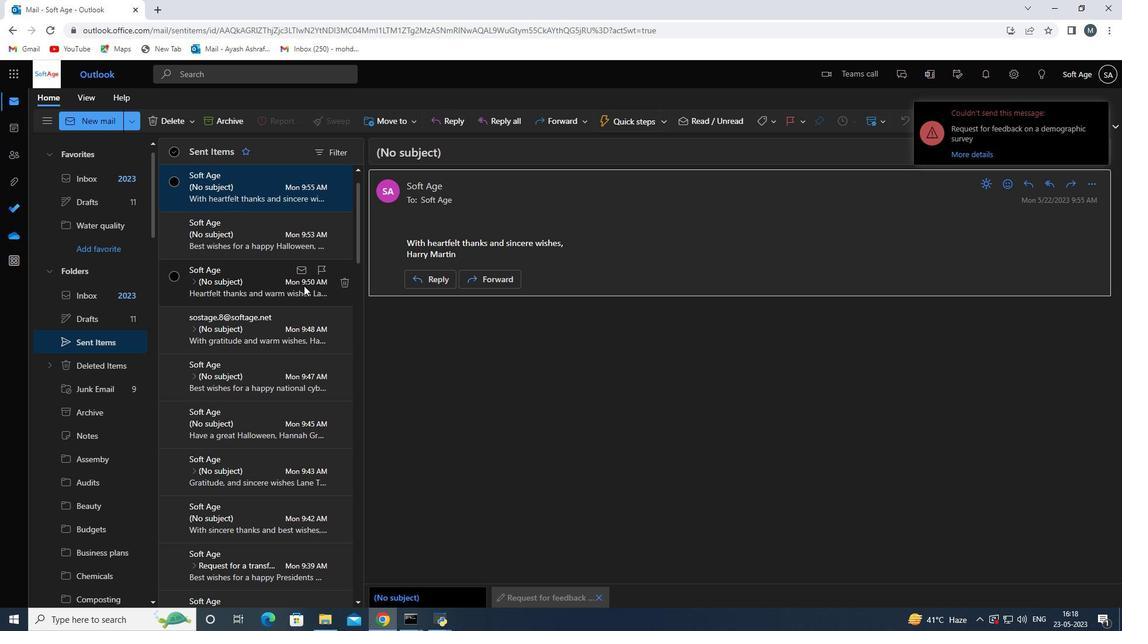 
Action: Mouse moved to (287, 275)
Screenshot: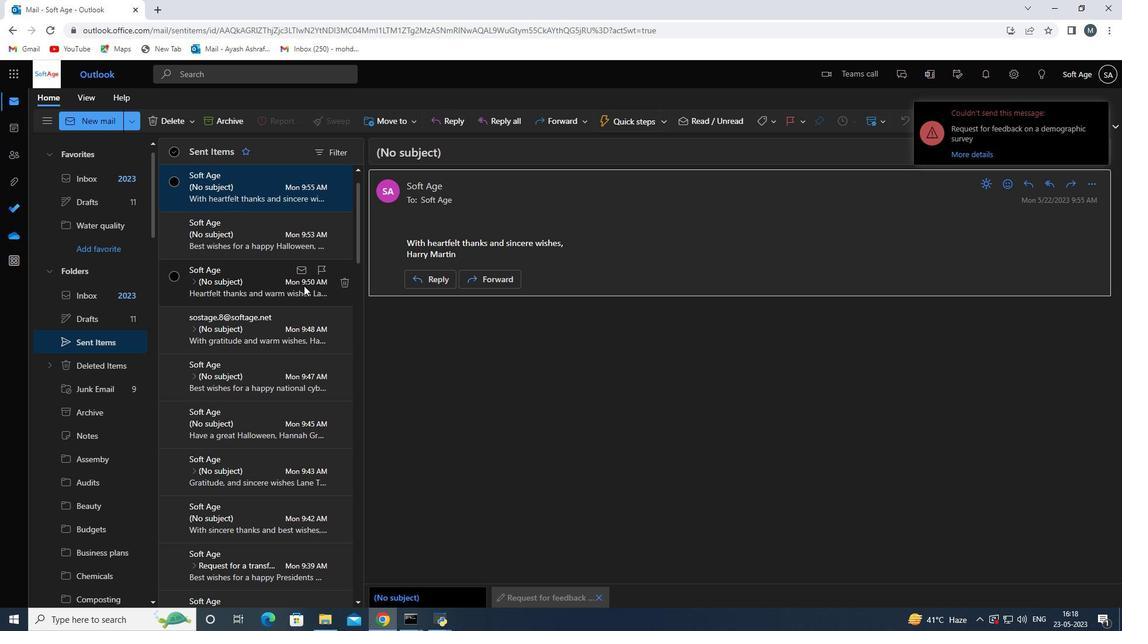 
Action: Mouse scrolled (287, 276) with delta (0, 0)
Screenshot: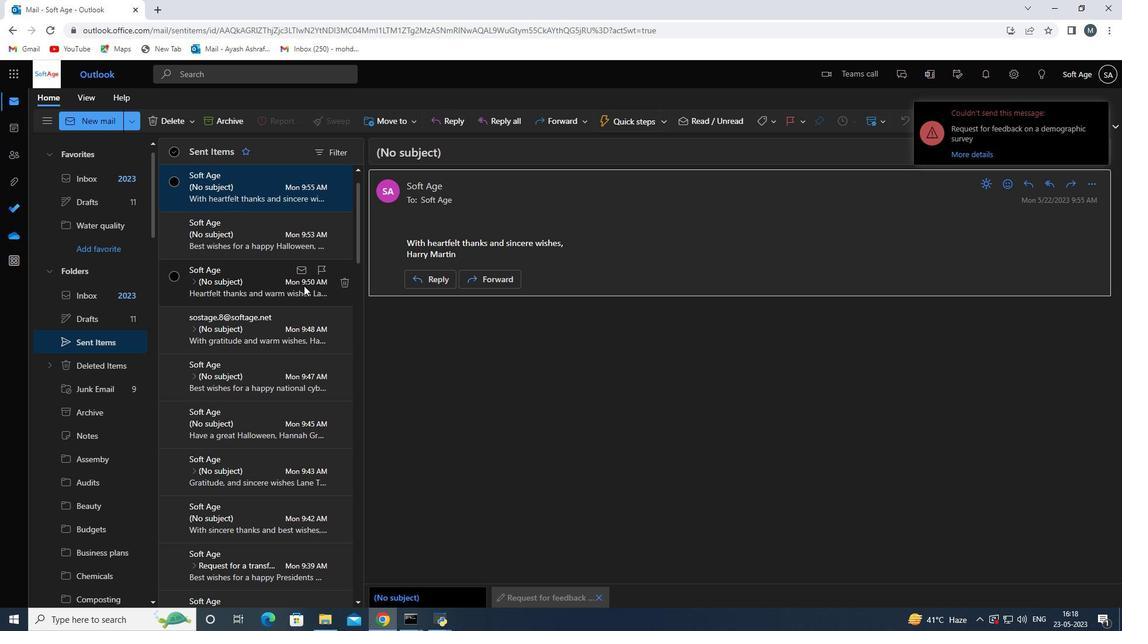 
Action: Mouse scrolled (287, 276) with delta (0, 0)
Screenshot: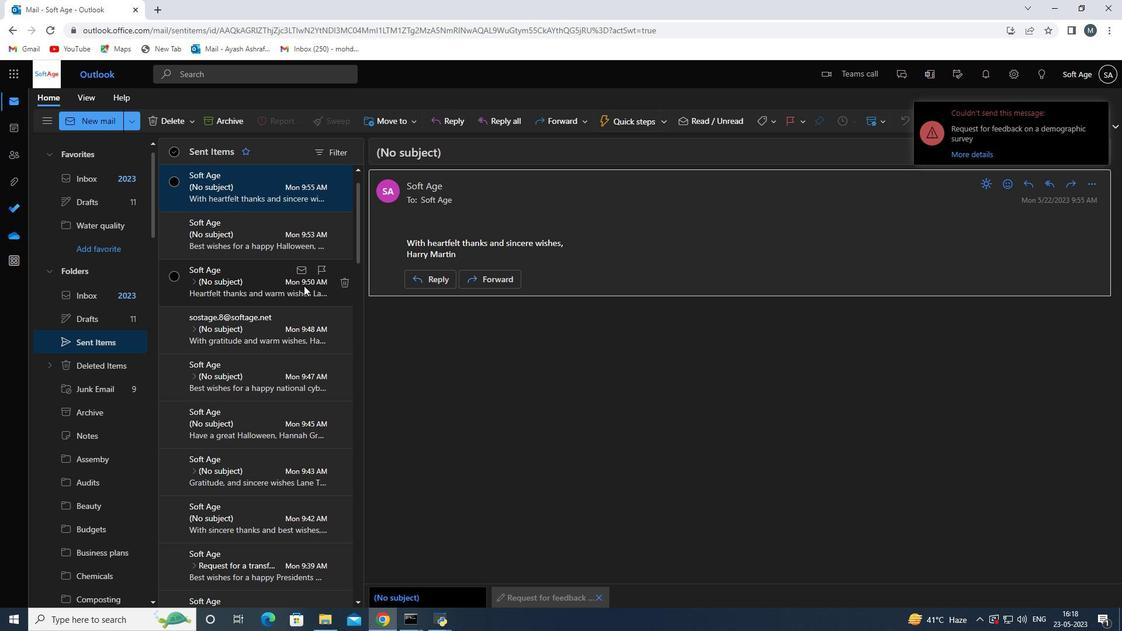 
Action: Mouse moved to (287, 275)
Screenshot: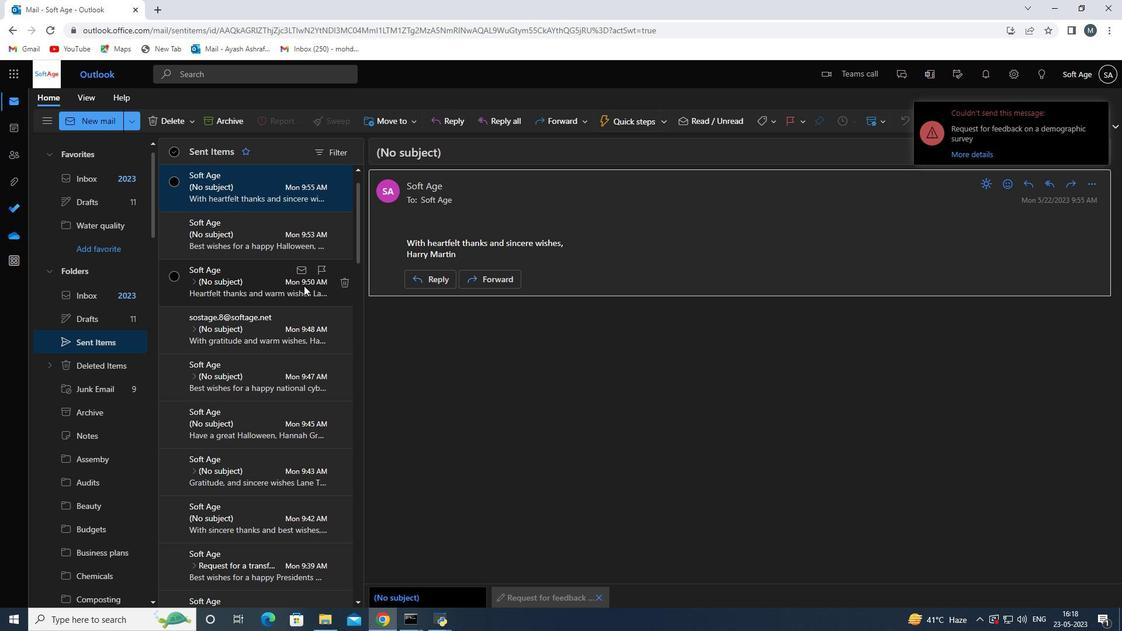 
Action: Mouse scrolled (287, 275) with delta (0, 0)
Screenshot: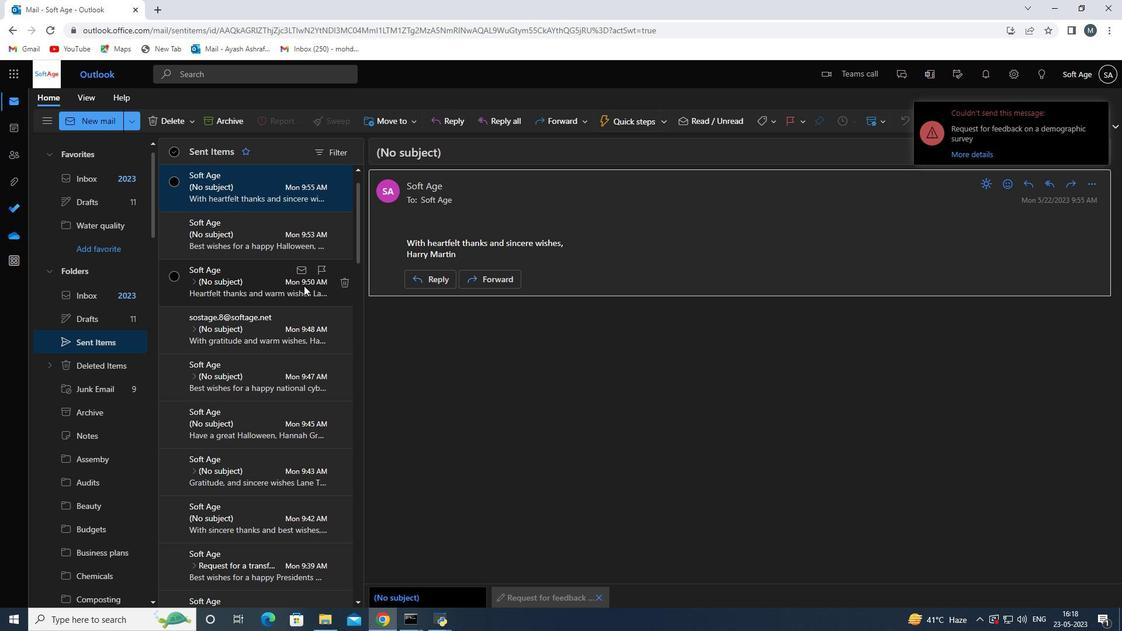
Action: Mouse moved to (287, 274)
Screenshot: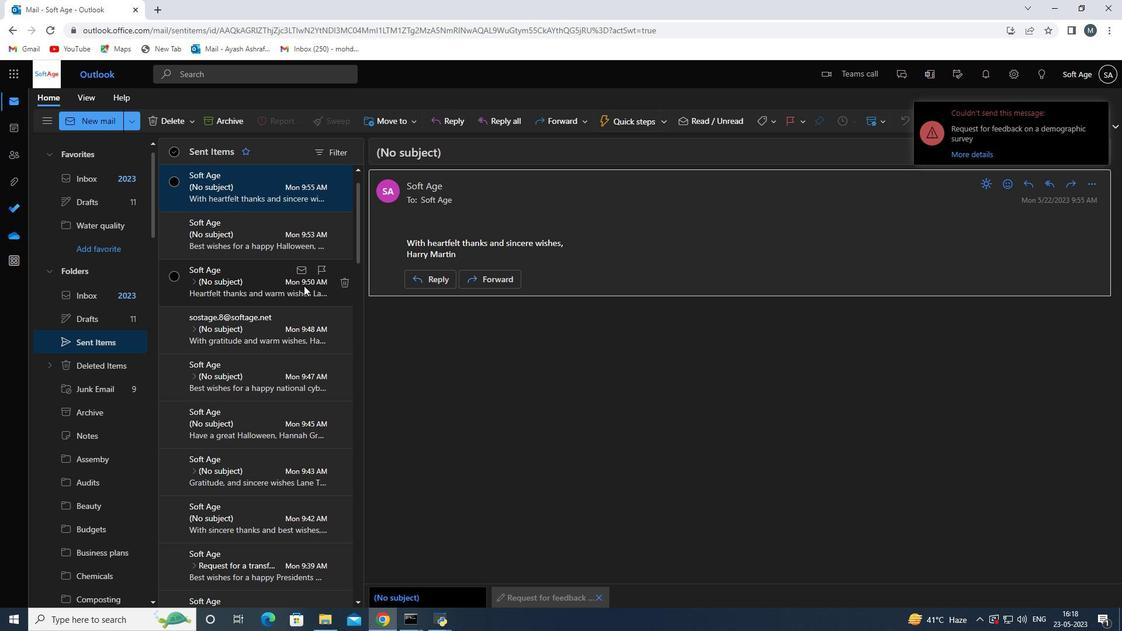 
Action: Mouse scrolled (287, 275) with delta (0, 0)
Screenshot: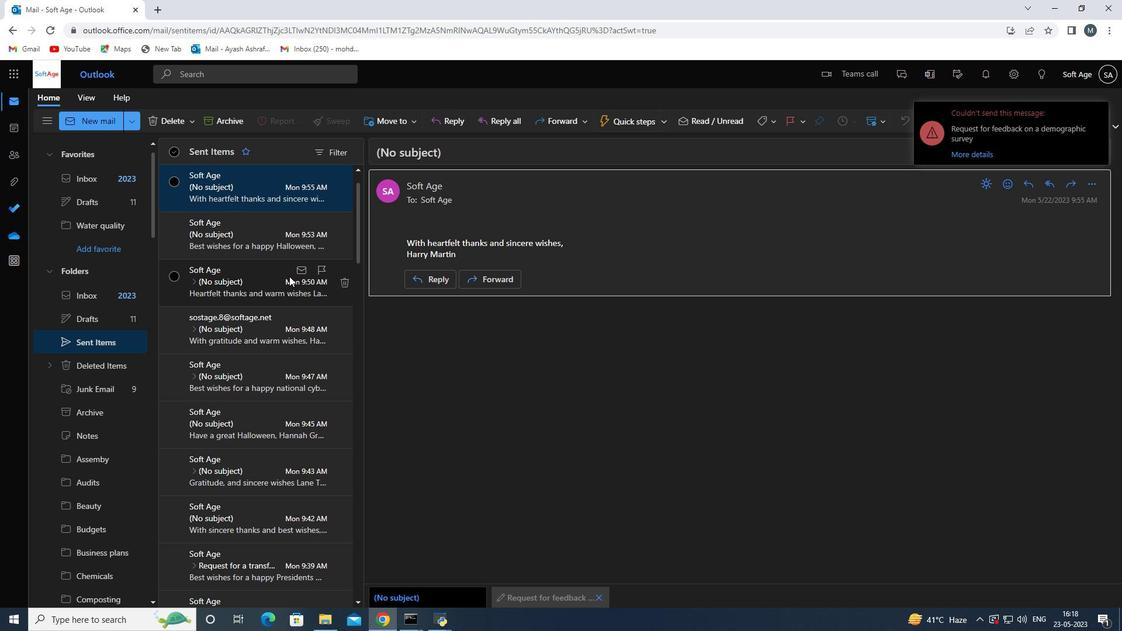 
Action: Mouse moved to (287, 273)
Screenshot: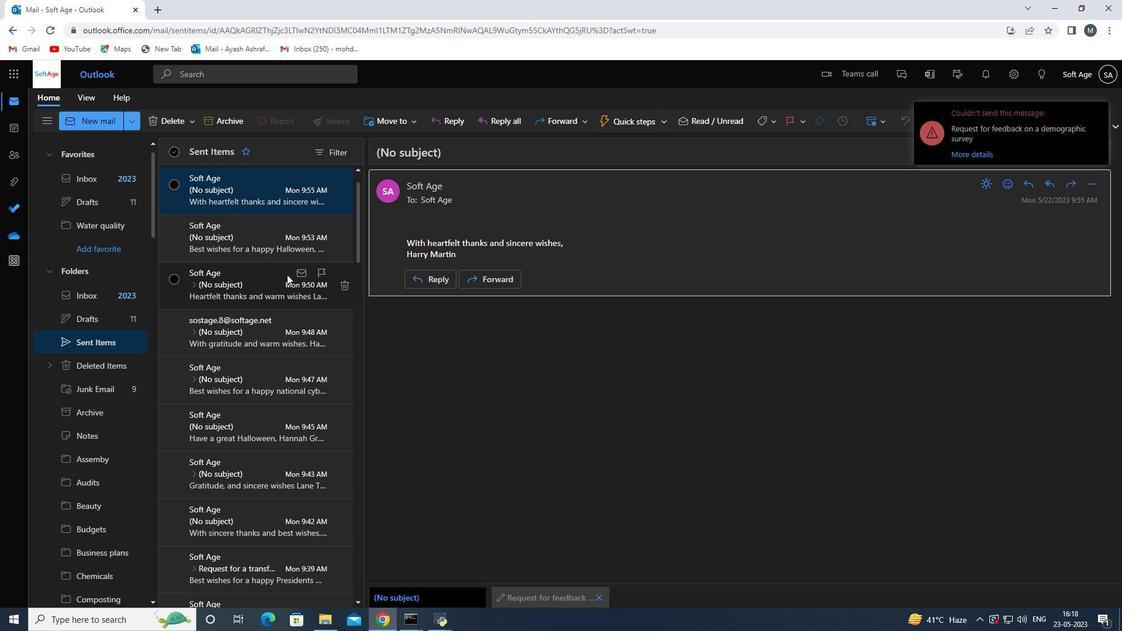 
Action: Mouse scrolled (287, 273) with delta (0, 0)
Screenshot: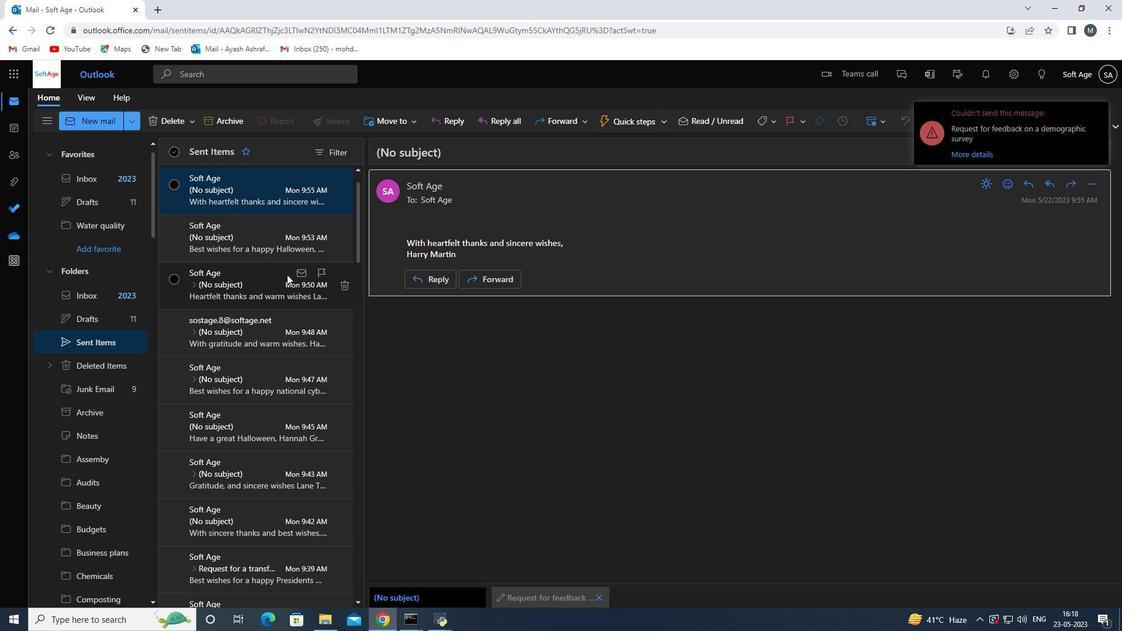 
Action: Mouse moved to (277, 274)
Screenshot: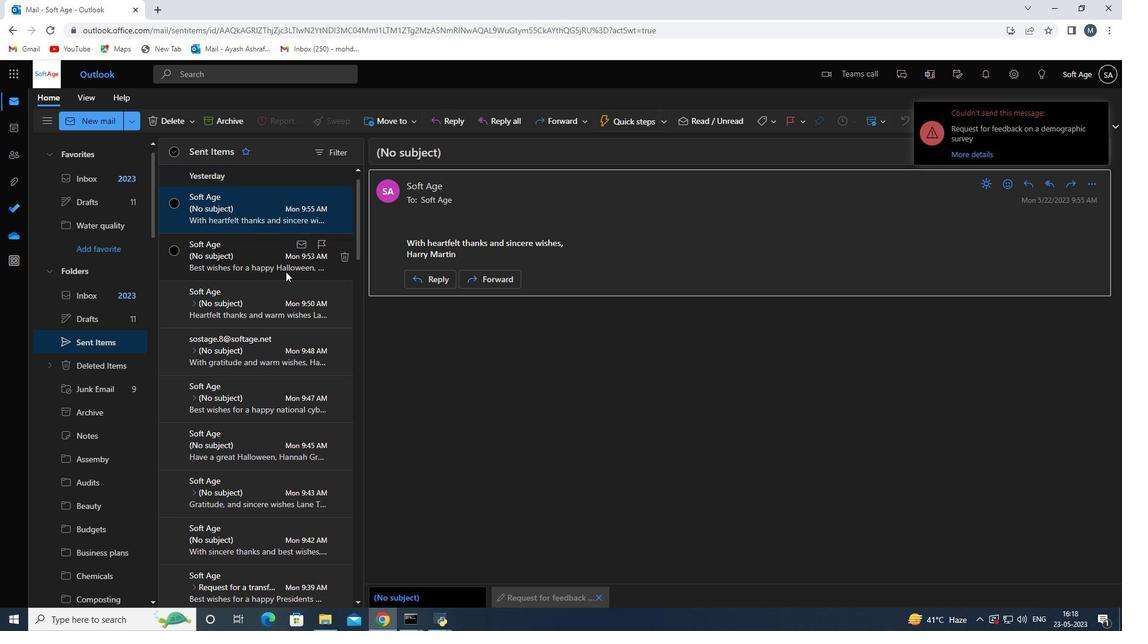 
Action: Mouse scrolled (277, 274) with delta (0, 0)
Screenshot: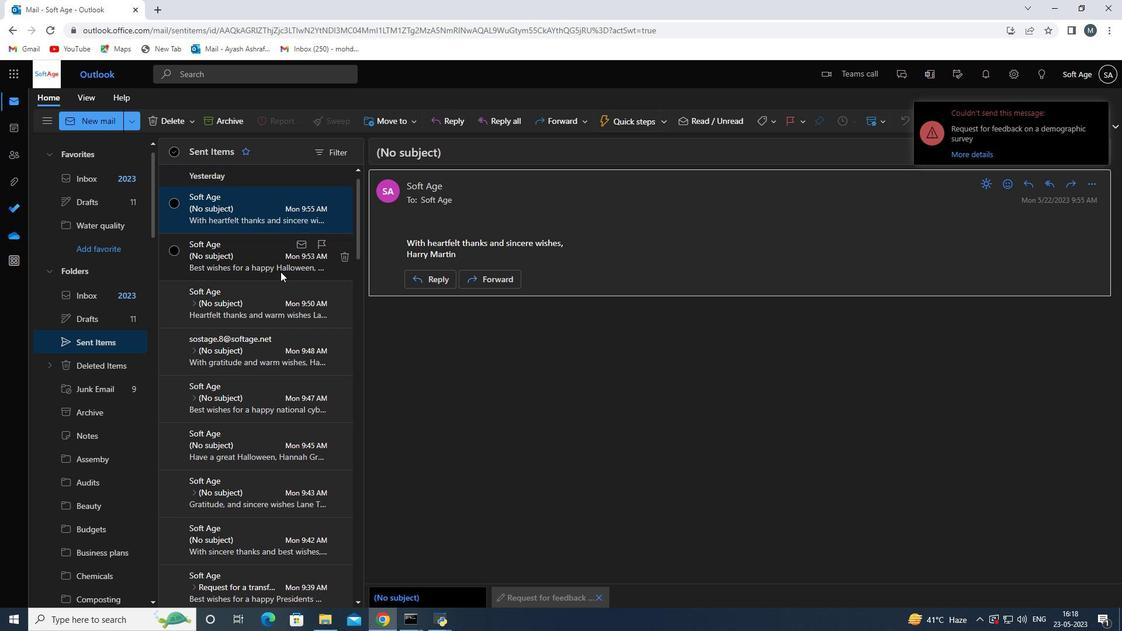 
Action: Mouse scrolled (277, 274) with delta (0, 0)
Screenshot: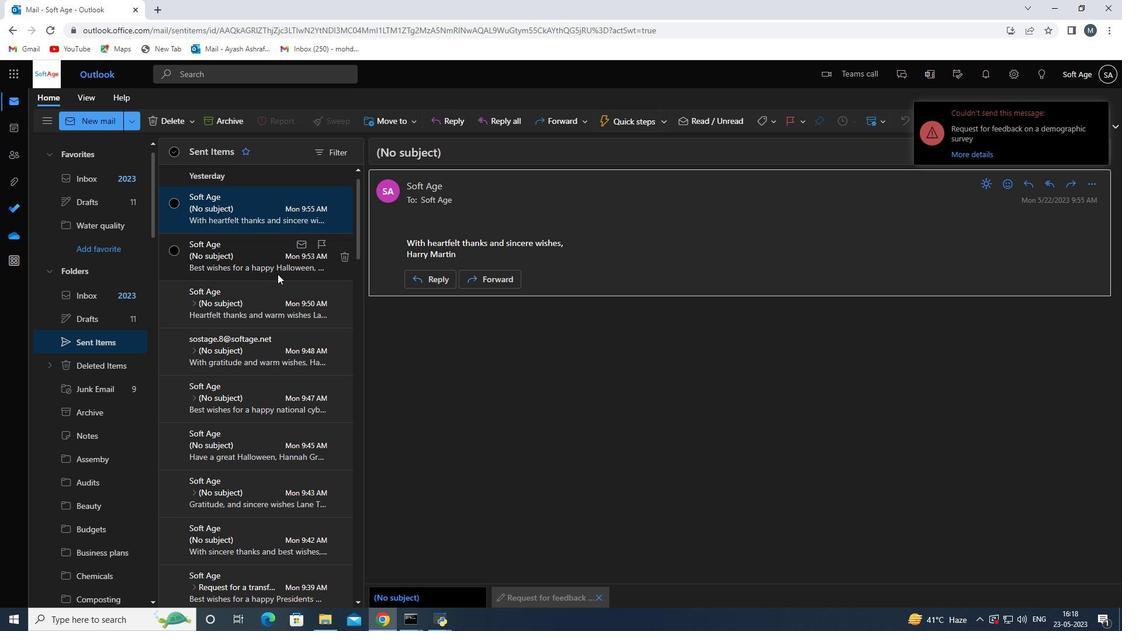 
Action: Mouse scrolled (277, 274) with delta (0, 0)
Screenshot: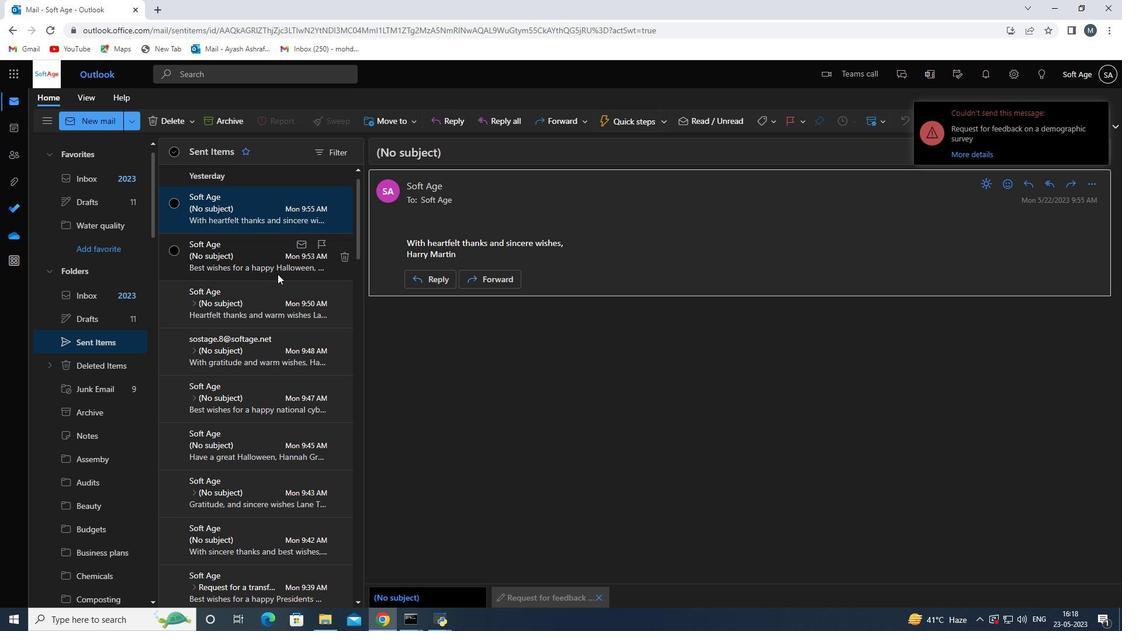 
Action: Mouse scrolled (277, 274) with delta (0, 0)
Screenshot: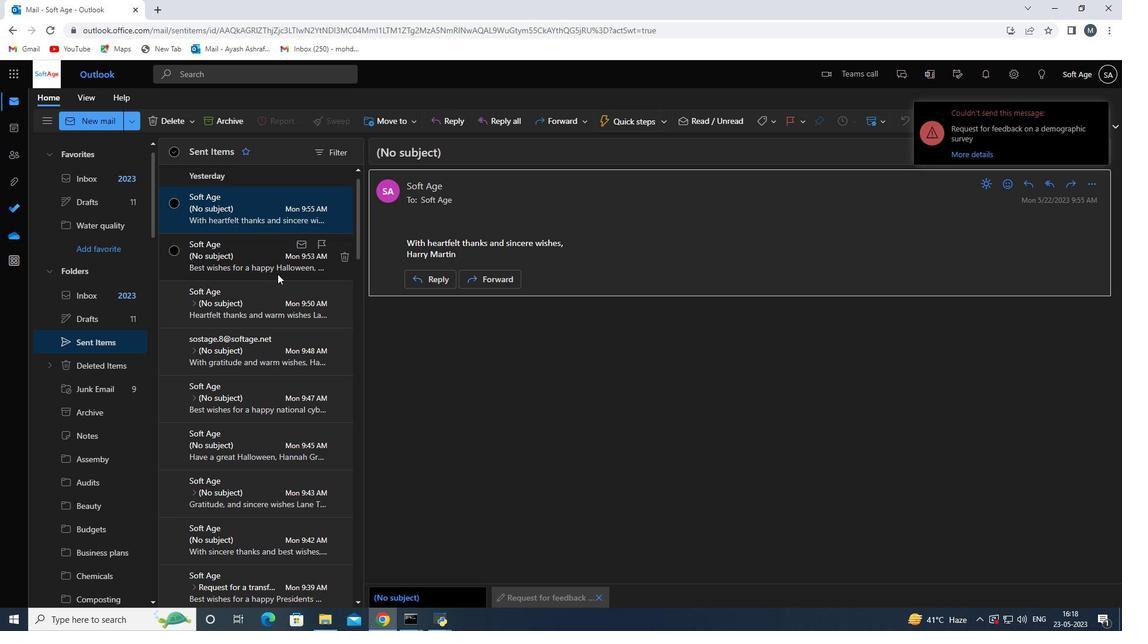 
Action: Mouse scrolled (277, 274) with delta (0, 0)
Screenshot: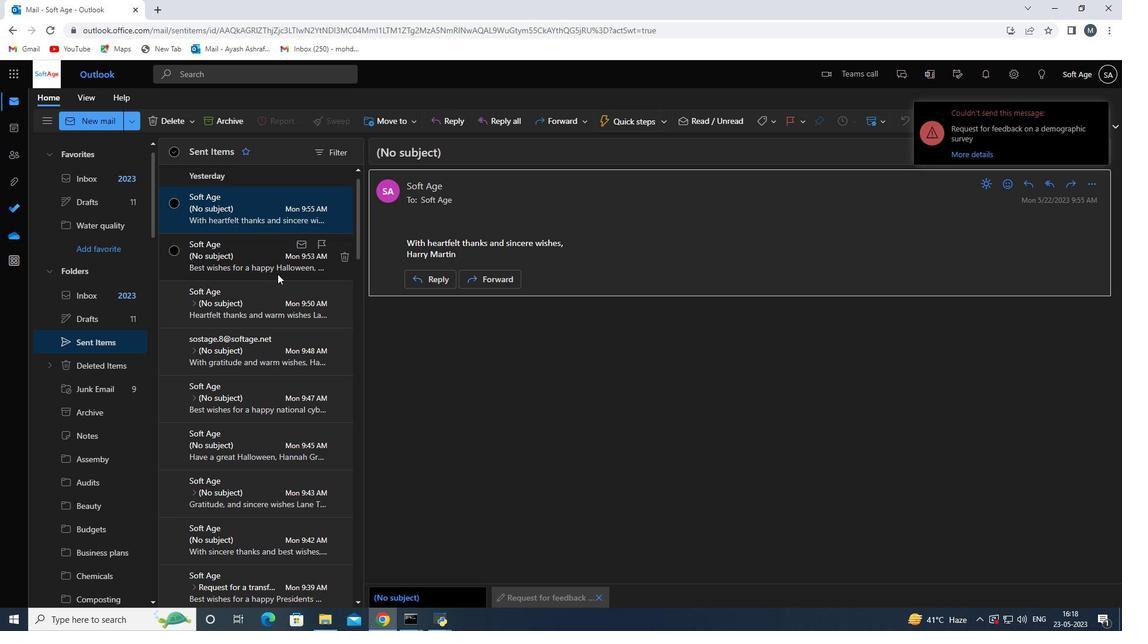 
Action: Mouse scrolled (277, 274) with delta (0, 0)
Screenshot: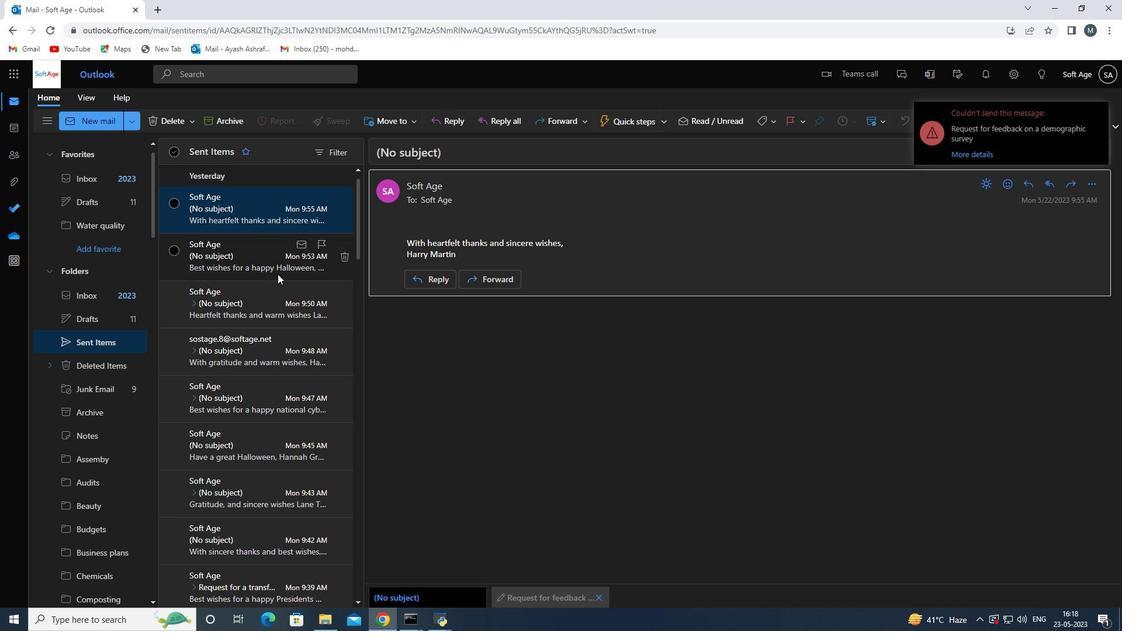 
Action: Mouse moved to (215, 296)
Screenshot: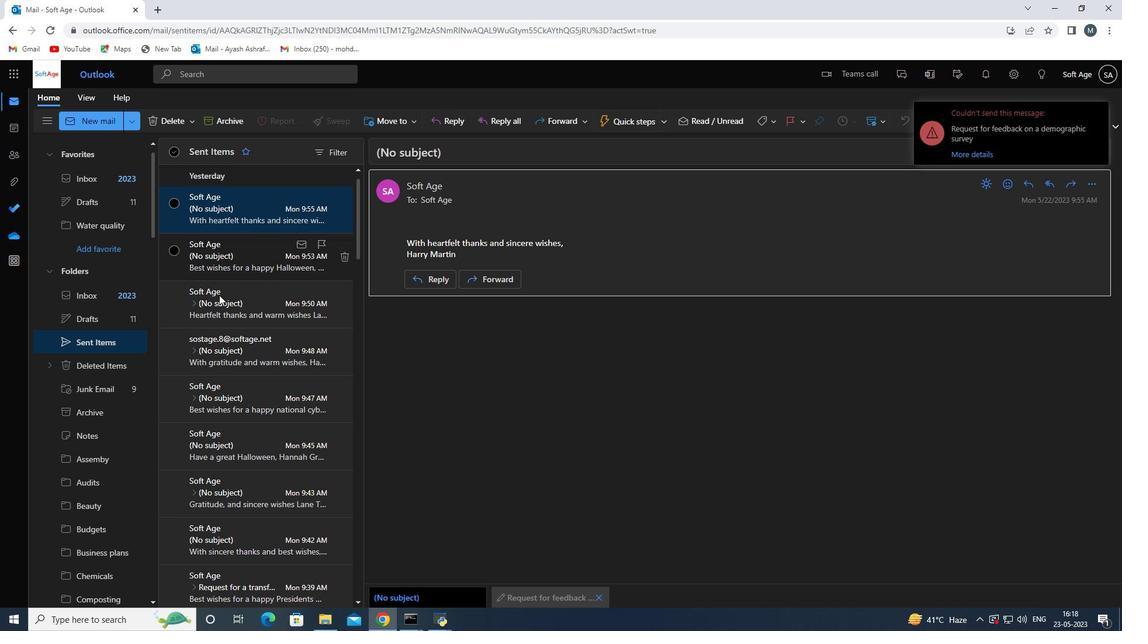 
Action: Mouse scrolled (215, 296) with delta (0, 0)
Screenshot: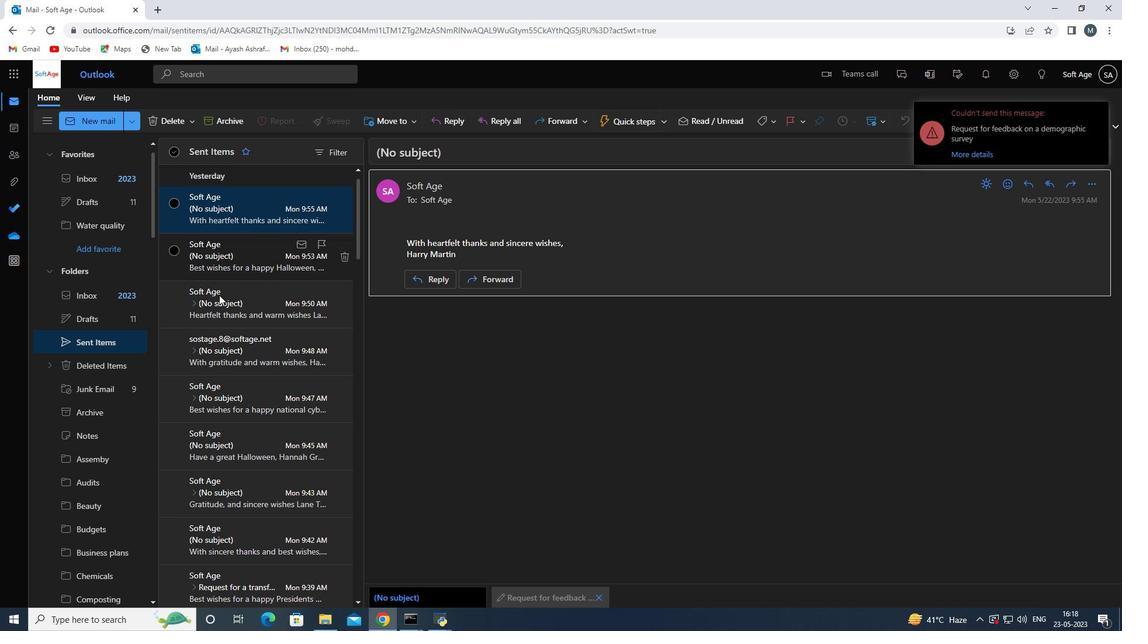 
Action: Mouse moved to (215, 295)
Screenshot: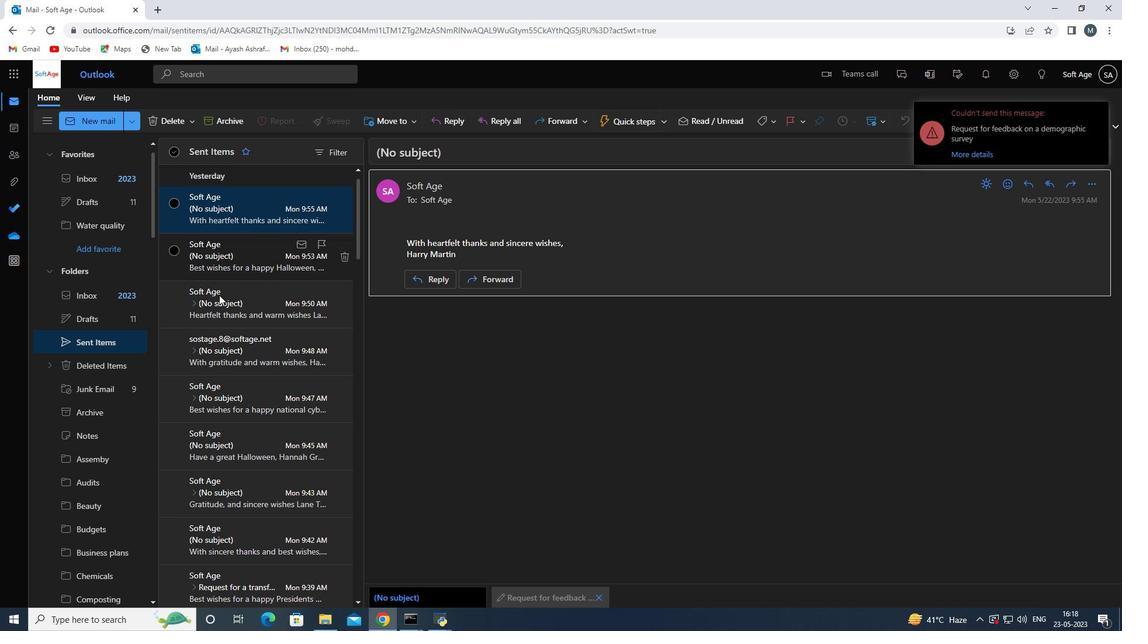 
Action: Mouse scrolled (215, 295) with delta (0, 0)
Screenshot: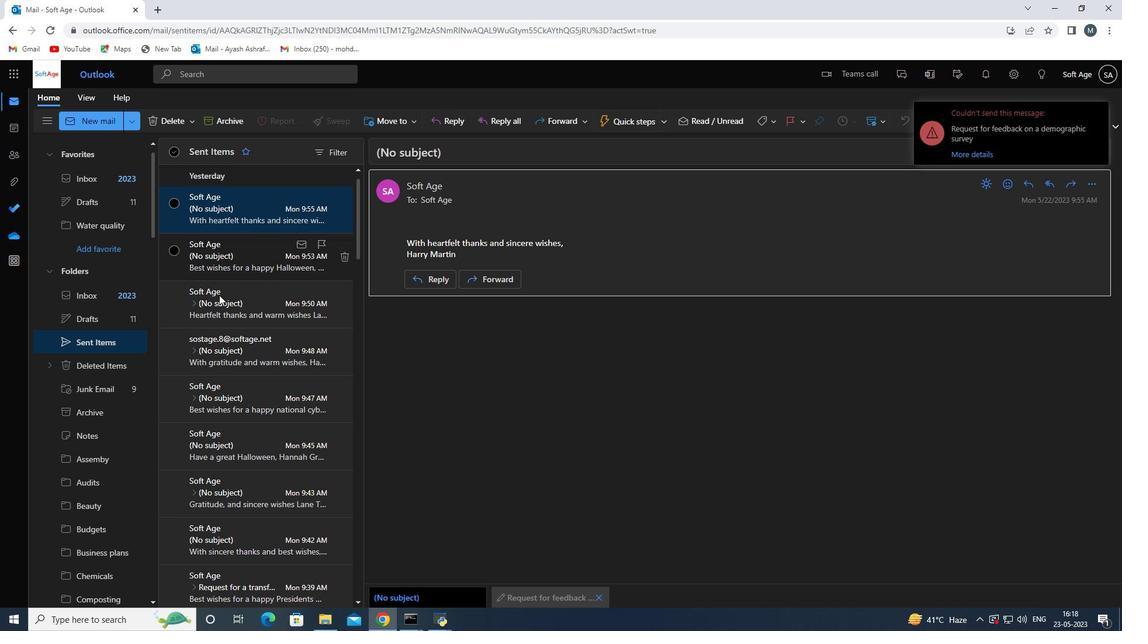 
Action: Mouse scrolled (215, 295) with delta (0, 0)
Screenshot: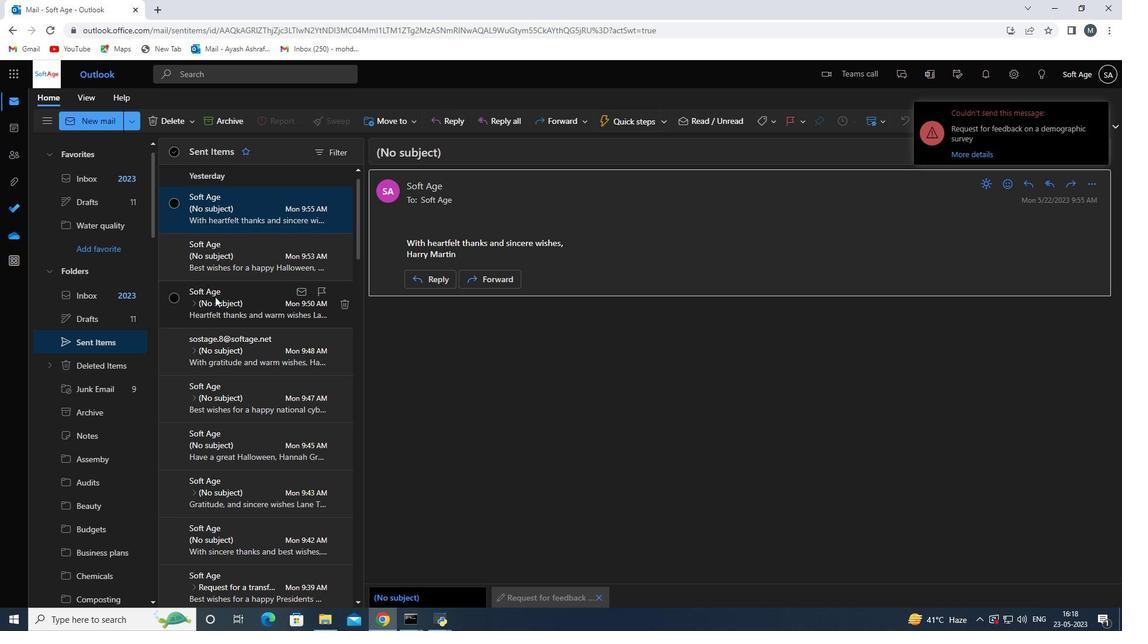 
Action: Mouse moved to (215, 294)
Screenshot: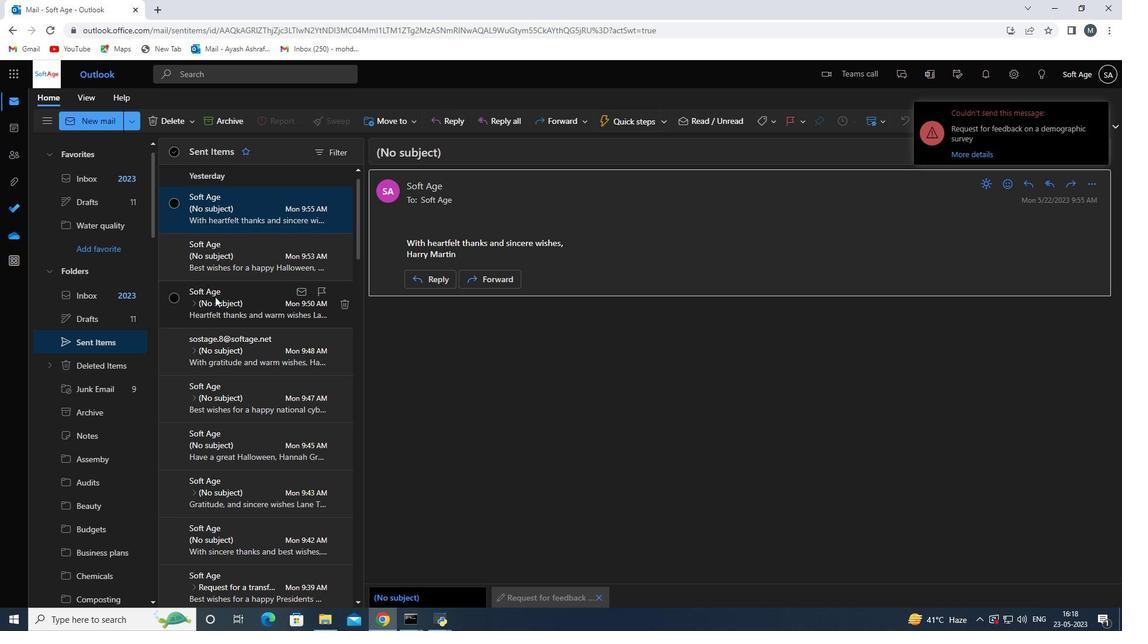 
Action: Mouse scrolled (215, 295) with delta (0, 0)
Screenshot: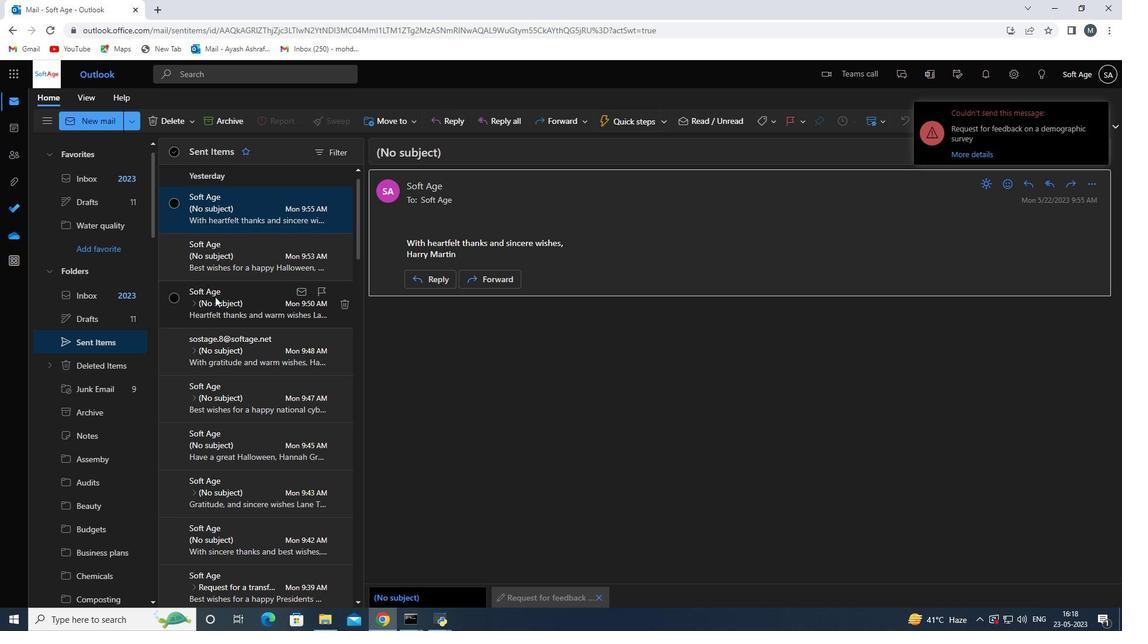 
Action: Mouse moved to (215, 294)
Screenshot: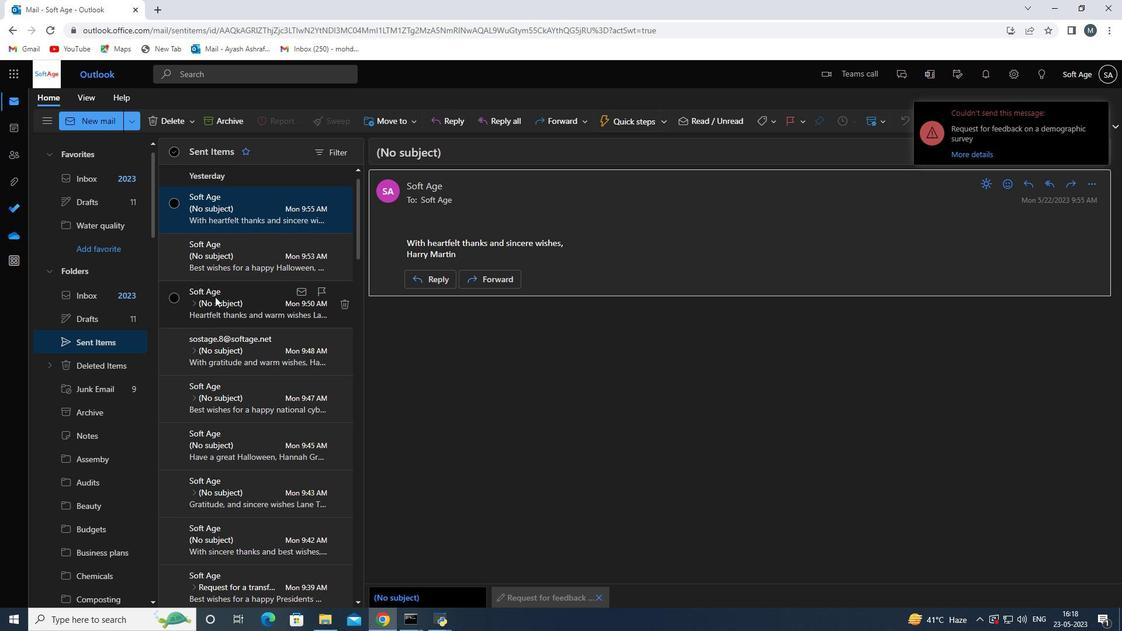 
Action: Mouse scrolled (215, 294) with delta (0, 0)
Screenshot: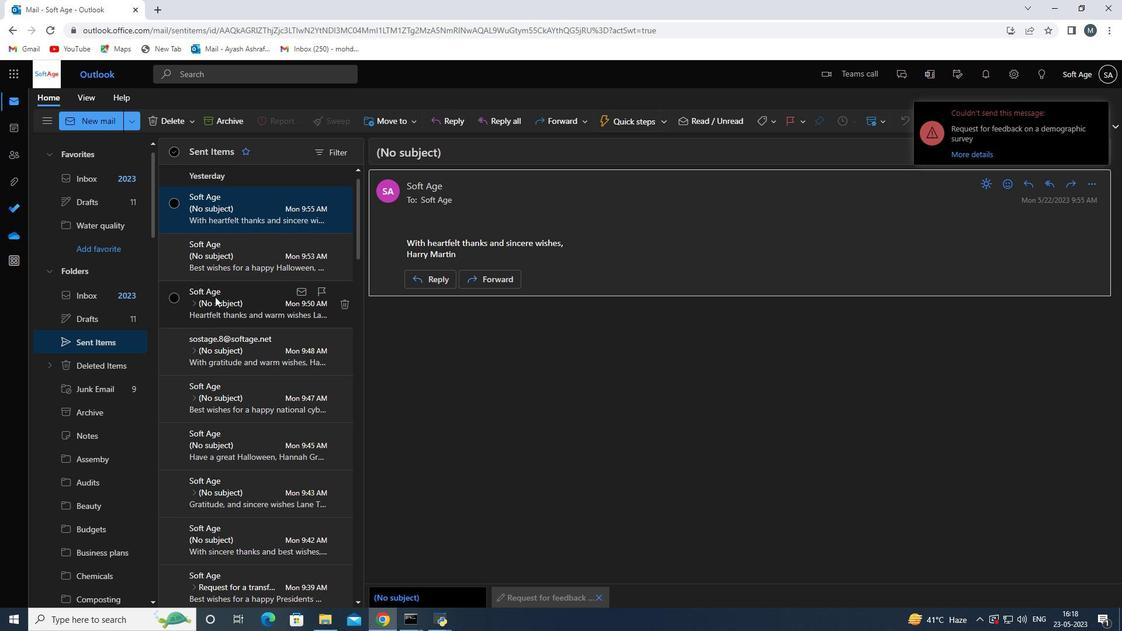 
Action: Mouse moved to (325, 153)
Screenshot: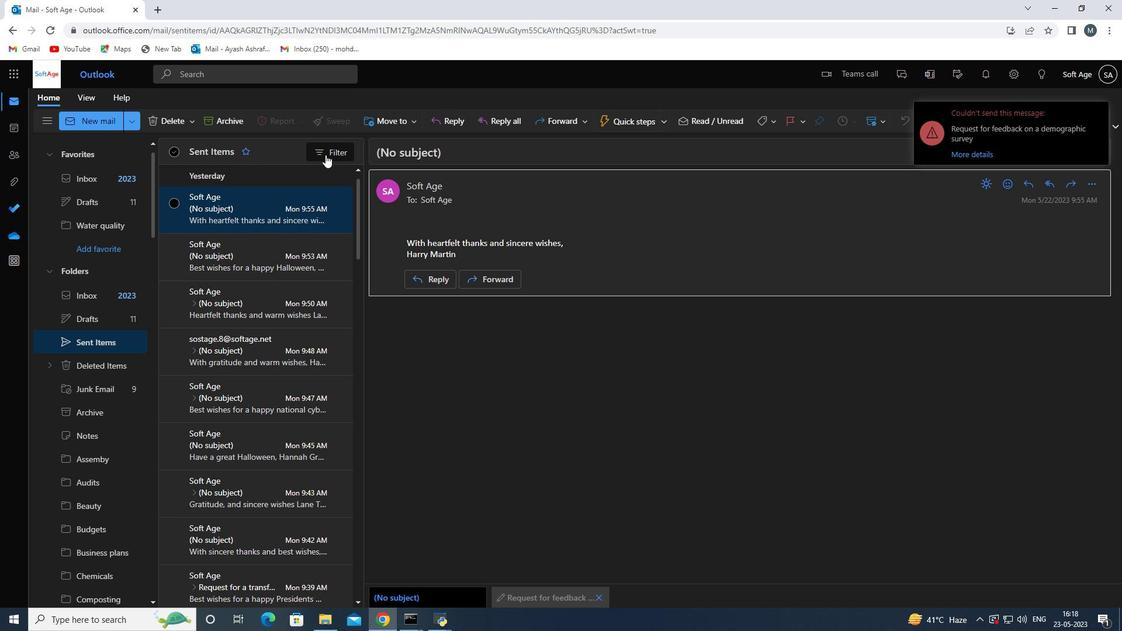 
Action: Mouse pressed left at (325, 153)
Screenshot: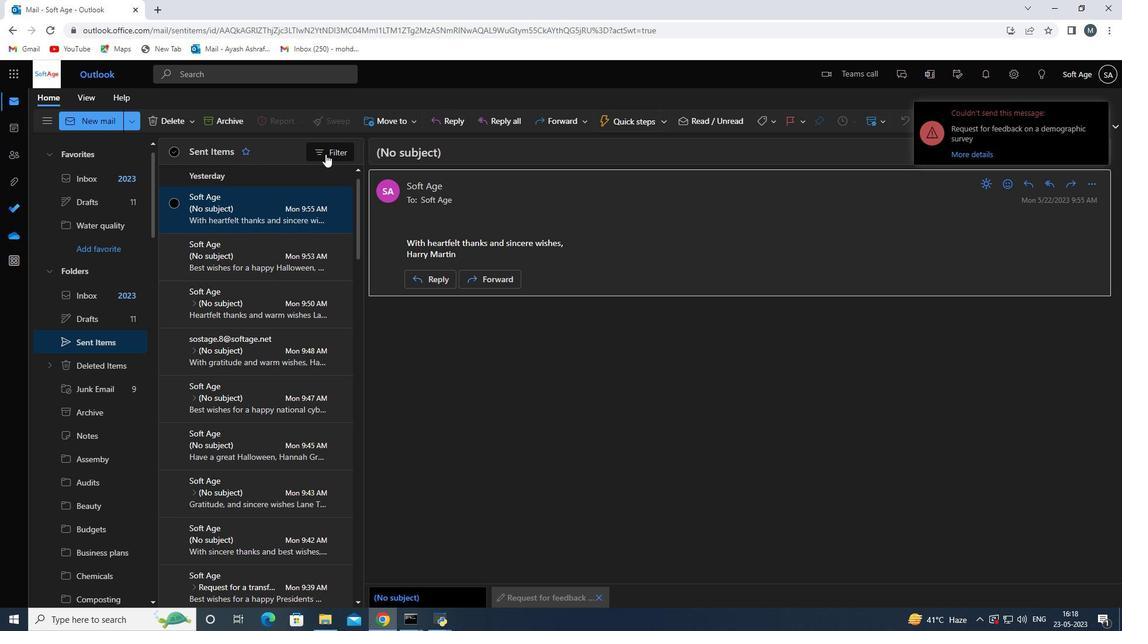 
Action: Mouse moved to (358, 175)
Screenshot: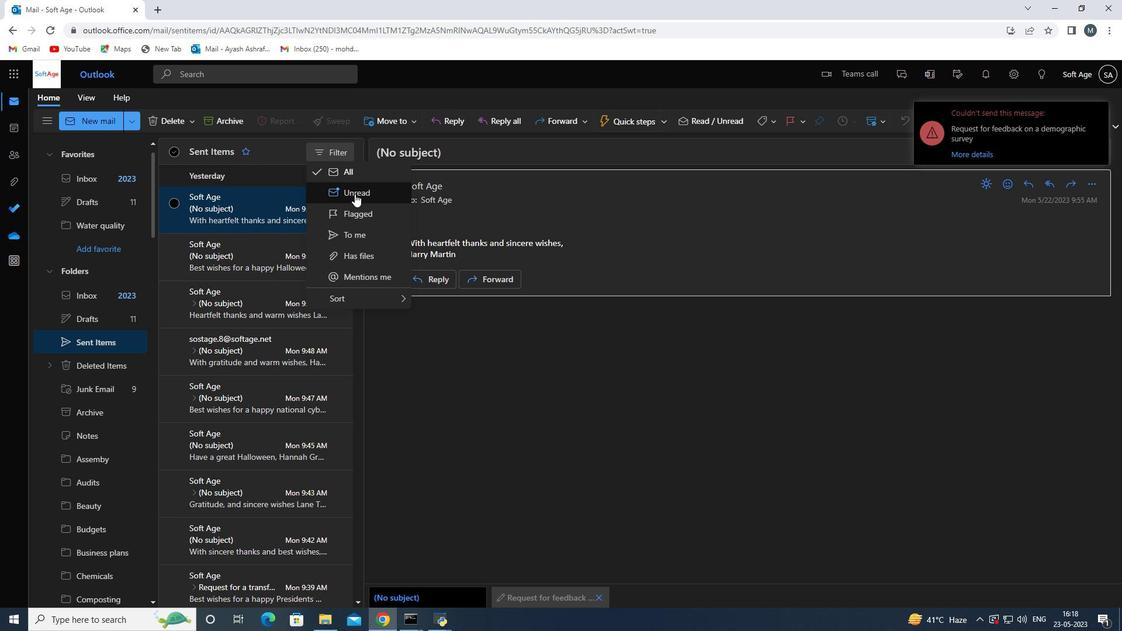 
Action: Mouse pressed left at (358, 175)
Screenshot: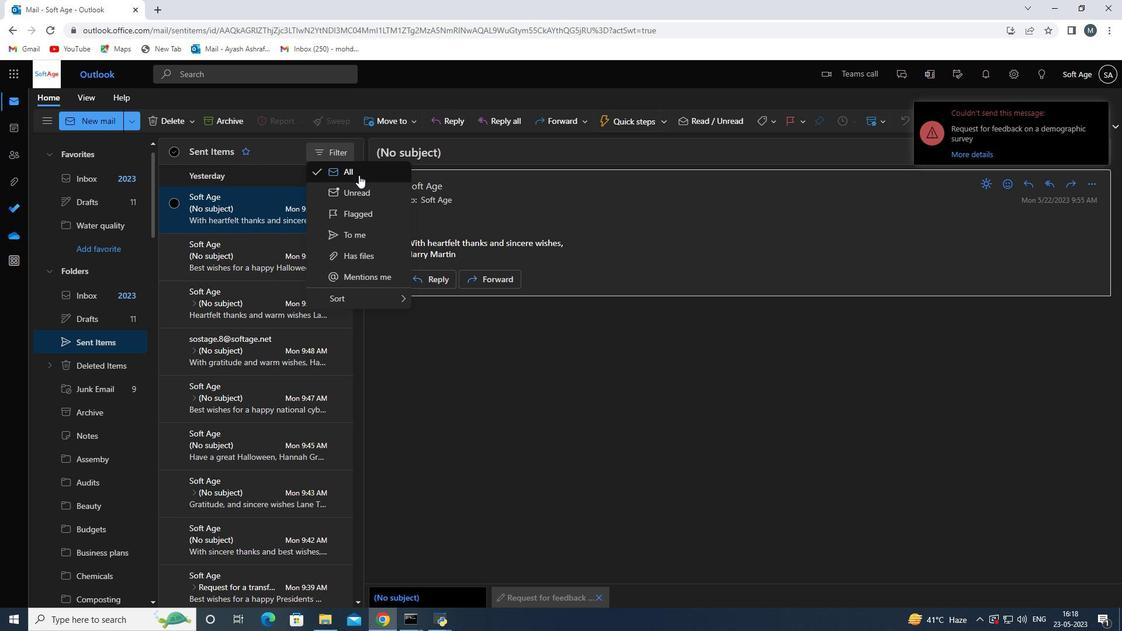 
Action: Mouse moved to (246, 274)
Screenshot: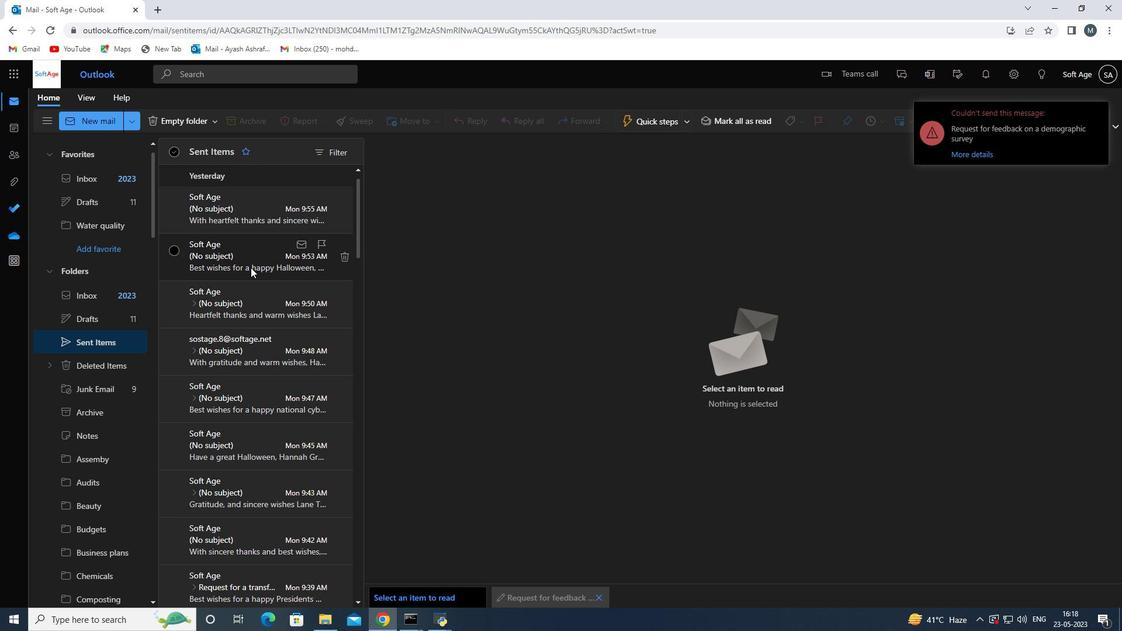 
Action: Mouse scrolled (246, 275) with delta (0, 0)
Screenshot: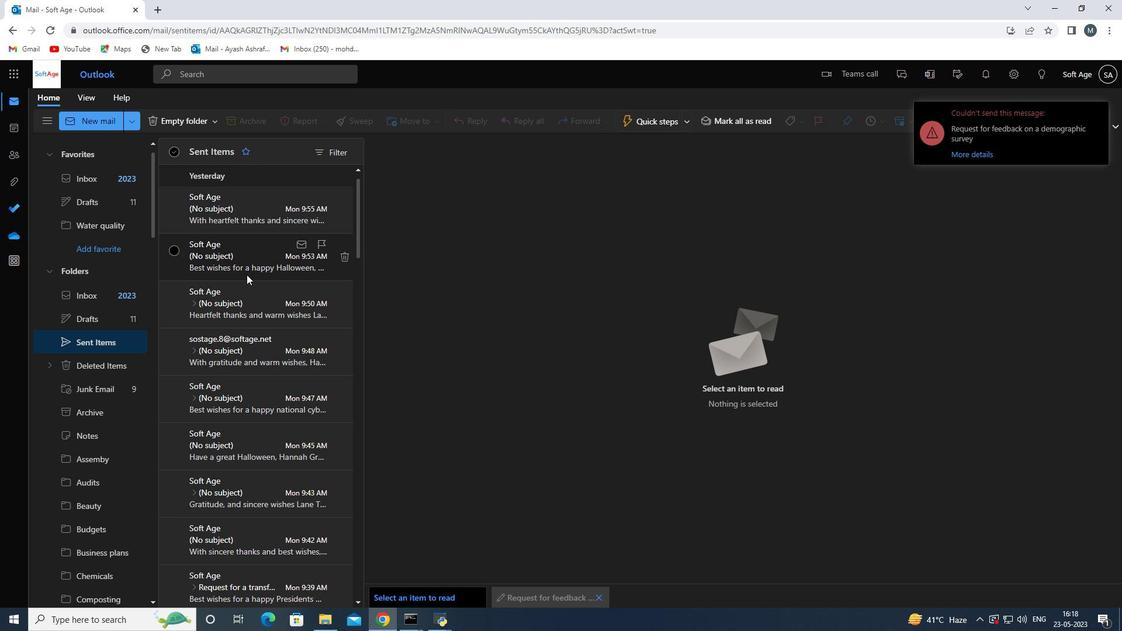 
Action: Mouse scrolled (246, 275) with delta (0, 0)
Screenshot: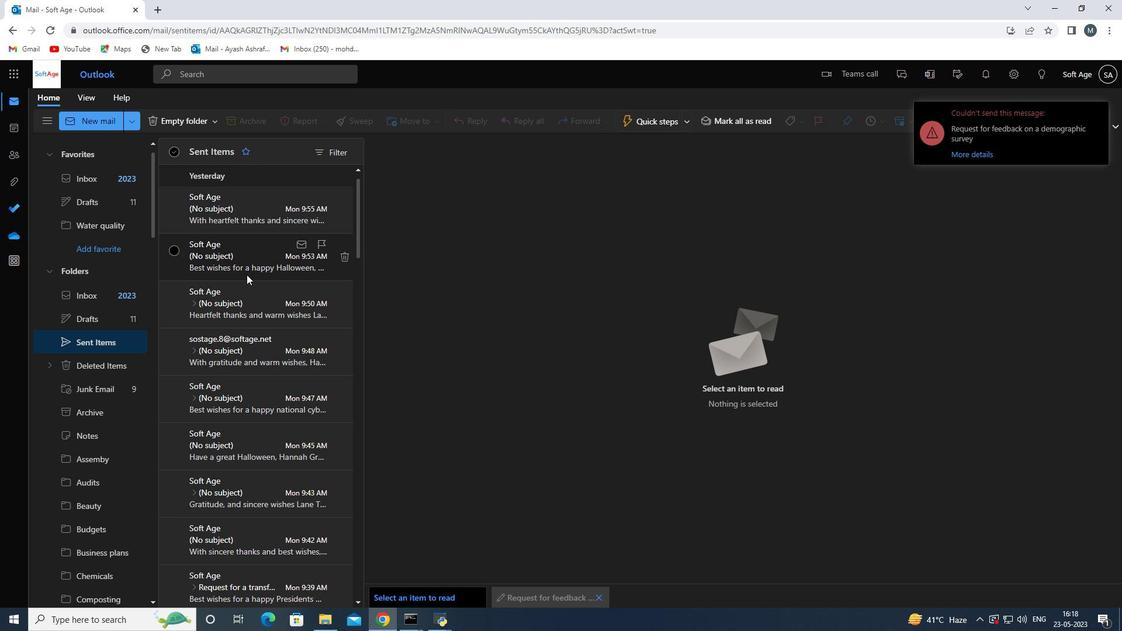 
Action: Mouse scrolled (246, 275) with delta (0, 0)
Screenshot: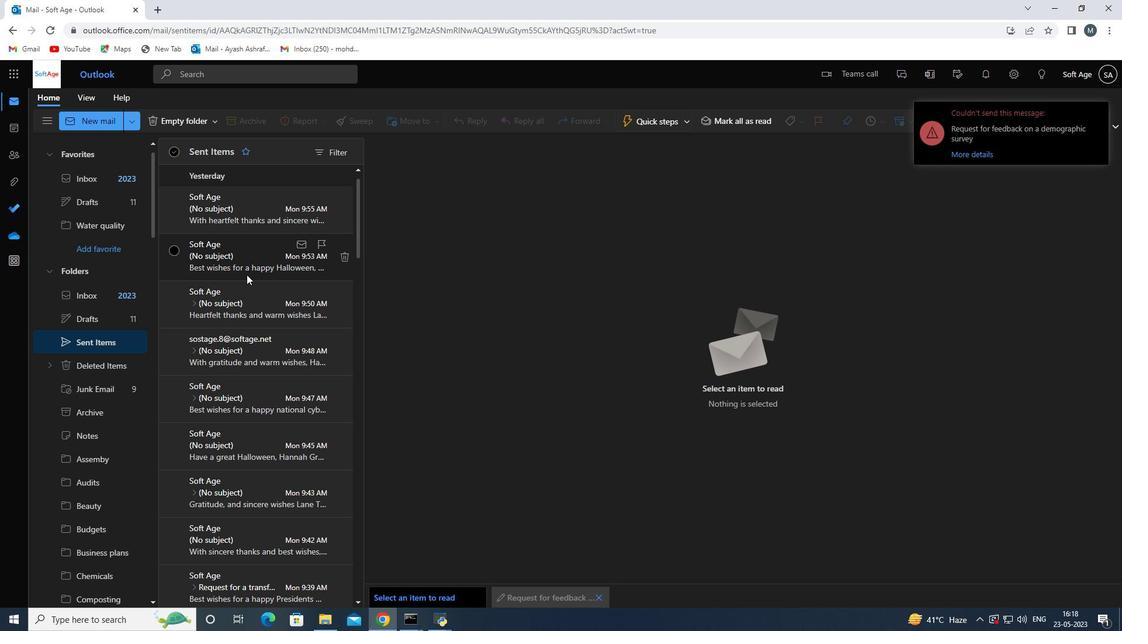
Action: Mouse scrolled (246, 275) with delta (0, 0)
Screenshot: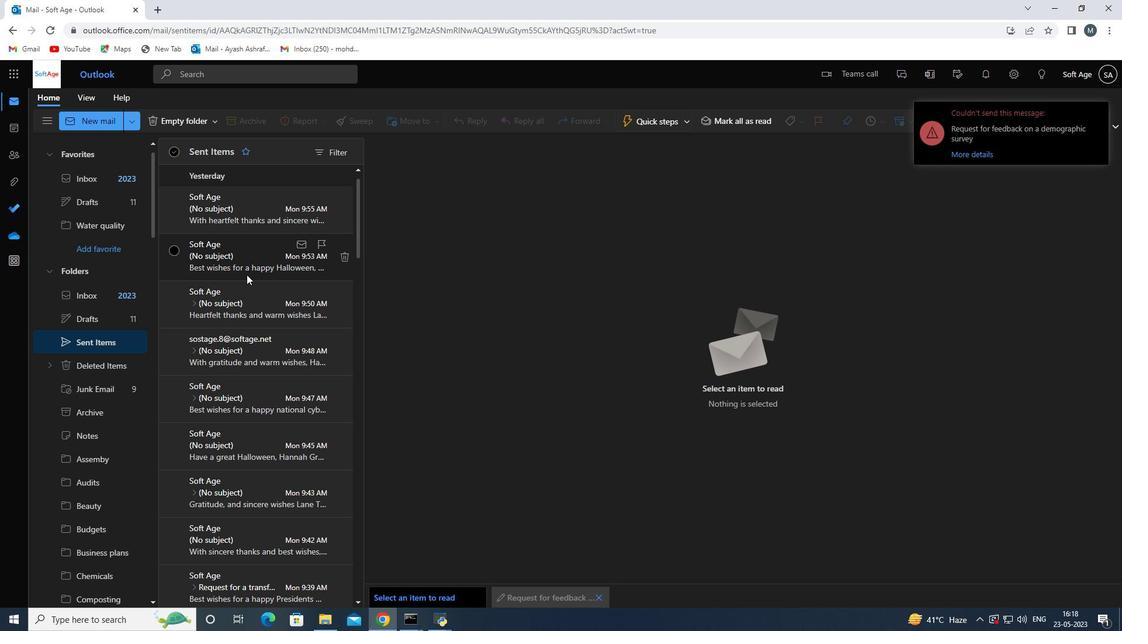 
Action: Mouse scrolled (246, 275) with delta (0, 0)
Screenshot: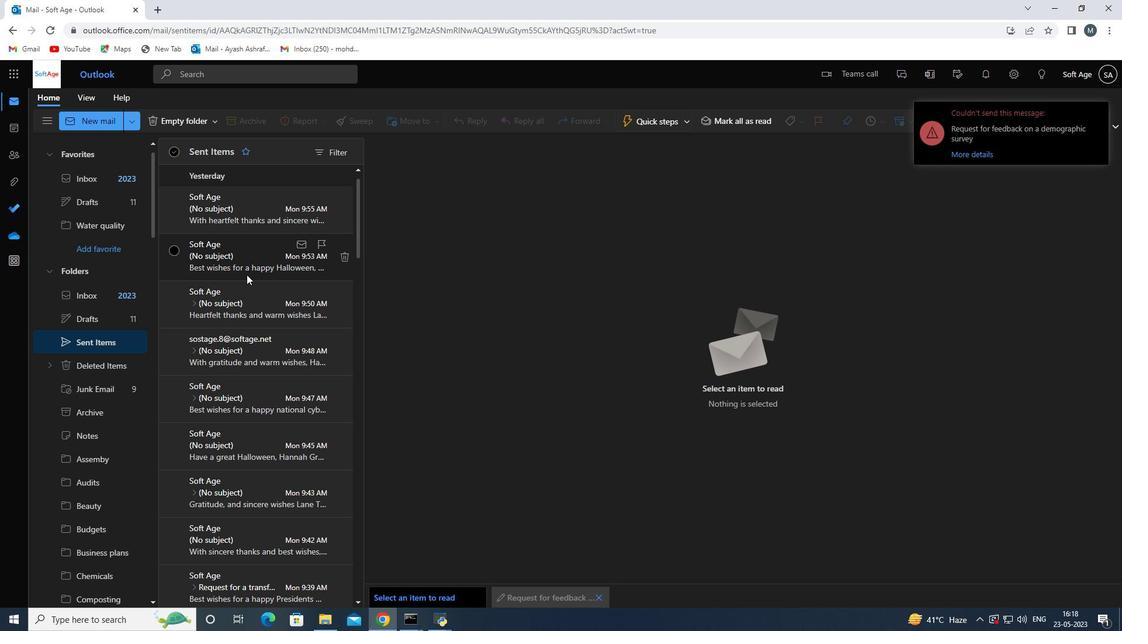 
Action: Mouse moved to (257, 220)
Screenshot: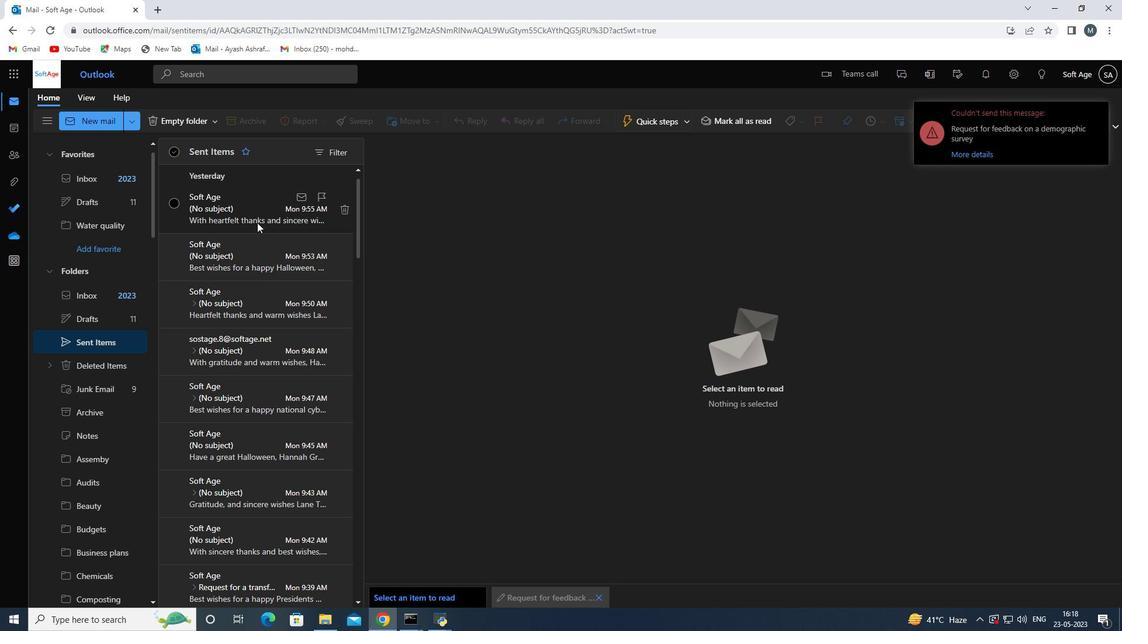 
Action: Mouse pressed left at (257, 220)
Screenshot: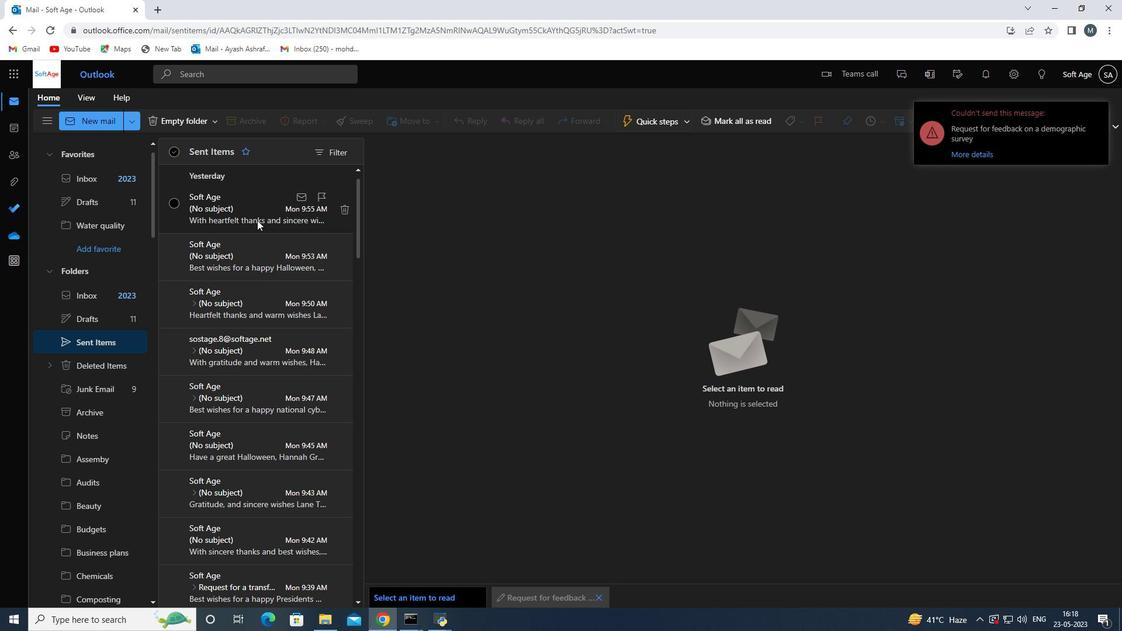
Action: Mouse moved to (399, 122)
Screenshot: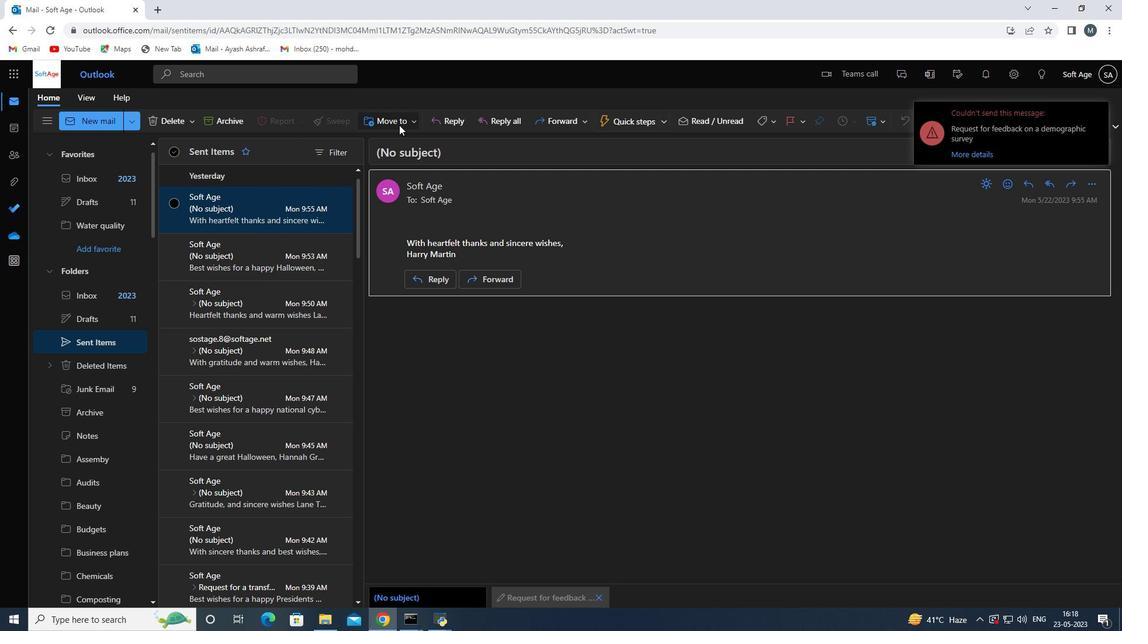 
Action: Mouse pressed left at (399, 122)
Screenshot: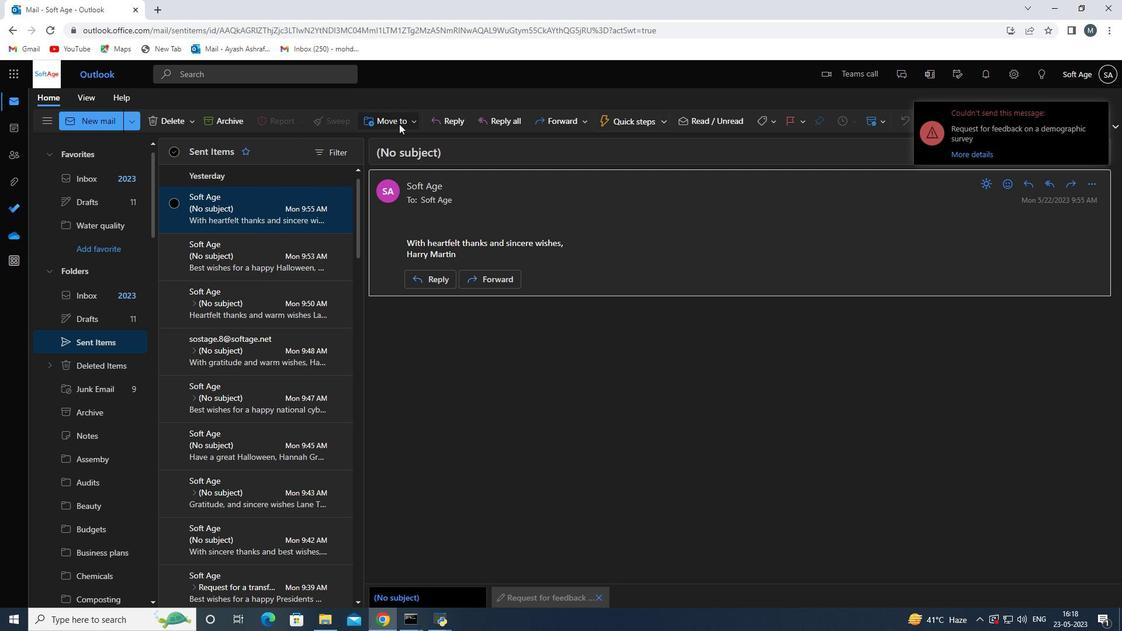 
Action: Mouse moved to (401, 142)
Screenshot: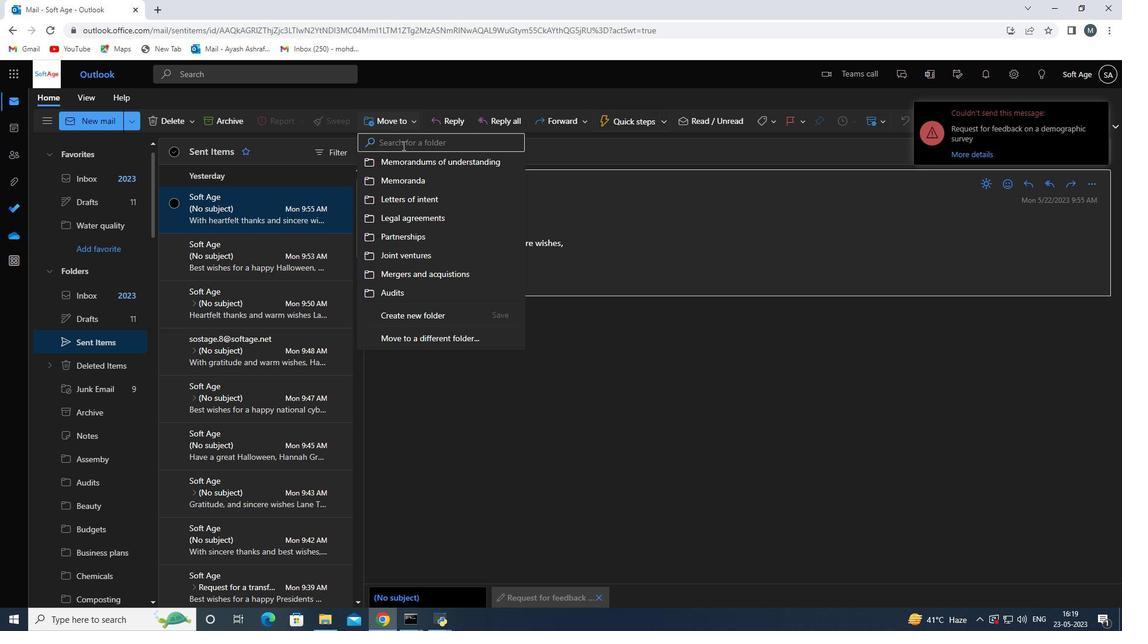 
Action: Mouse pressed left at (401, 142)
Screenshot: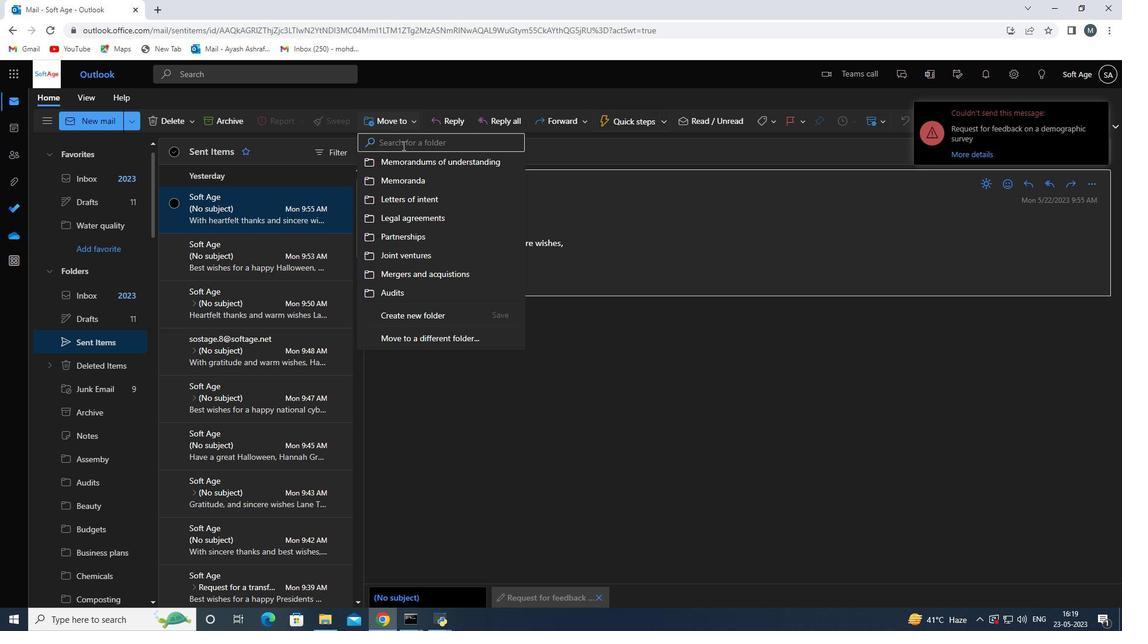 
Action: Key pressed <Key.shift>Disclosure<Key.space>agreements<Key.space><Key.enter>
Screenshot: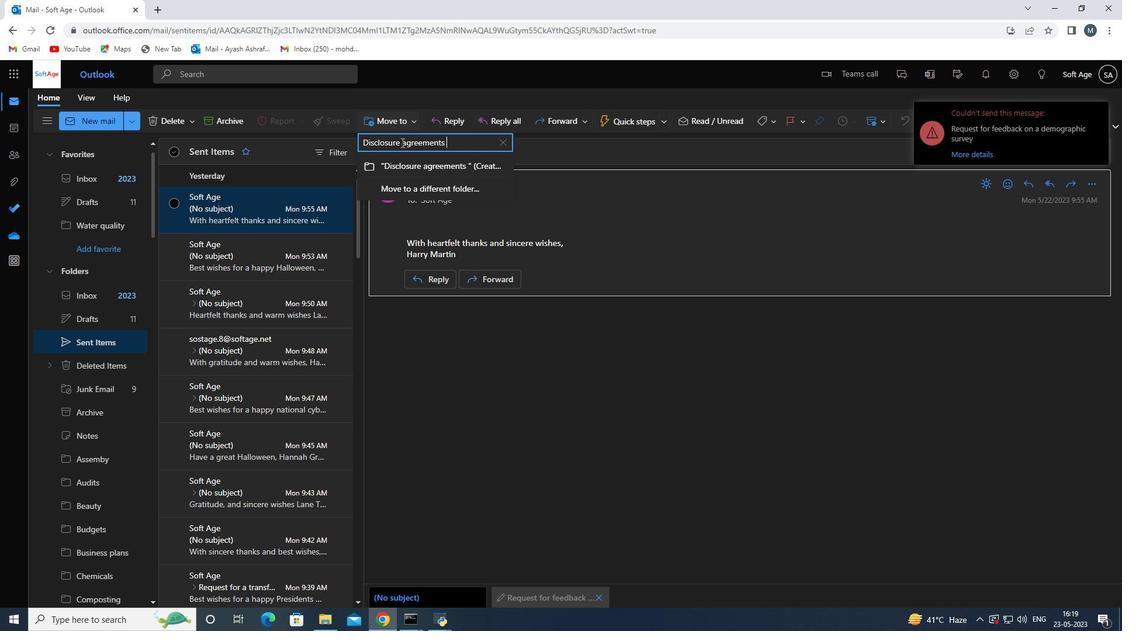 
Action: Mouse moved to (406, 166)
Screenshot: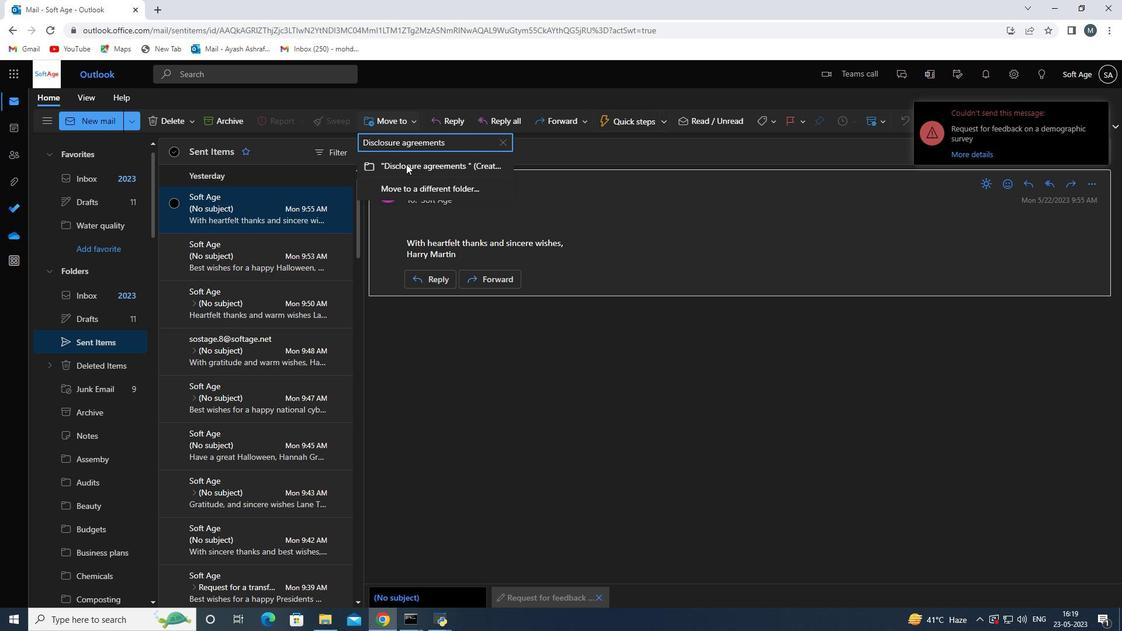 
Action: Mouse pressed left at (406, 166)
Screenshot: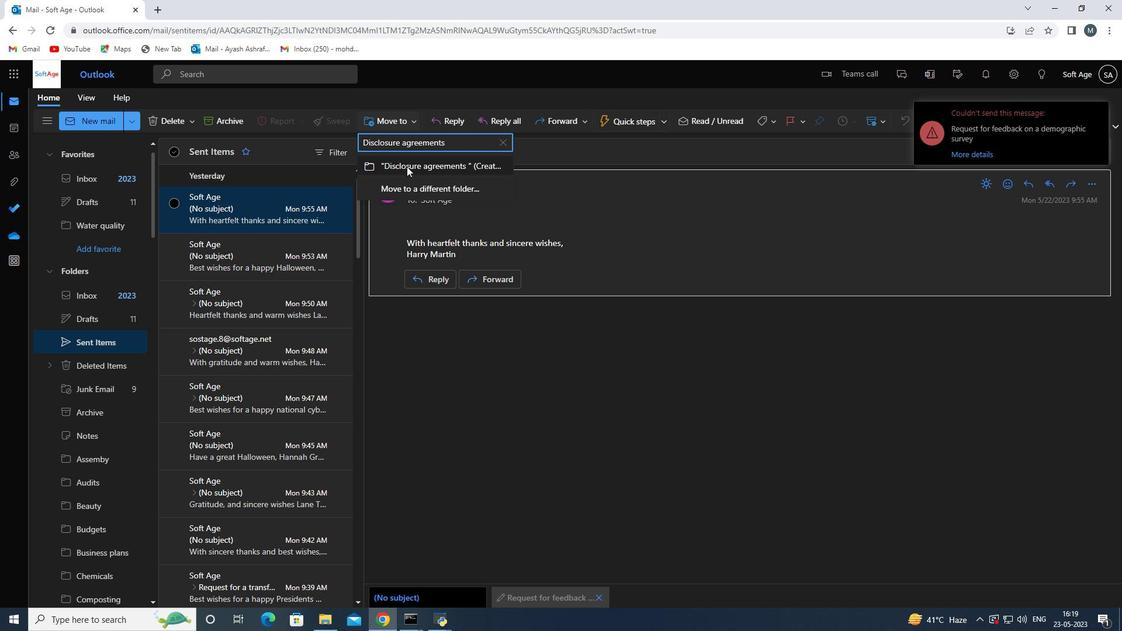
Action: Mouse moved to (427, 231)
Screenshot: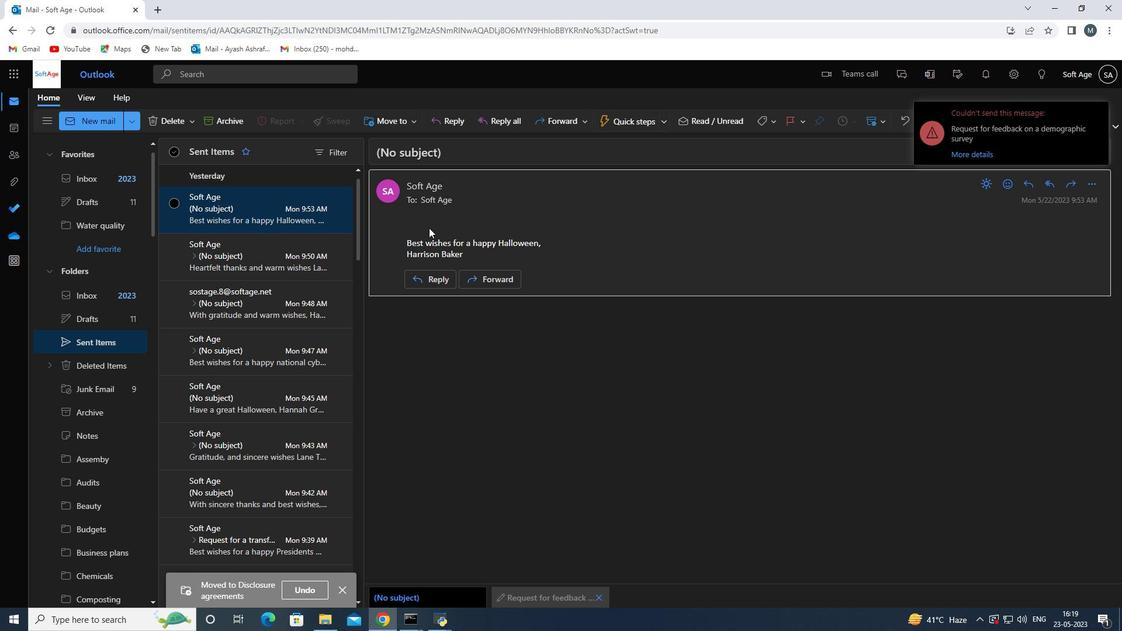 
